 Task: Font style For heading Use Carlito with light red berry 1 colour & Underline. font size for heading '18 Pt. 'Change the font style of data to Liberation Sansand font size to  9 Pt. Change the alignment of both headline & data to  Align left. In the sheet  auditingSalesByMonth
Action: Mouse moved to (61, 110)
Screenshot: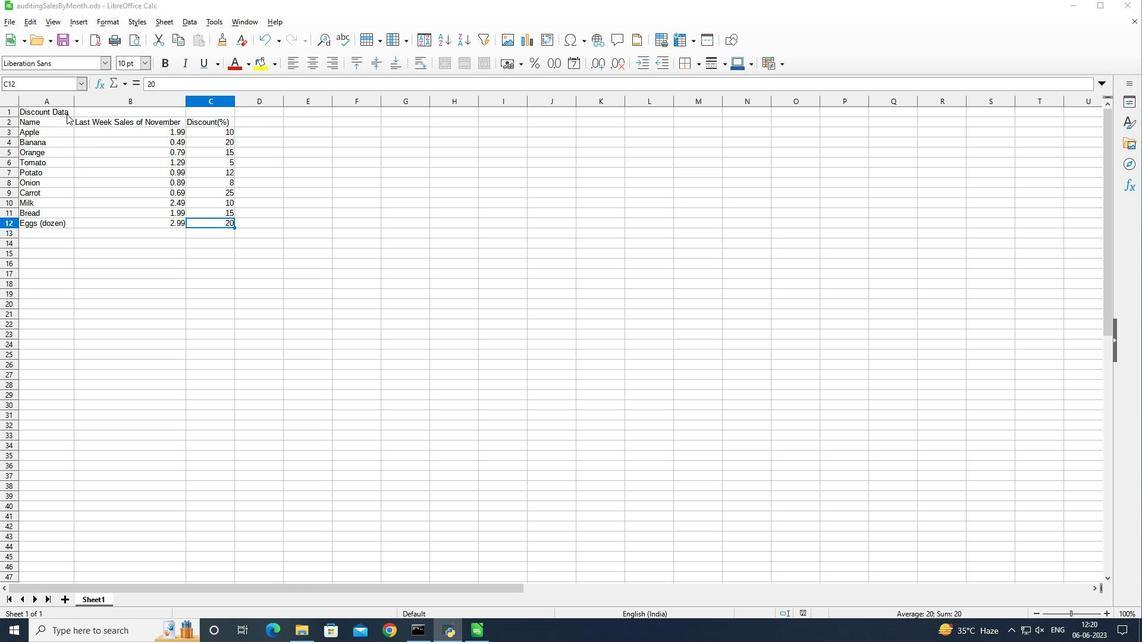 
Action: Mouse pressed left at (61, 110)
Screenshot: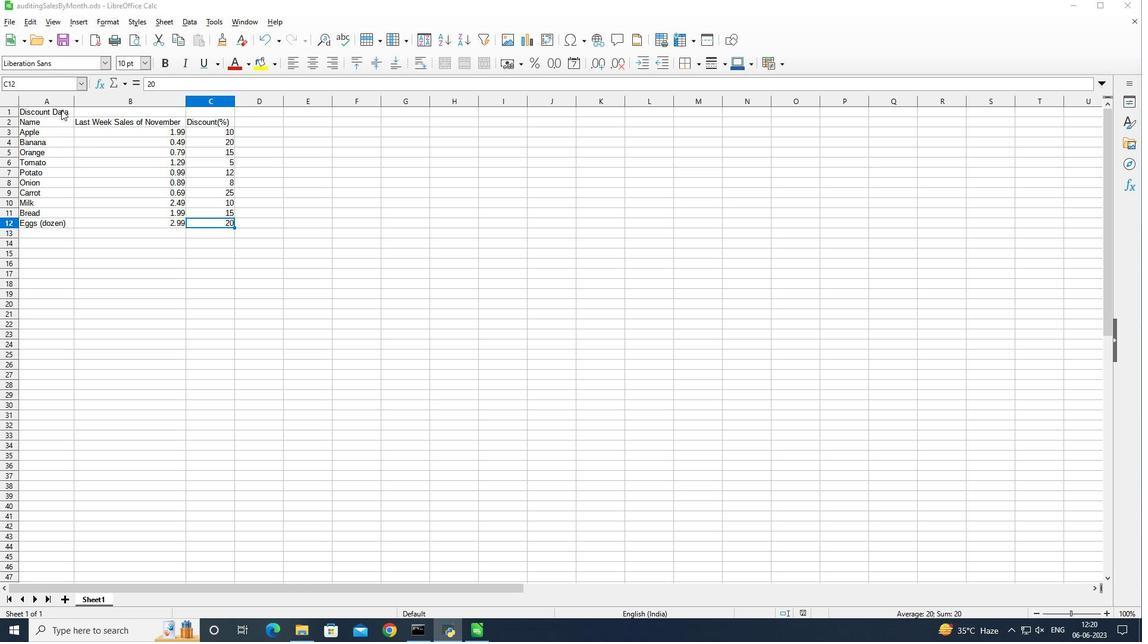 
Action: Mouse moved to (108, 64)
Screenshot: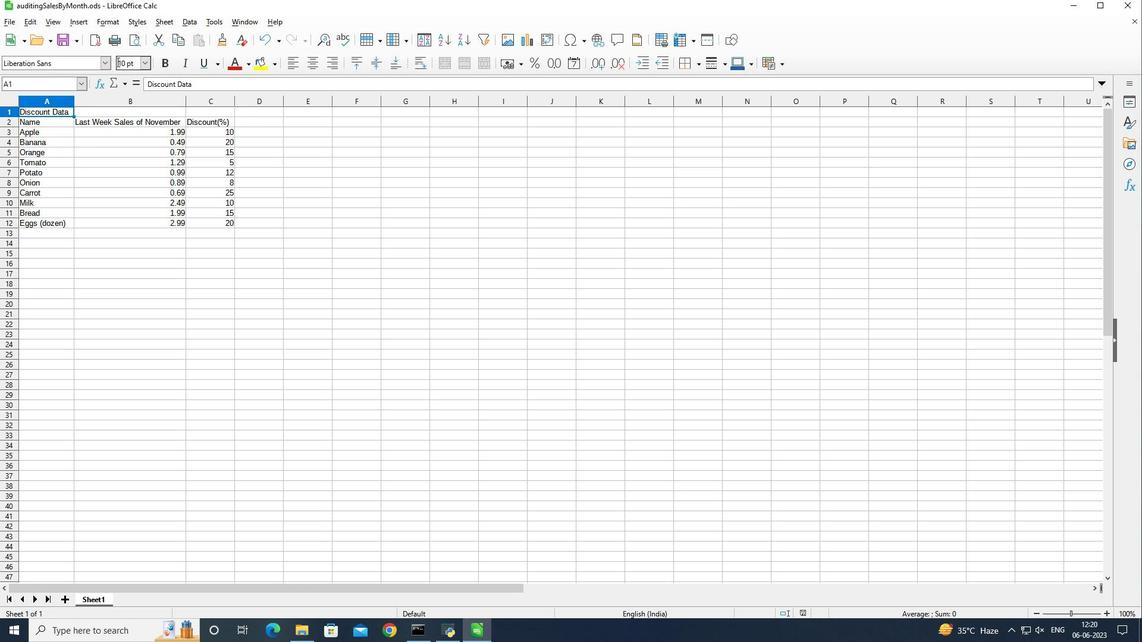 
Action: Mouse pressed left at (108, 64)
Screenshot: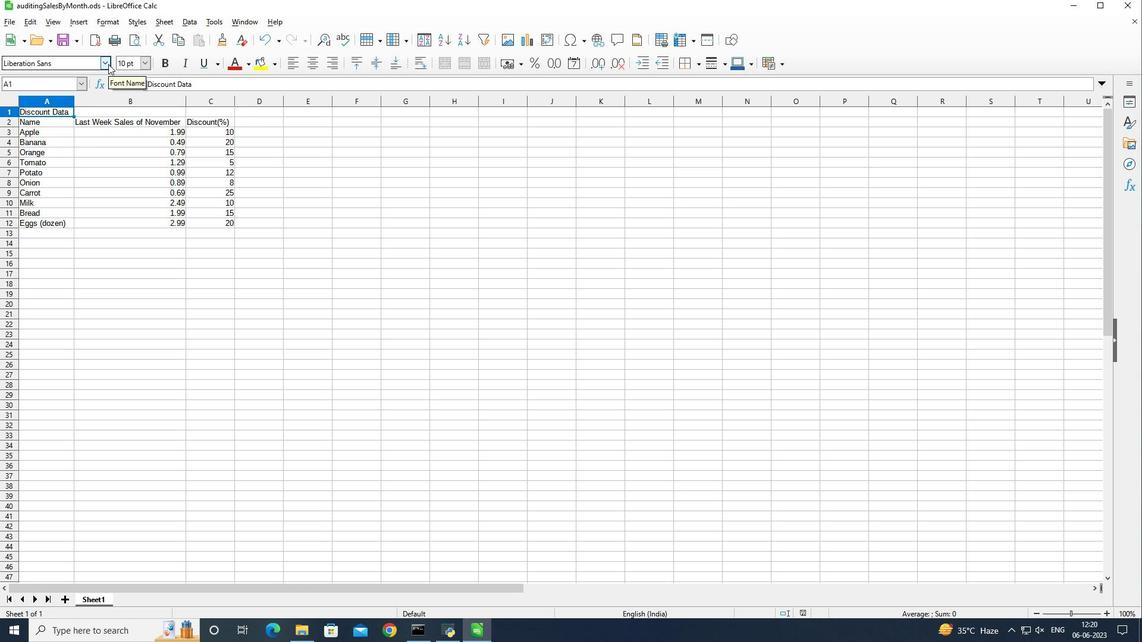 
Action: Mouse moved to (165, 235)
Screenshot: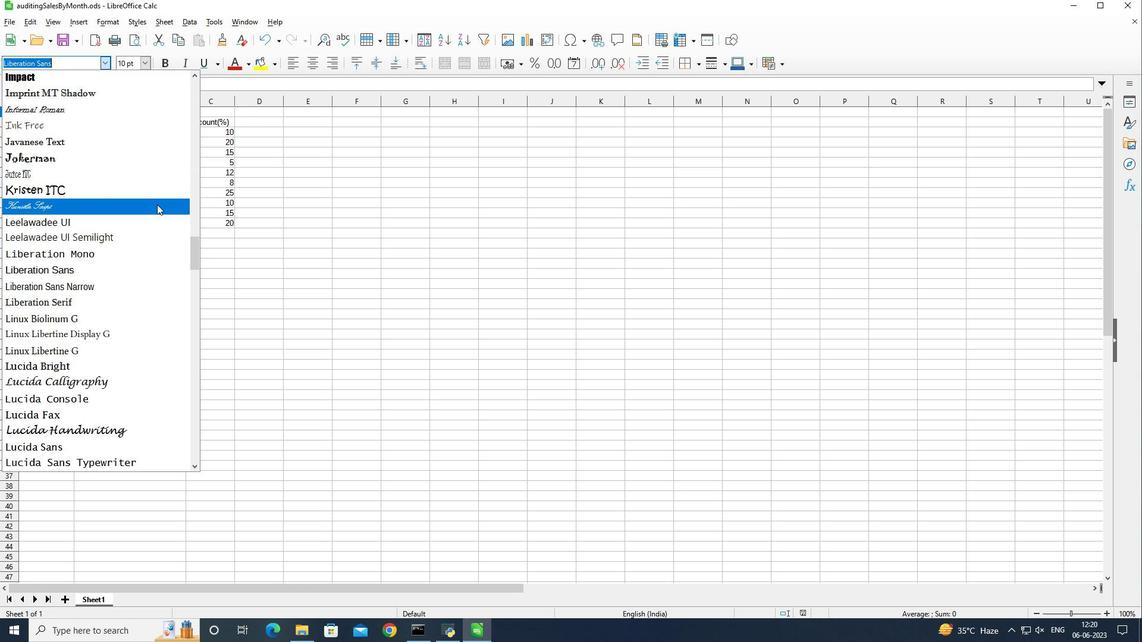 
Action: Mouse scrolled (165, 235) with delta (0, 0)
Screenshot: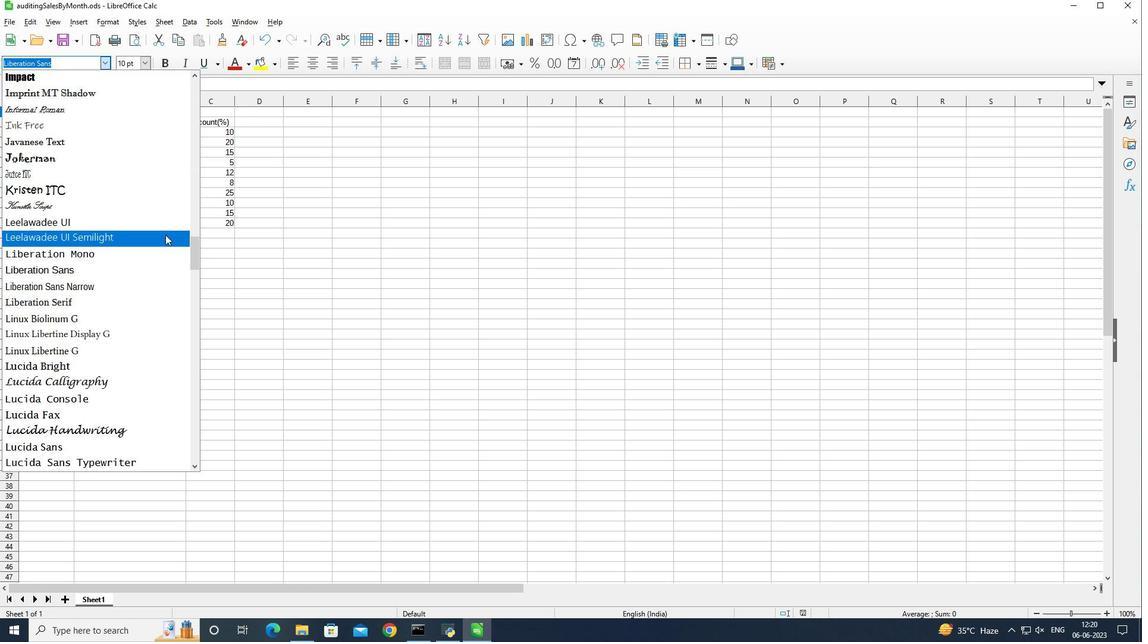
Action: Mouse scrolled (165, 235) with delta (0, 0)
Screenshot: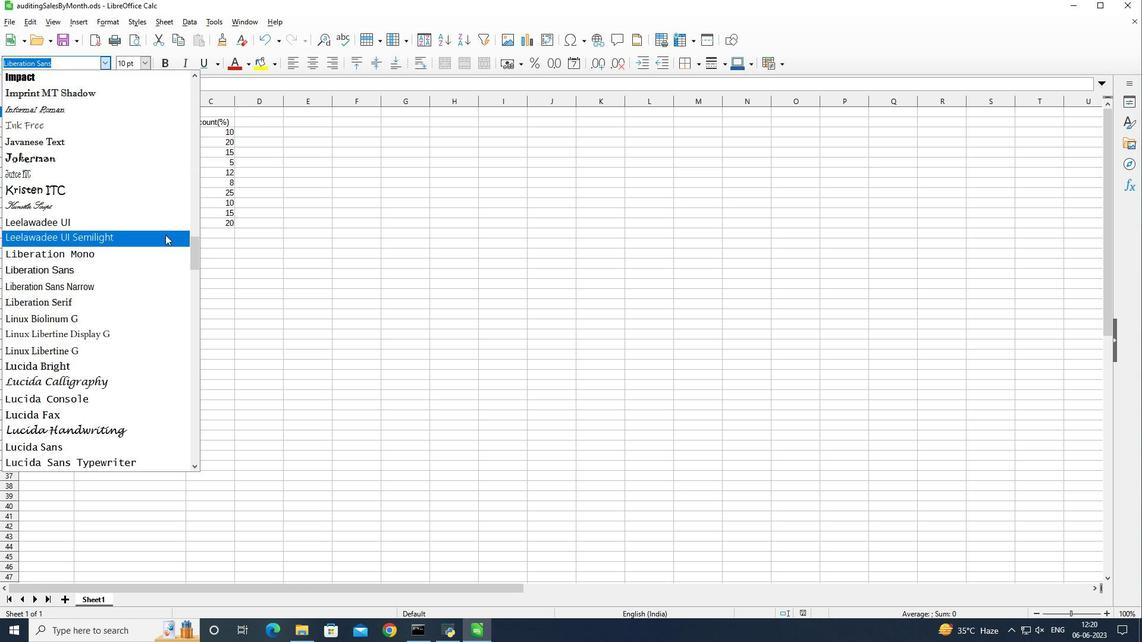 
Action: Mouse scrolled (165, 235) with delta (0, 0)
Screenshot: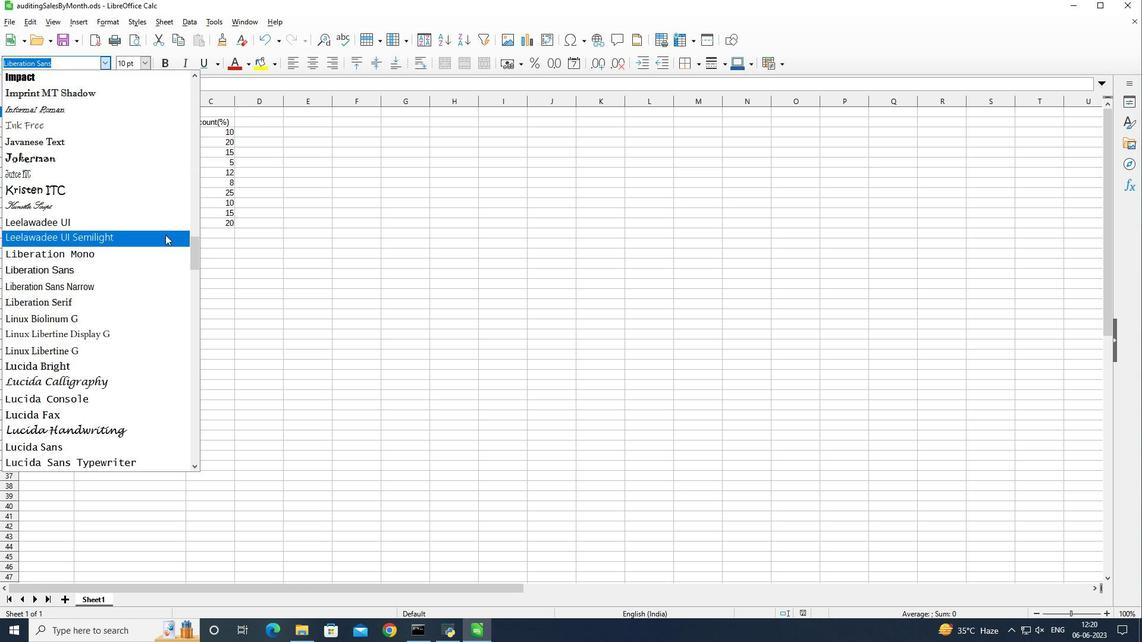 
Action: Mouse scrolled (165, 235) with delta (0, 0)
Screenshot: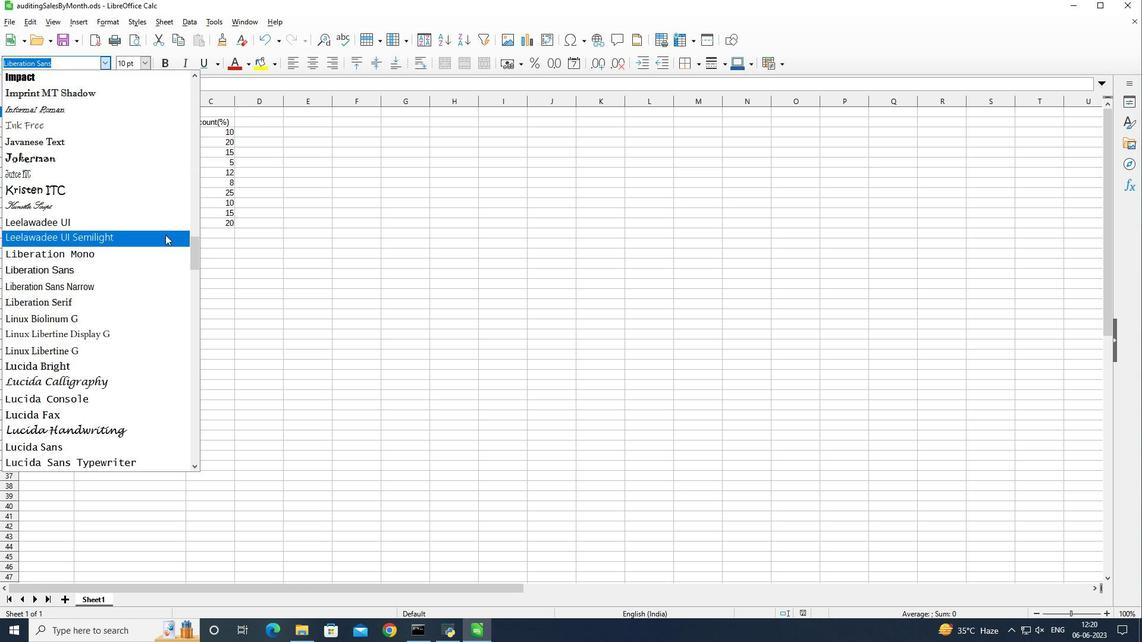 
Action: Mouse scrolled (165, 235) with delta (0, 0)
Screenshot: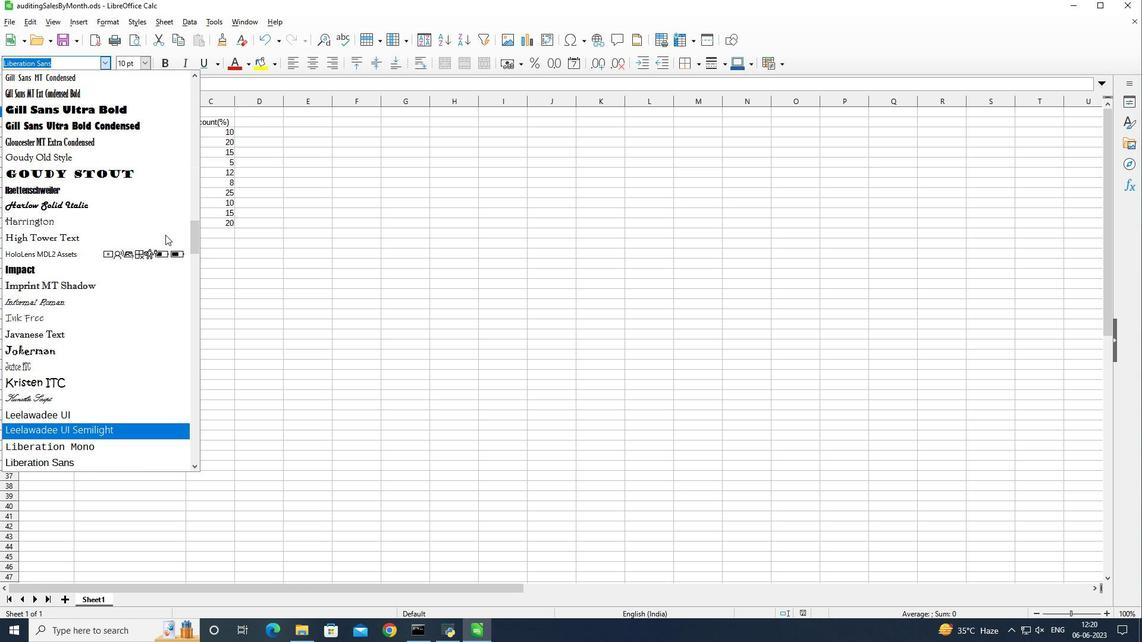 
Action: Mouse scrolled (165, 235) with delta (0, 0)
Screenshot: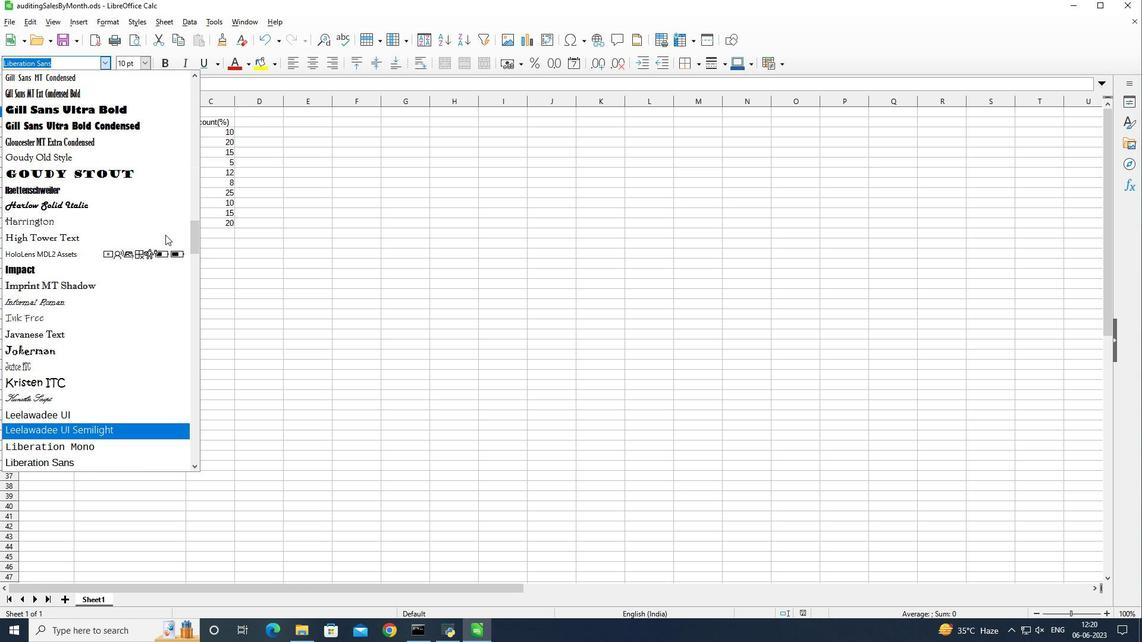 
Action: Mouse scrolled (165, 235) with delta (0, 0)
Screenshot: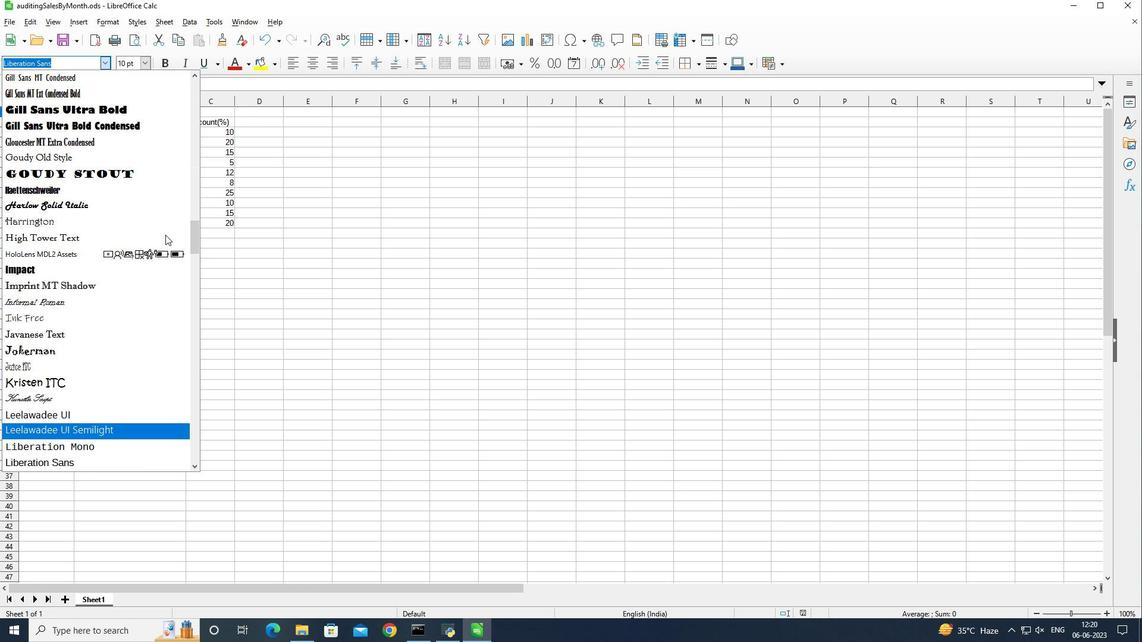 
Action: Mouse scrolled (165, 235) with delta (0, 0)
Screenshot: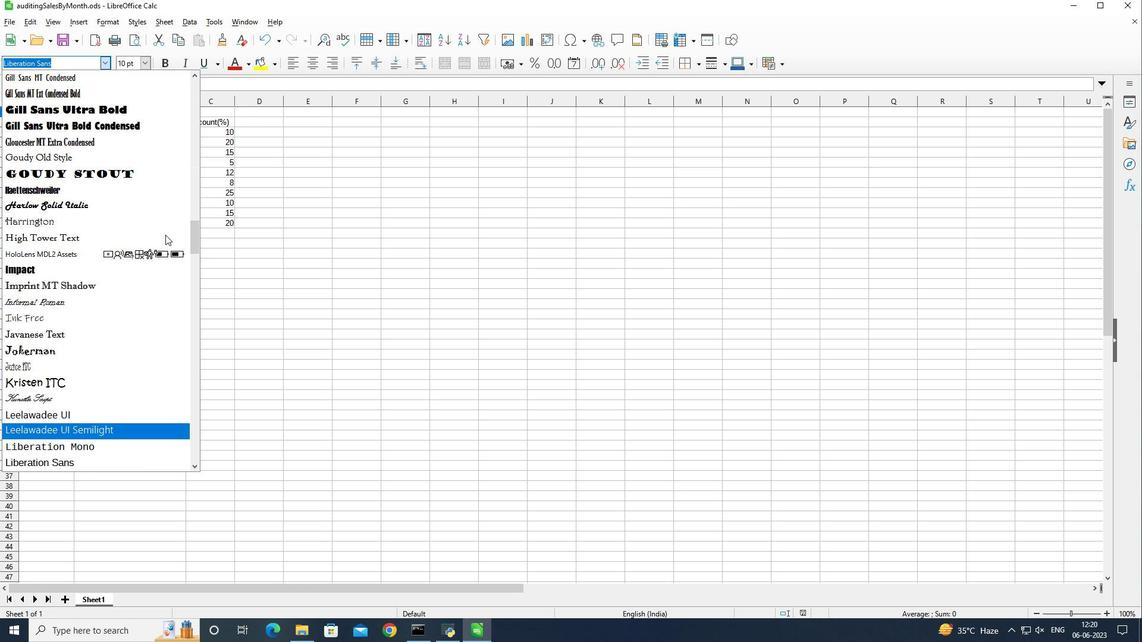 
Action: Mouse scrolled (165, 235) with delta (0, 0)
Screenshot: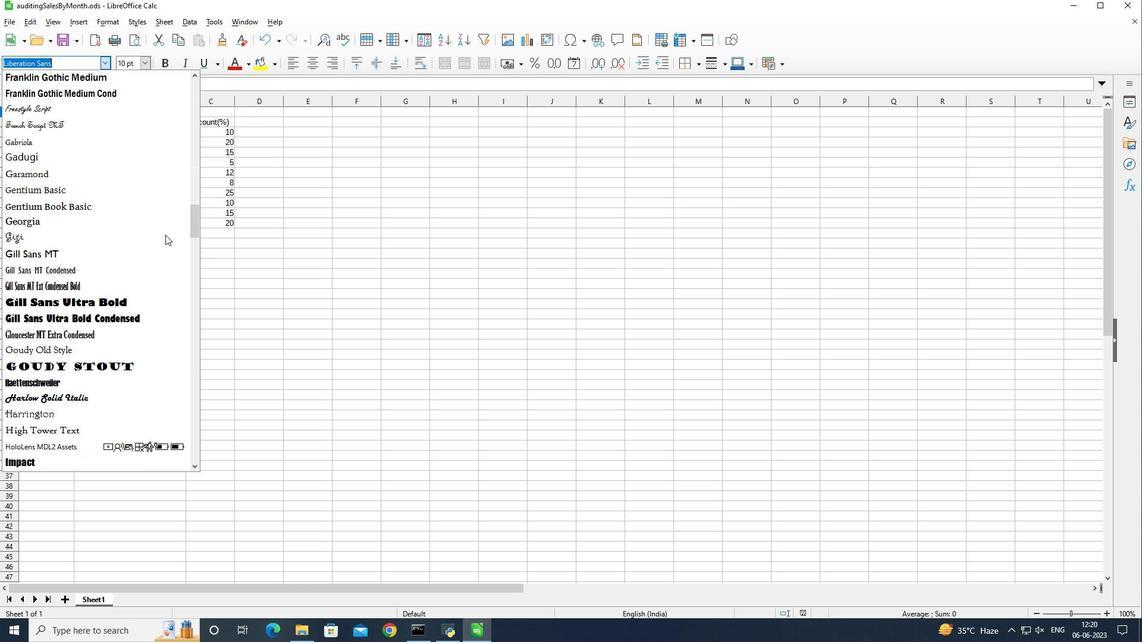 
Action: Mouse scrolled (165, 235) with delta (0, 0)
Screenshot: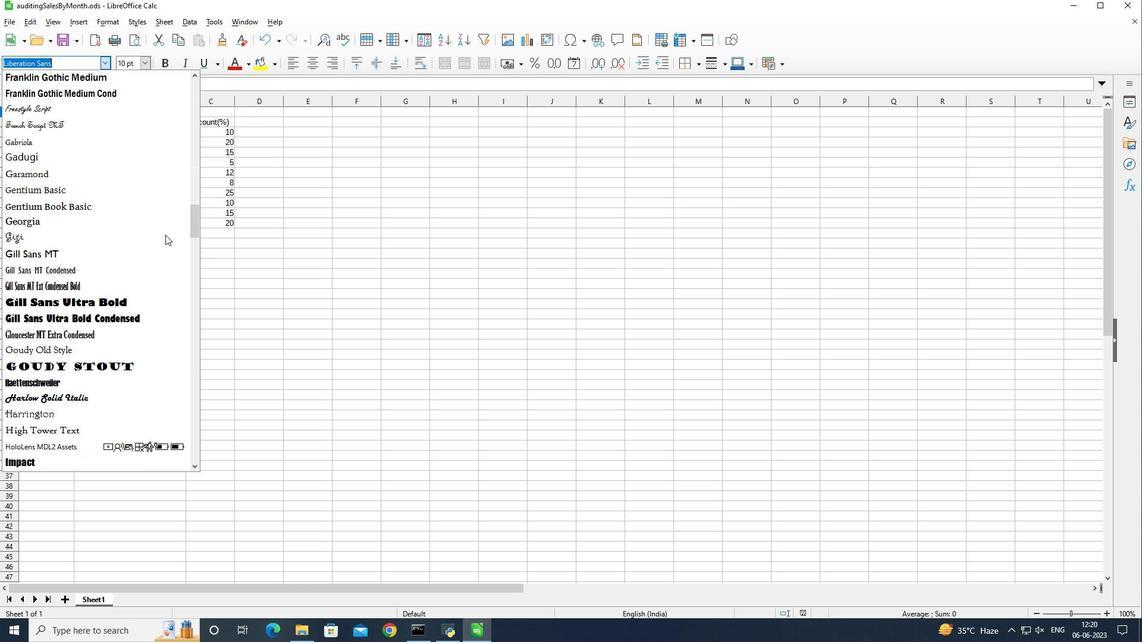 
Action: Mouse scrolled (165, 235) with delta (0, 0)
Screenshot: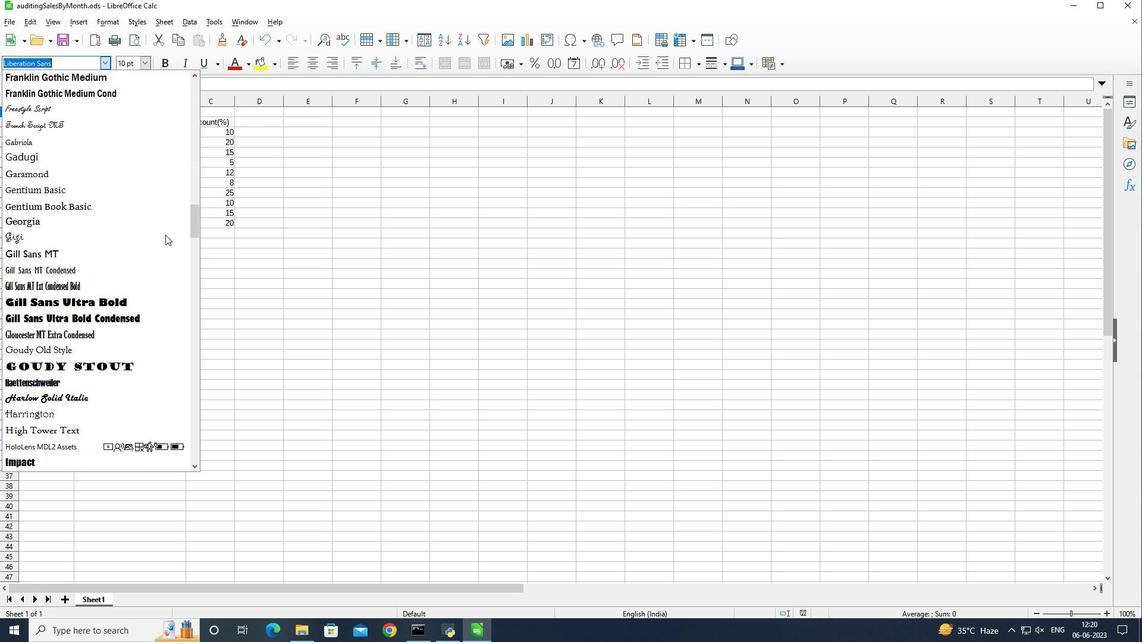 
Action: Mouse scrolled (165, 235) with delta (0, 0)
Screenshot: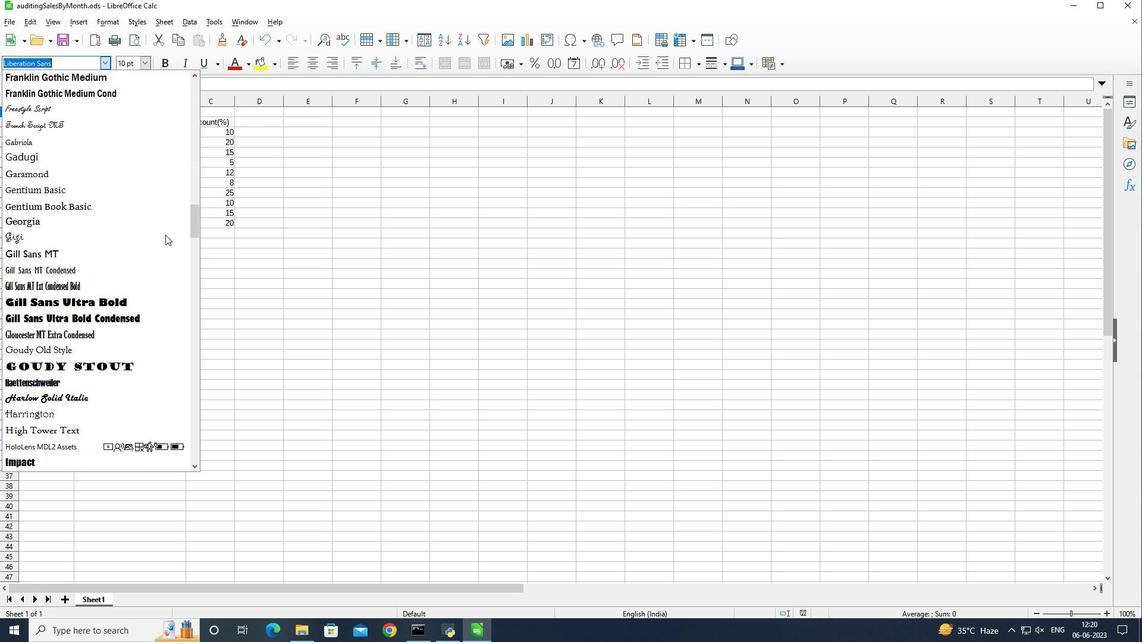 
Action: Mouse scrolled (165, 235) with delta (0, 0)
Screenshot: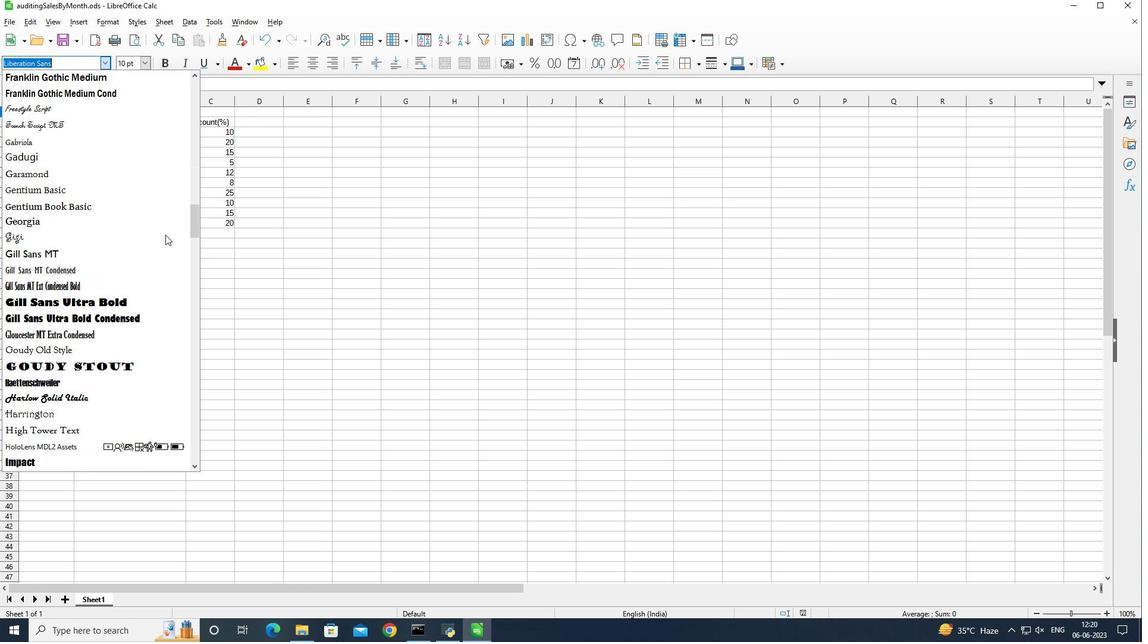 
Action: Mouse scrolled (165, 235) with delta (0, 0)
Screenshot: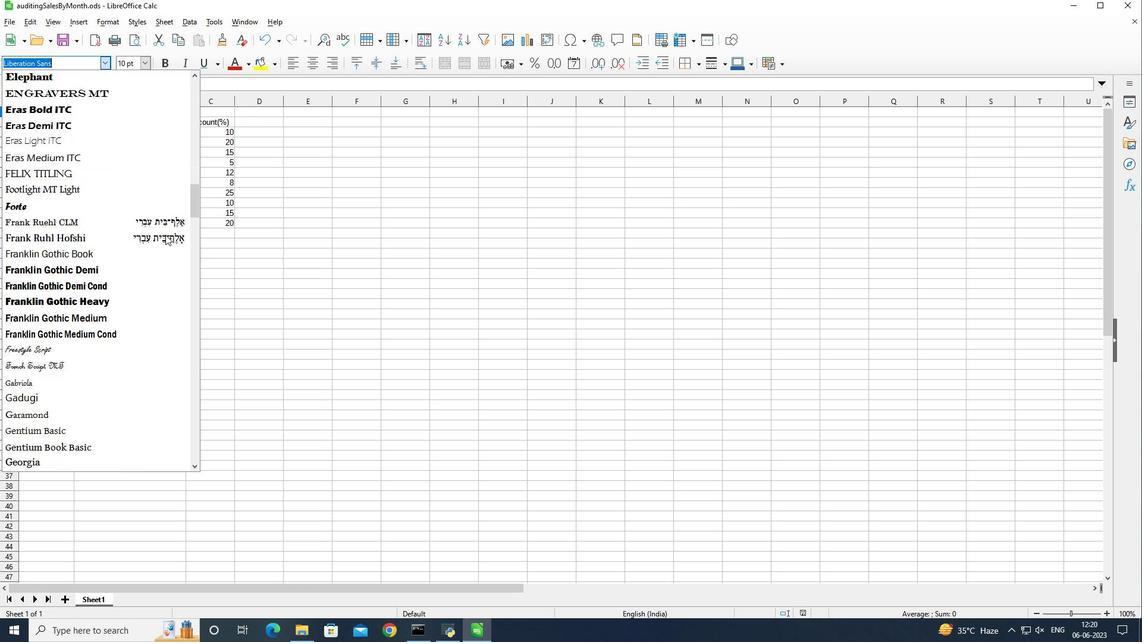 
Action: Mouse scrolled (165, 235) with delta (0, 0)
Screenshot: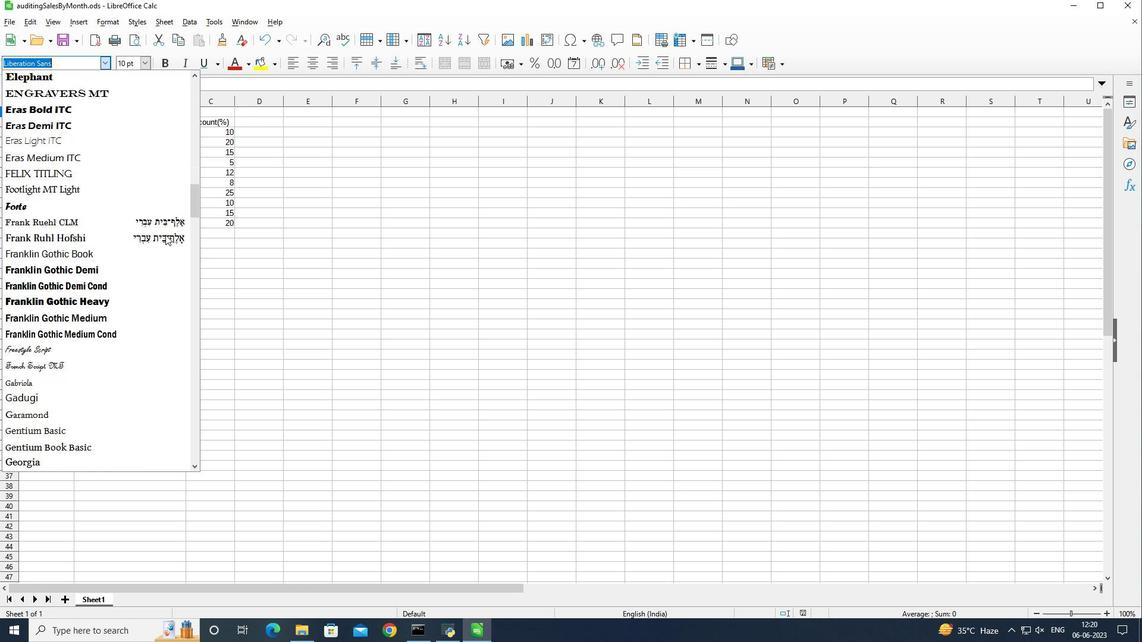 
Action: Mouse scrolled (165, 235) with delta (0, 0)
Screenshot: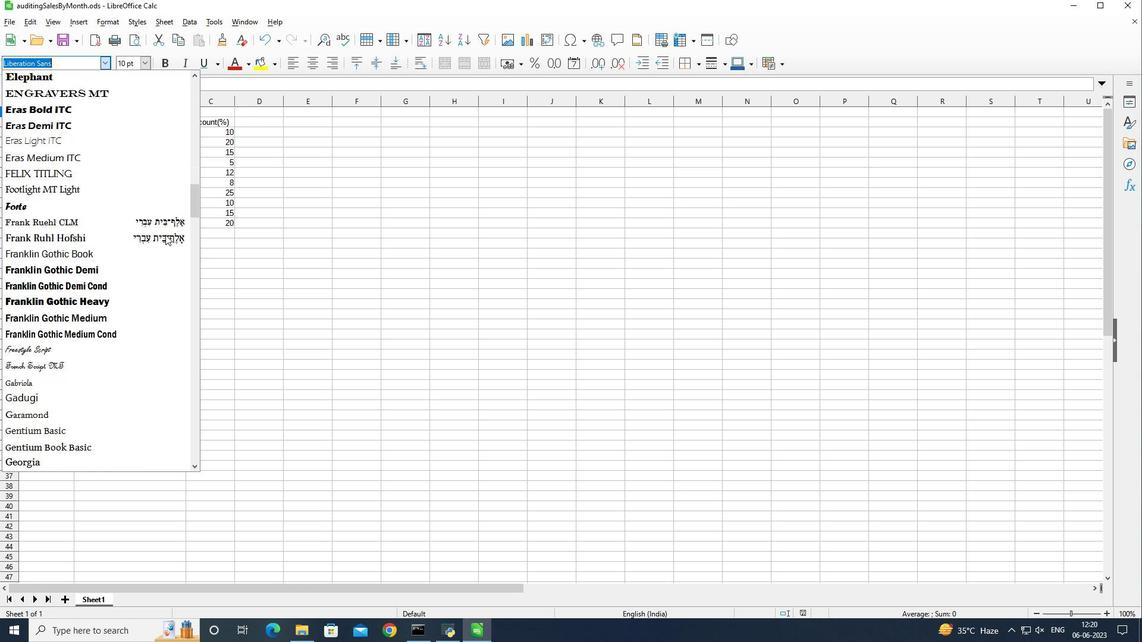 
Action: Mouse scrolled (165, 235) with delta (0, 0)
Screenshot: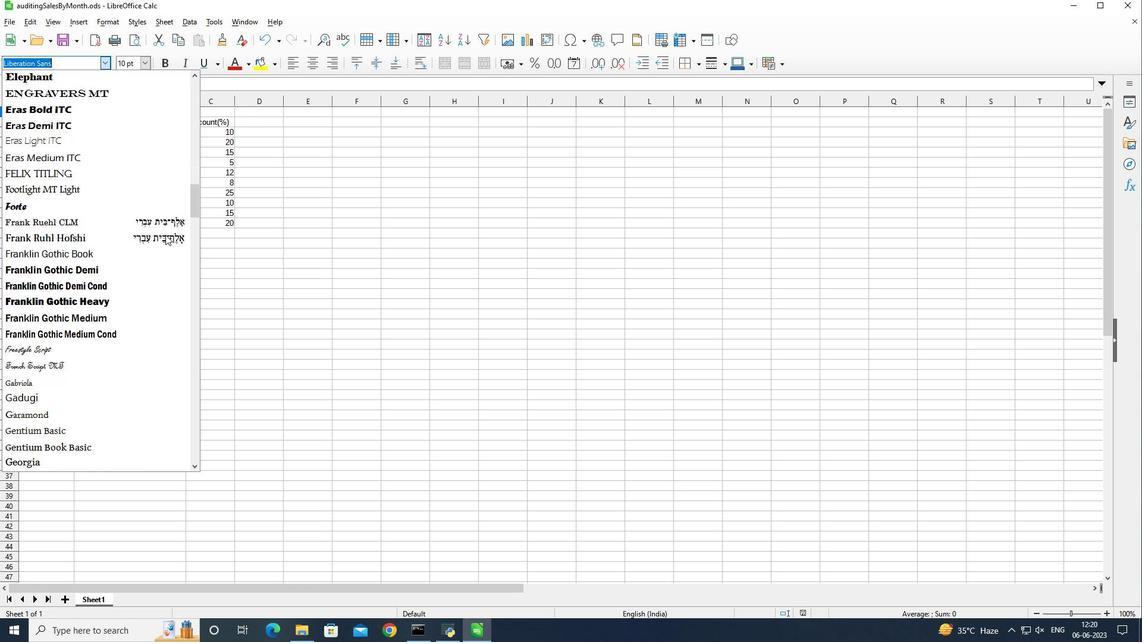 
Action: Mouse scrolled (165, 235) with delta (0, 0)
Screenshot: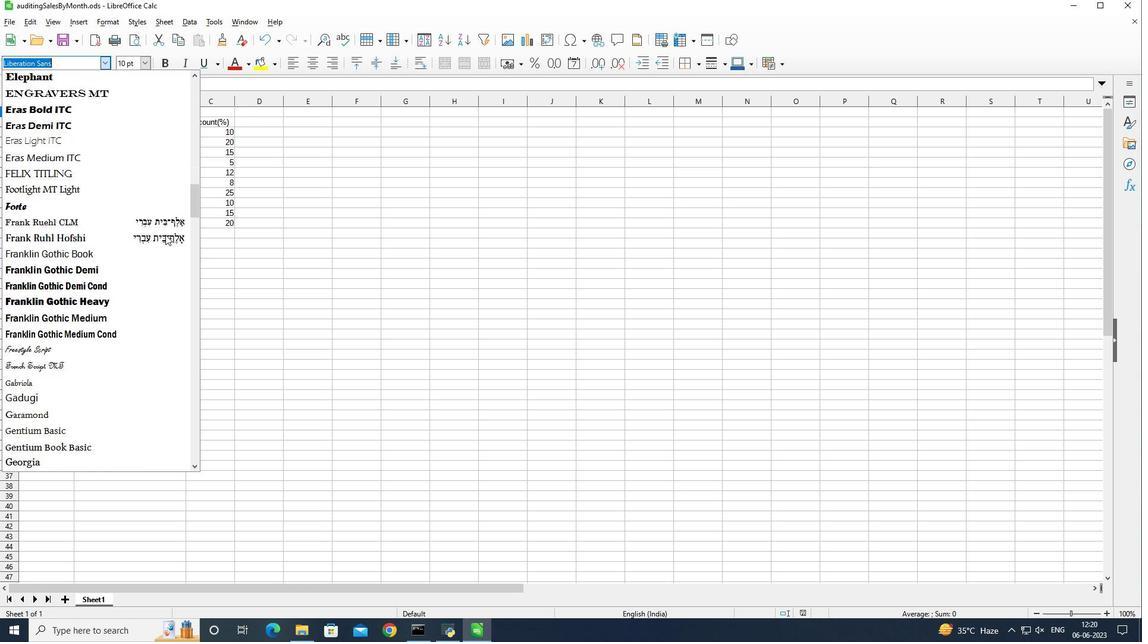 
Action: Mouse scrolled (165, 235) with delta (0, 0)
Screenshot: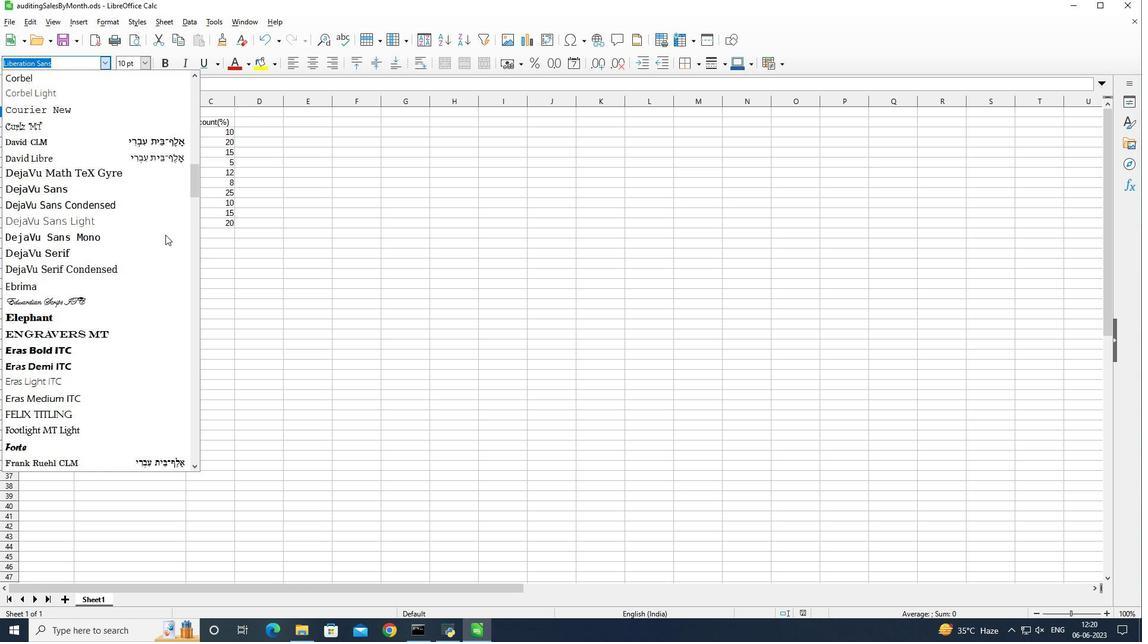 
Action: Mouse scrolled (165, 235) with delta (0, 0)
Screenshot: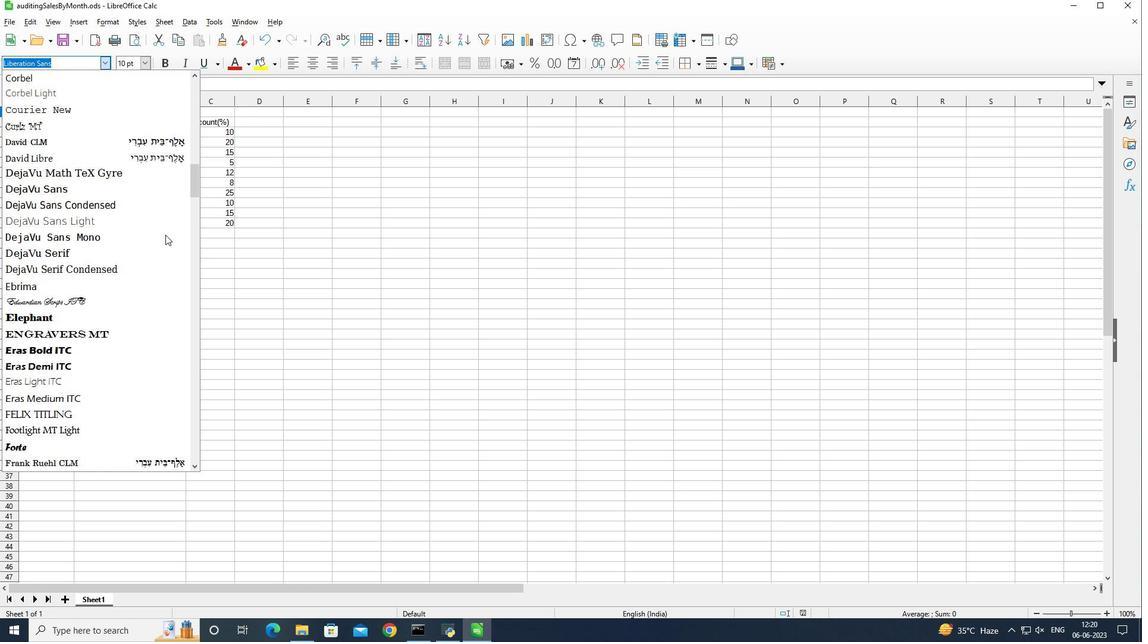 
Action: Mouse scrolled (165, 235) with delta (0, 0)
Screenshot: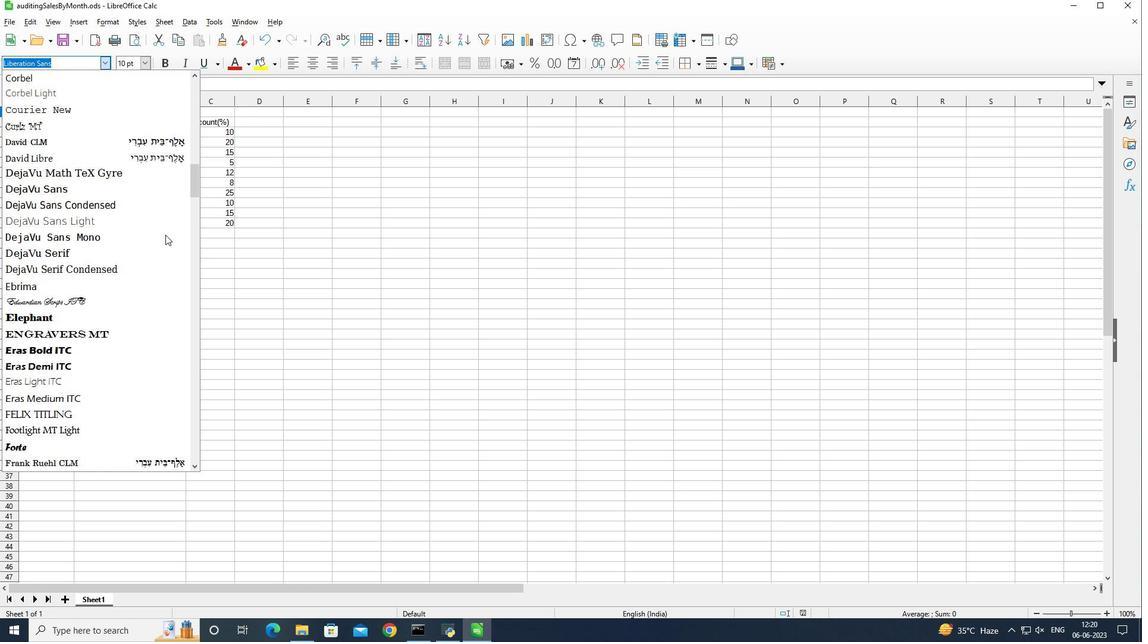 
Action: Mouse scrolled (165, 235) with delta (0, 0)
Screenshot: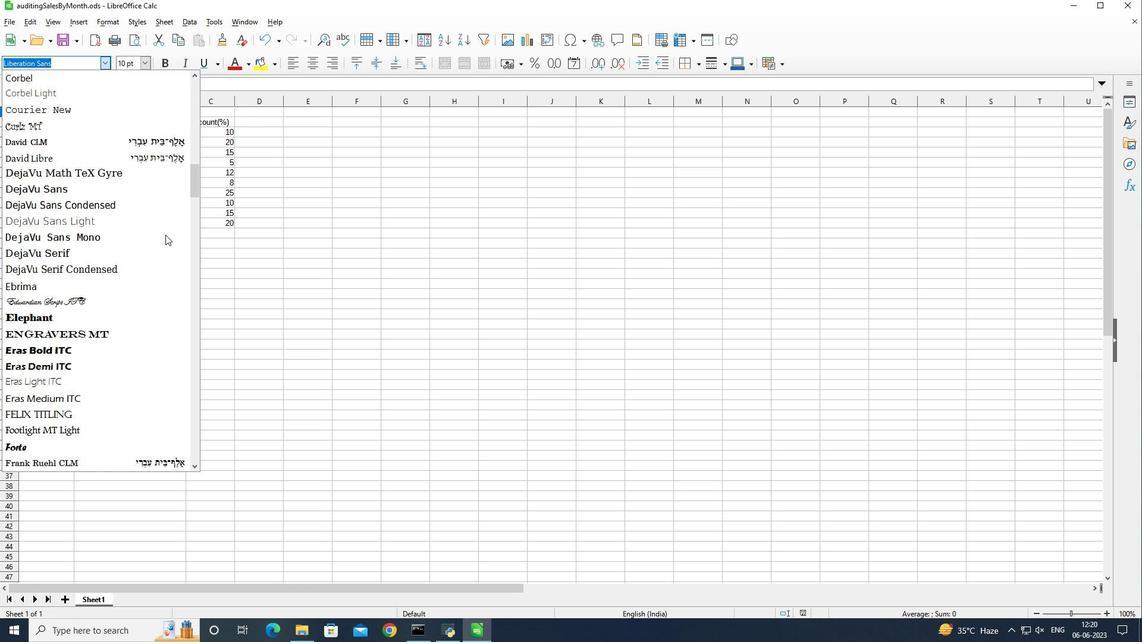 
Action: Mouse scrolled (165, 235) with delta (0, 0)
Screenshot: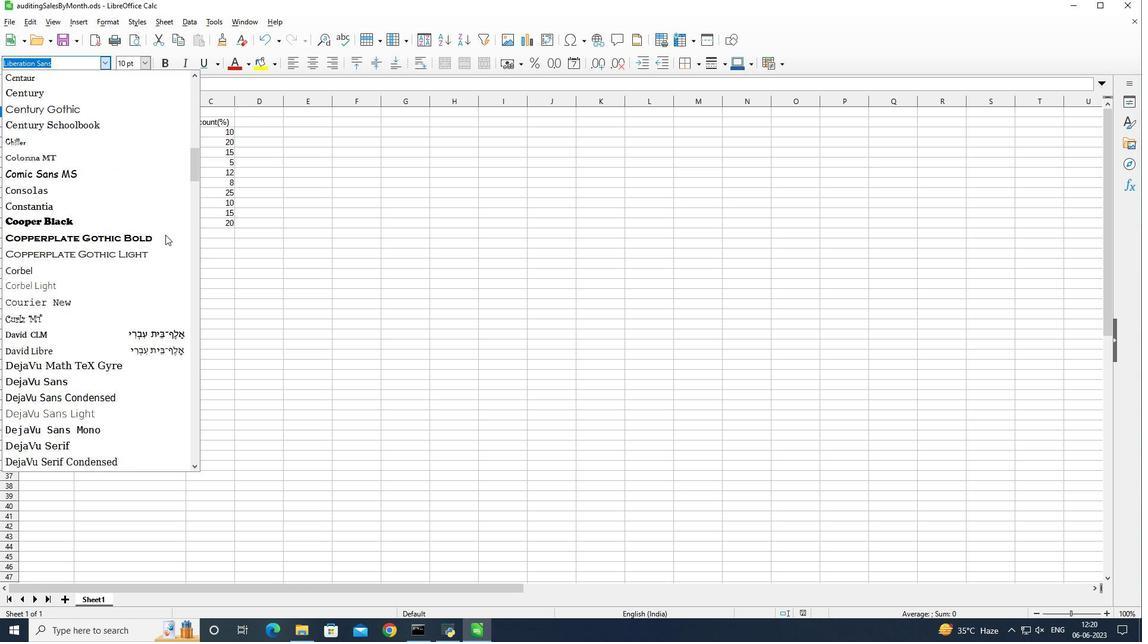 
Action: Mouse scrolled (165, 235) with delta (0, 0)
Screenshot: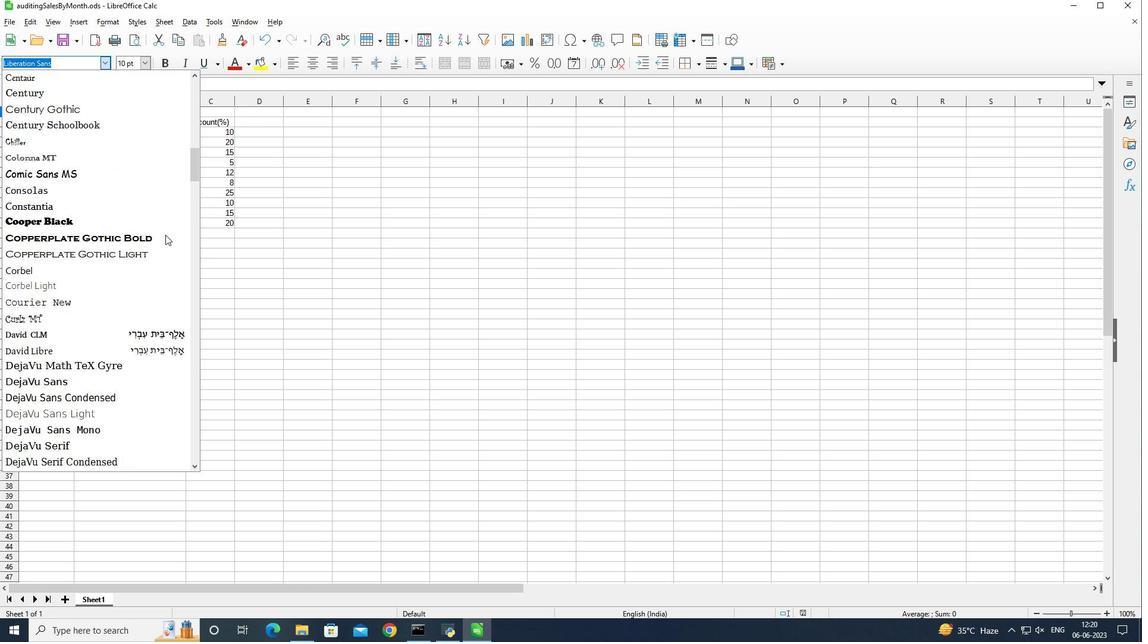 
Action: Mouse scrolled (165, 235) with delta (0, 0)
Screenshot: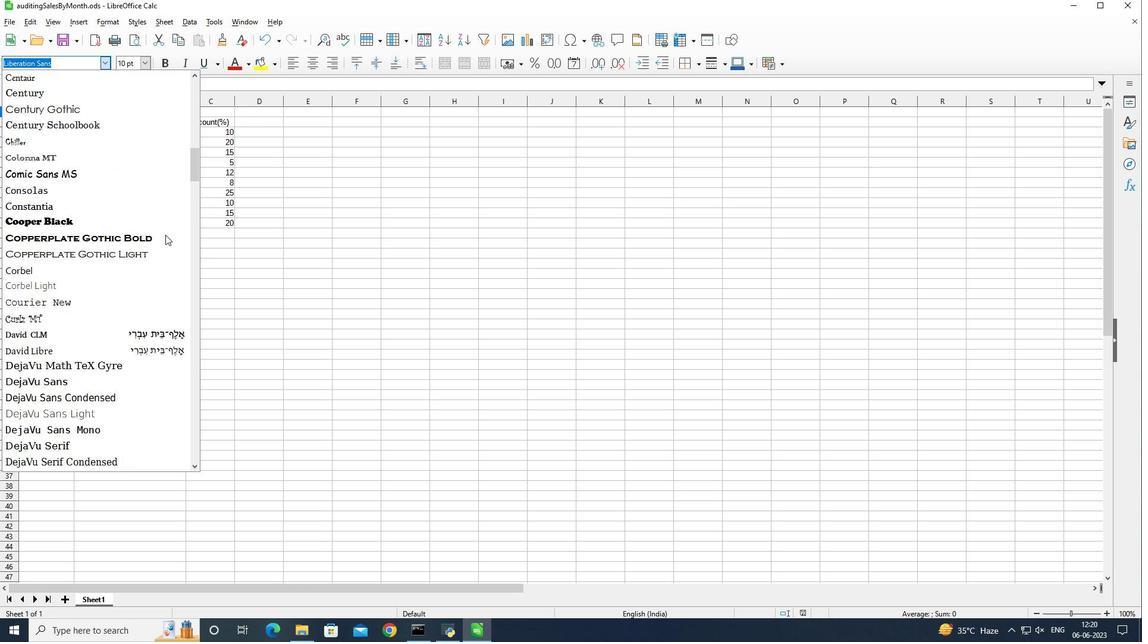 
Action: Mouse scrolled (165, 235) with delta (0, 0)
Screenshot: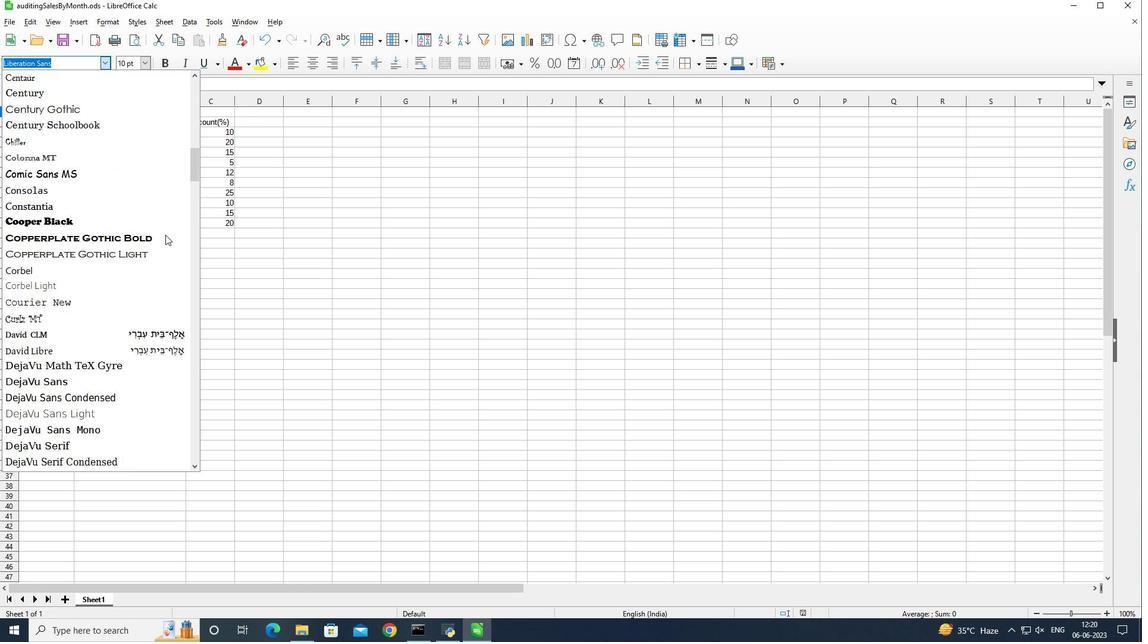 
Action: Mouse moved to (98, 242)
Screenshot: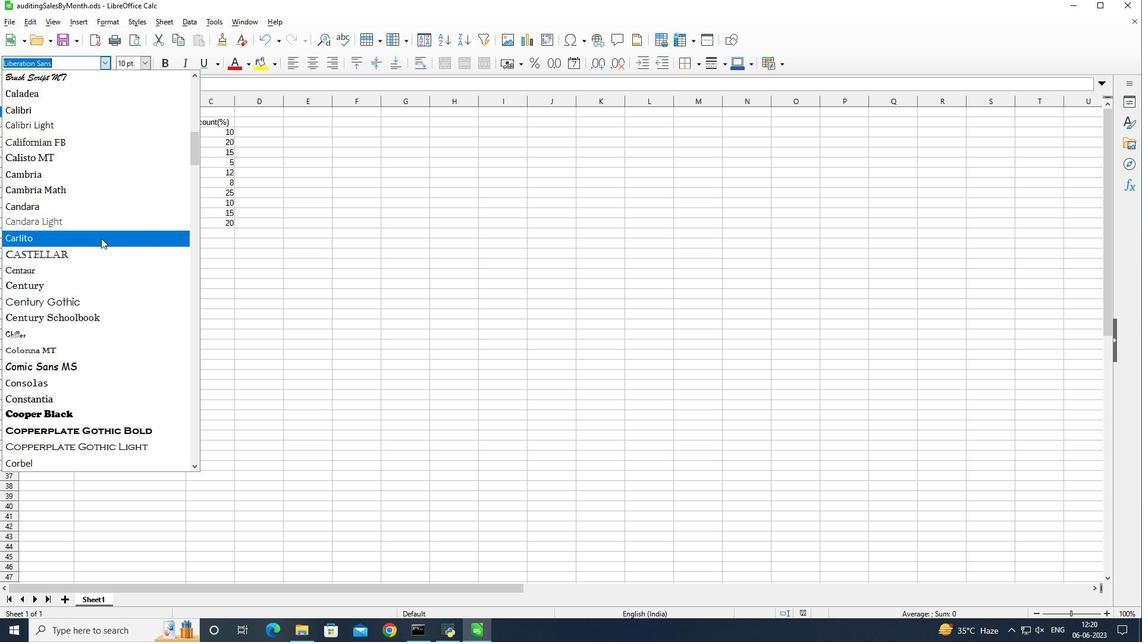 
Action: Mouse pressed left at (98, 242)
Screenshot: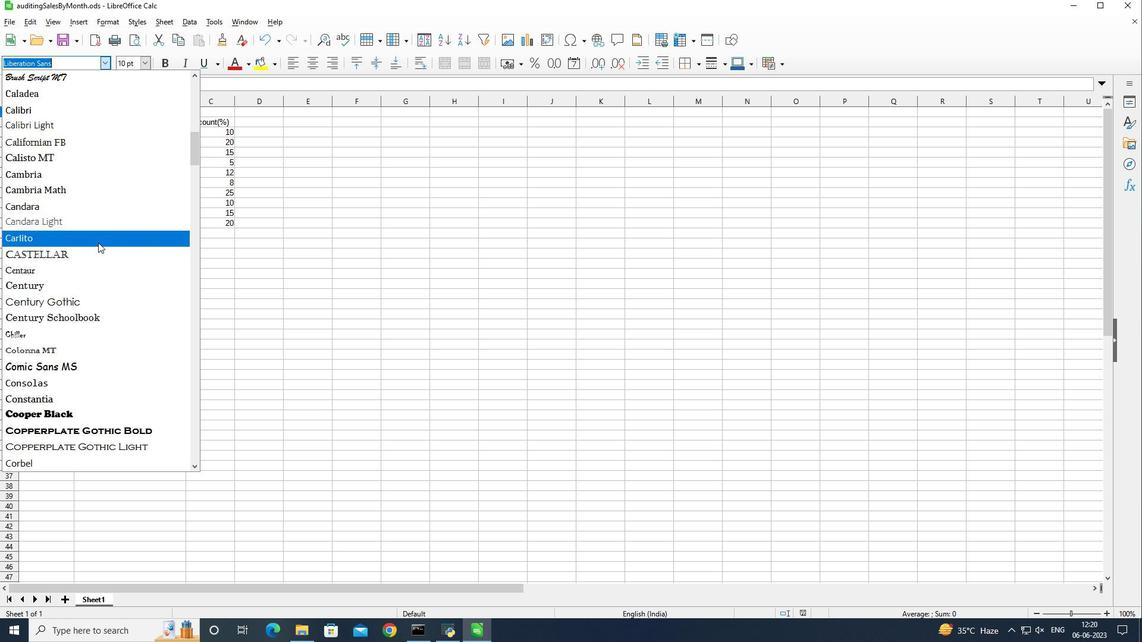 
Action: Mouse moved to (249, 67)
Screenshot: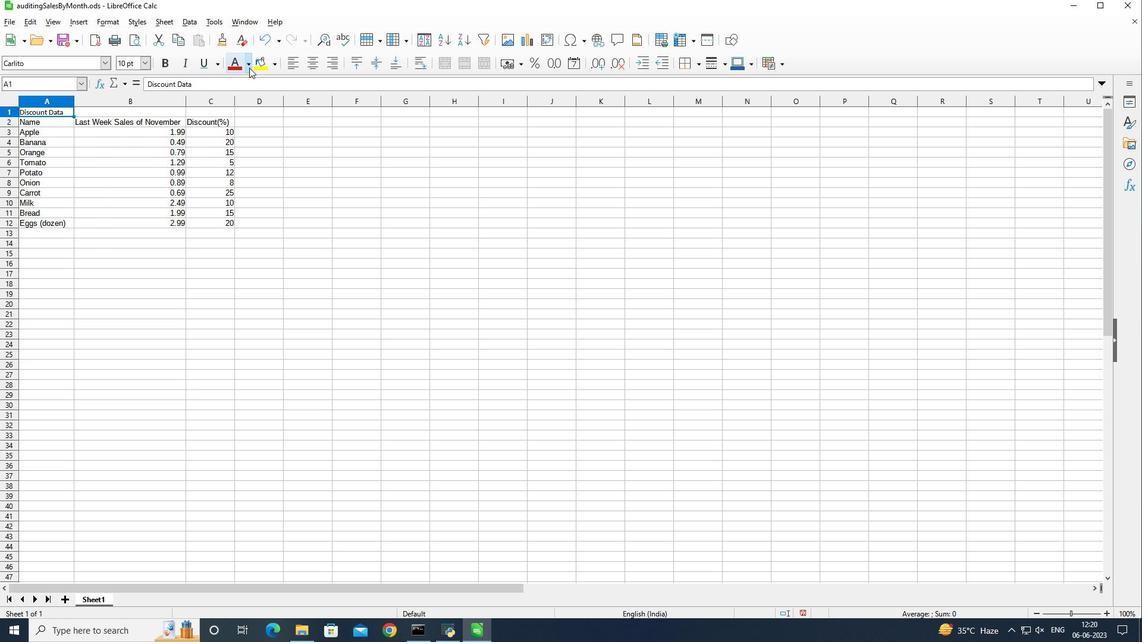 
Action: Mouse pressed left at (249, 67)
Screenshot: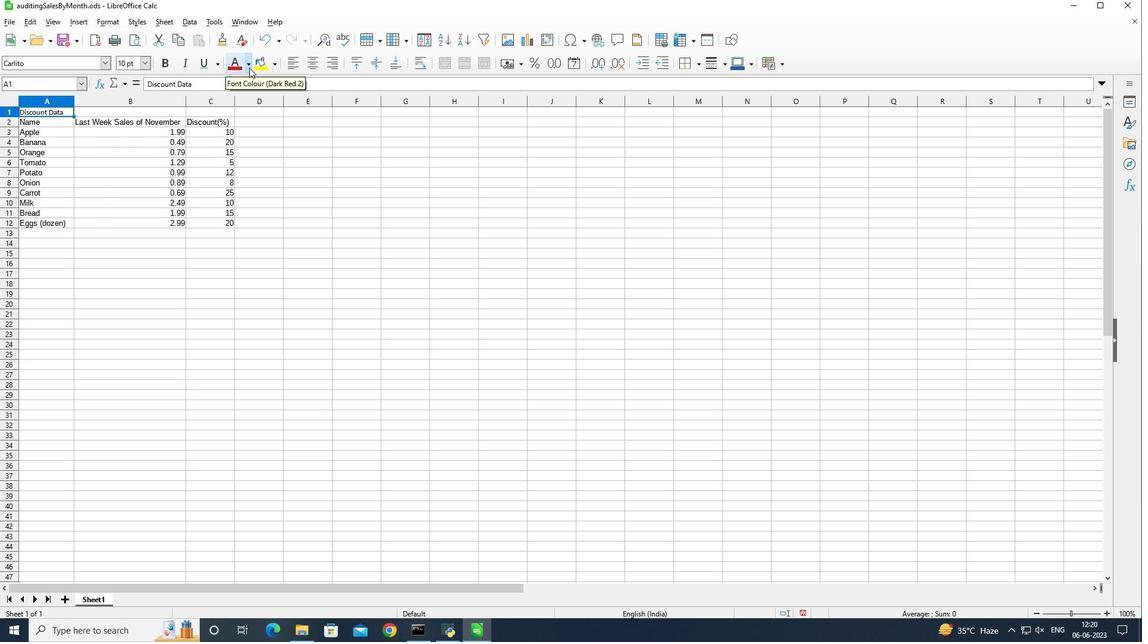 
Action: Mouse moved to (279, 150)
Screenshot: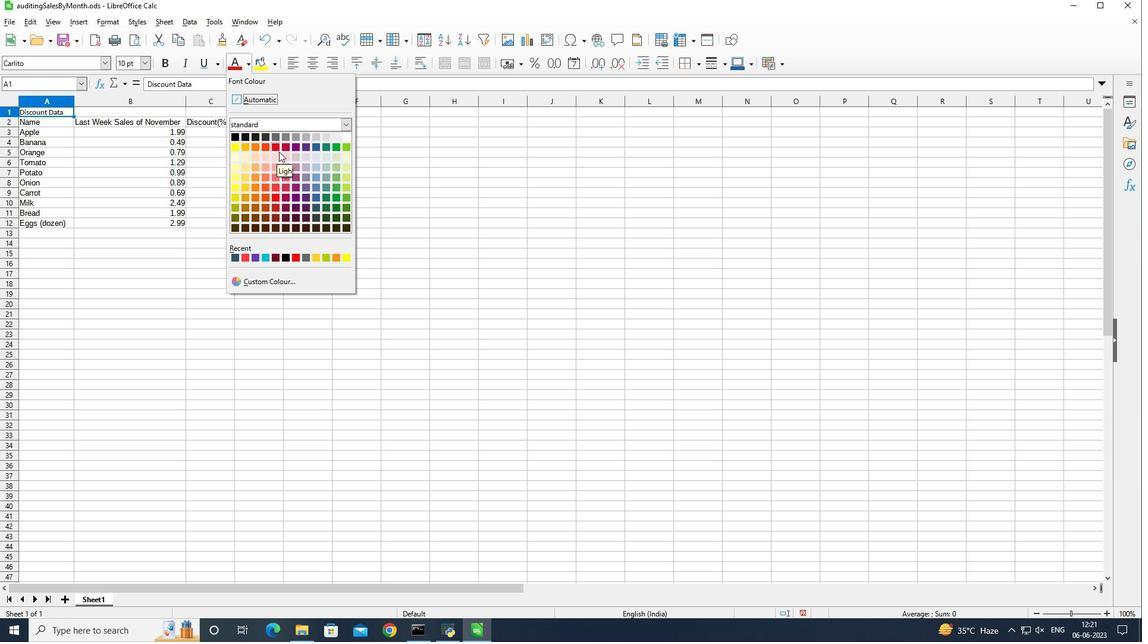 
Action: Mouse pressed left at (279, 150)
Screenshot: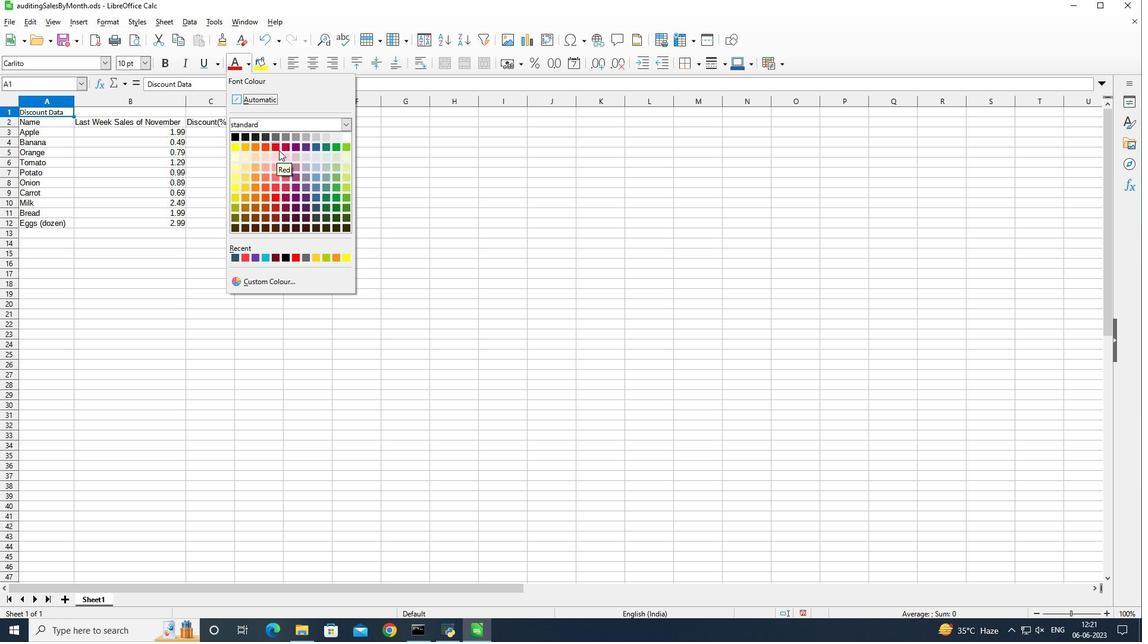 
Action: Mouse moved to (209, 69)
Screenshot: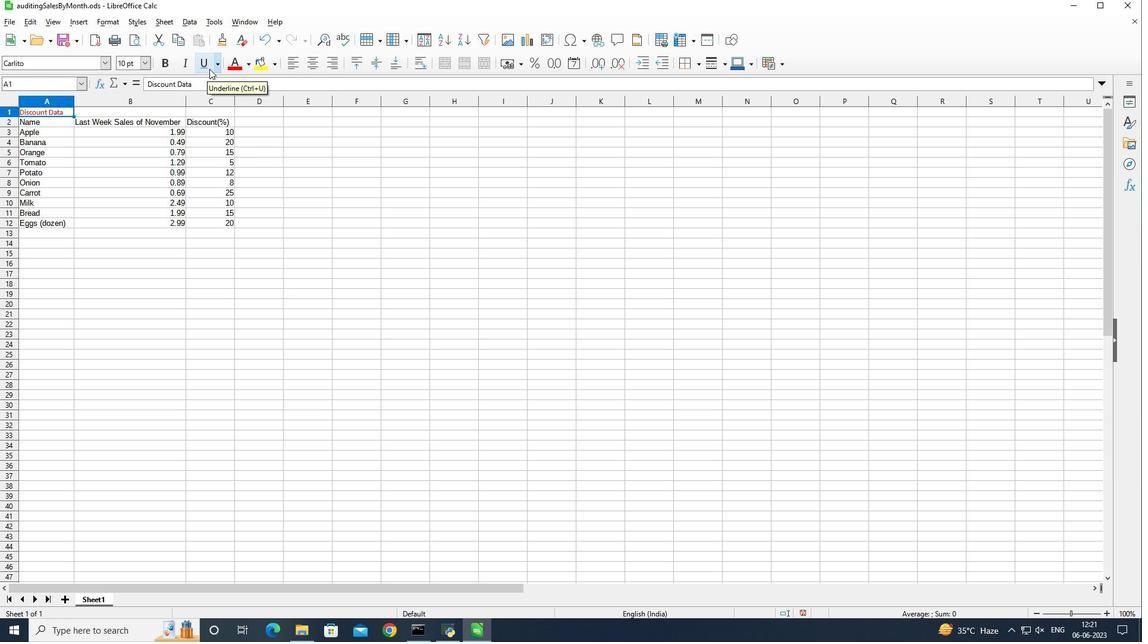 
Action: Mouse pressed left at (209, 69)
Screenshot: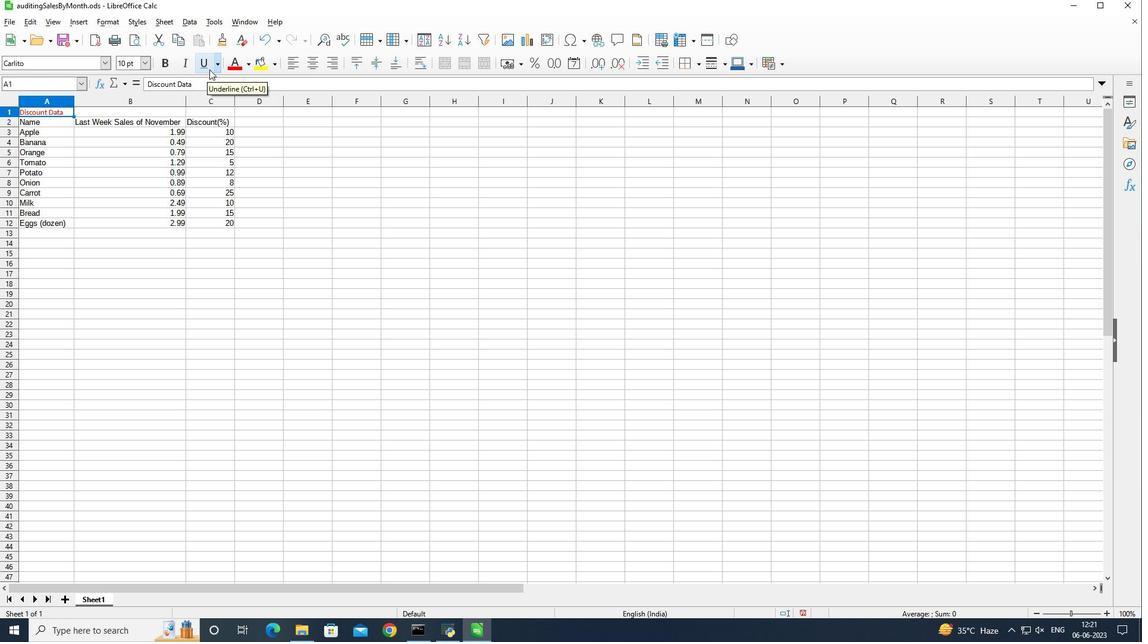
Action: Mouse moved to (146, 64)
Screenshot: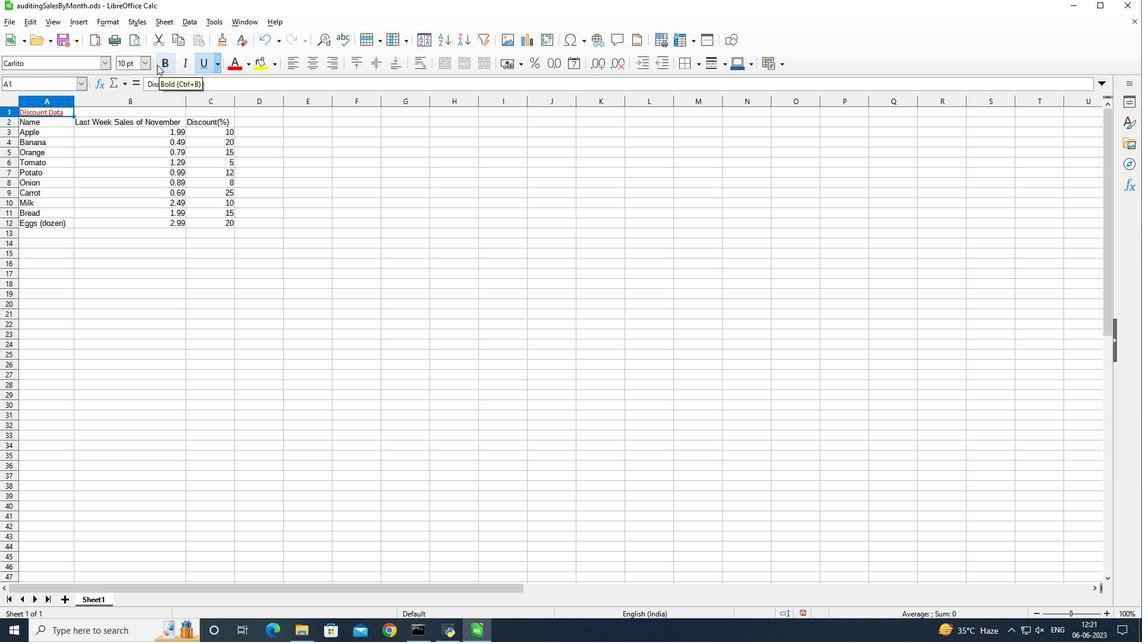 
Action: Mouse pressed left at (146, 64)
Screenshot: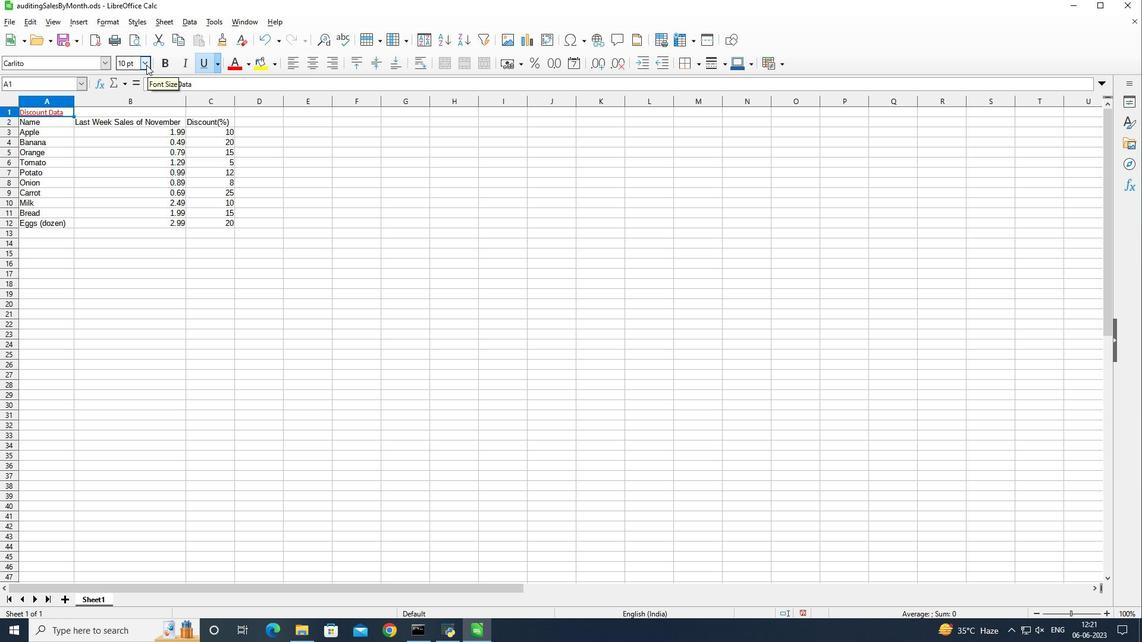 
Action: Mouse moved to (136, 192)
Screenshot: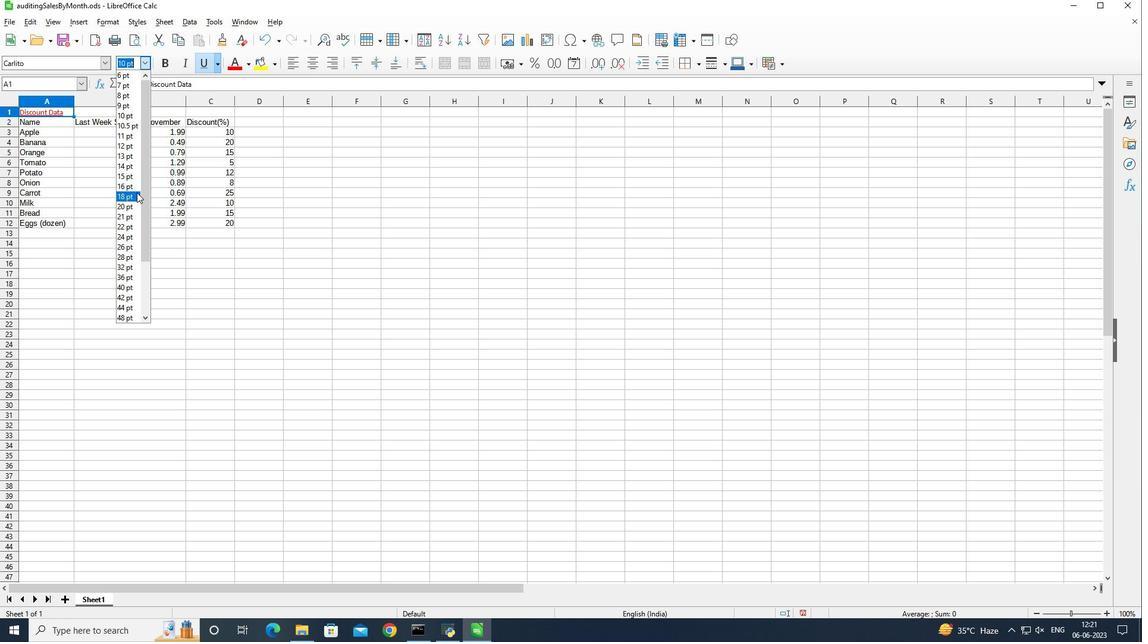 
Action: Mouse pressed left at (136, 192)
Screenshot: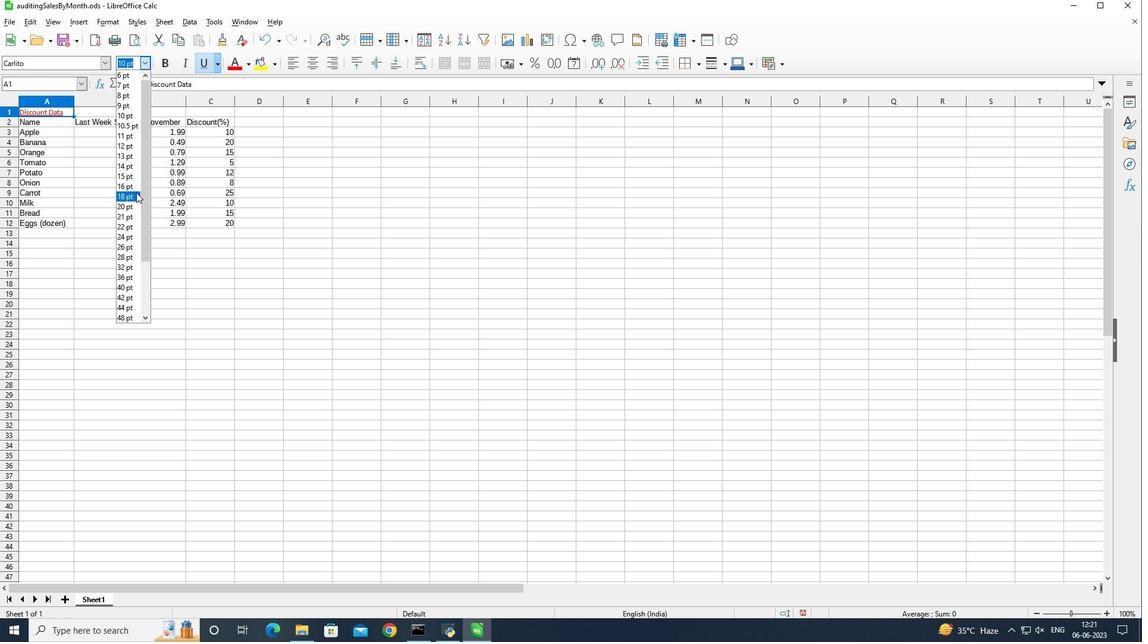 
Action: Mouse moved to (43, 113)
Screenshot: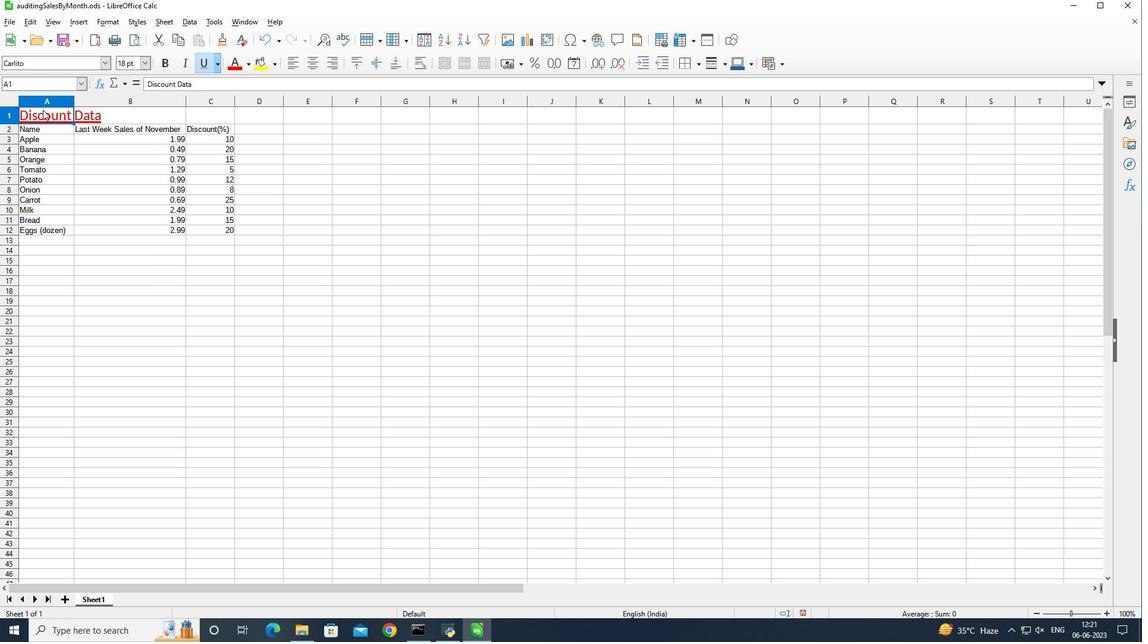 
Action: Mouse pressed left at (43, 113)
Screenshot: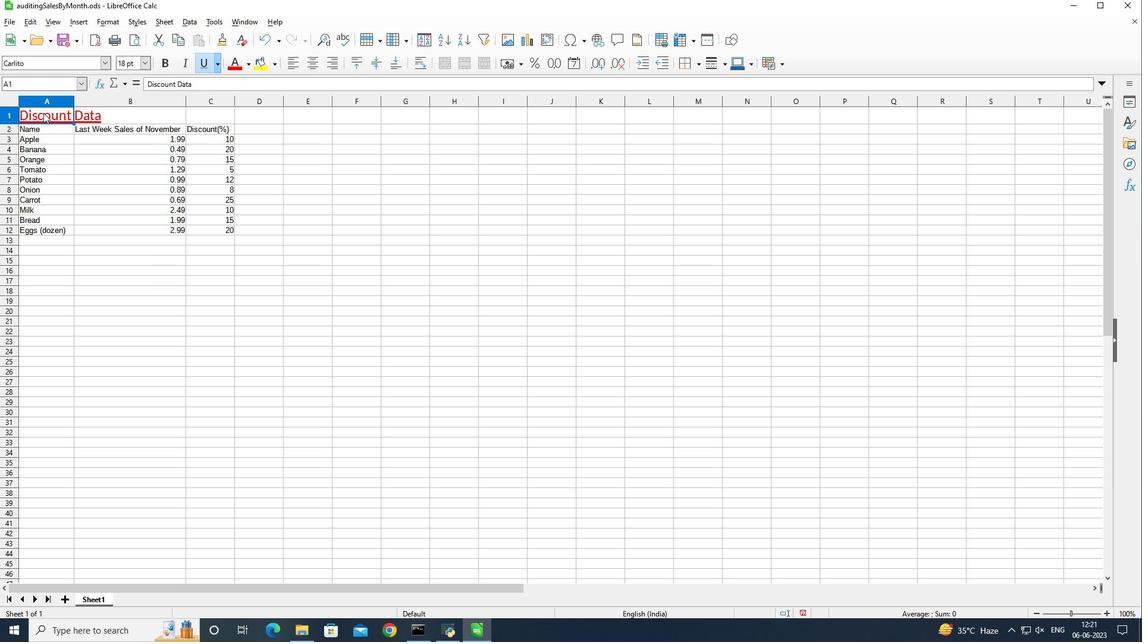 
Action: Mouse moved to (468, 64)
Screenshot: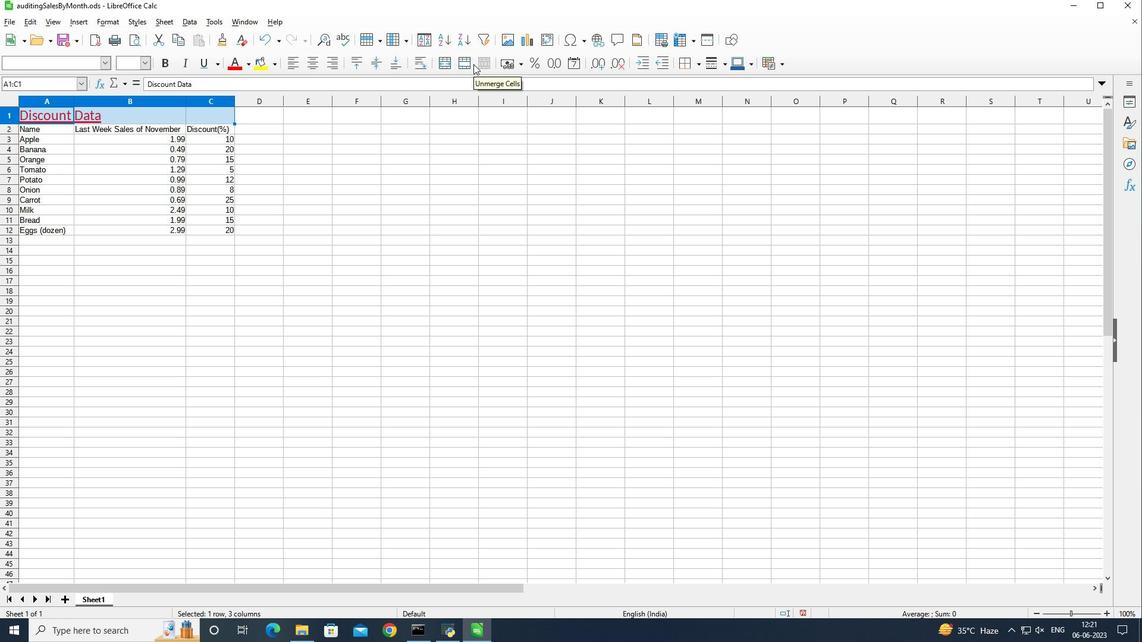 
Action: Mouse pressed left at (468, 64)
Screenshot: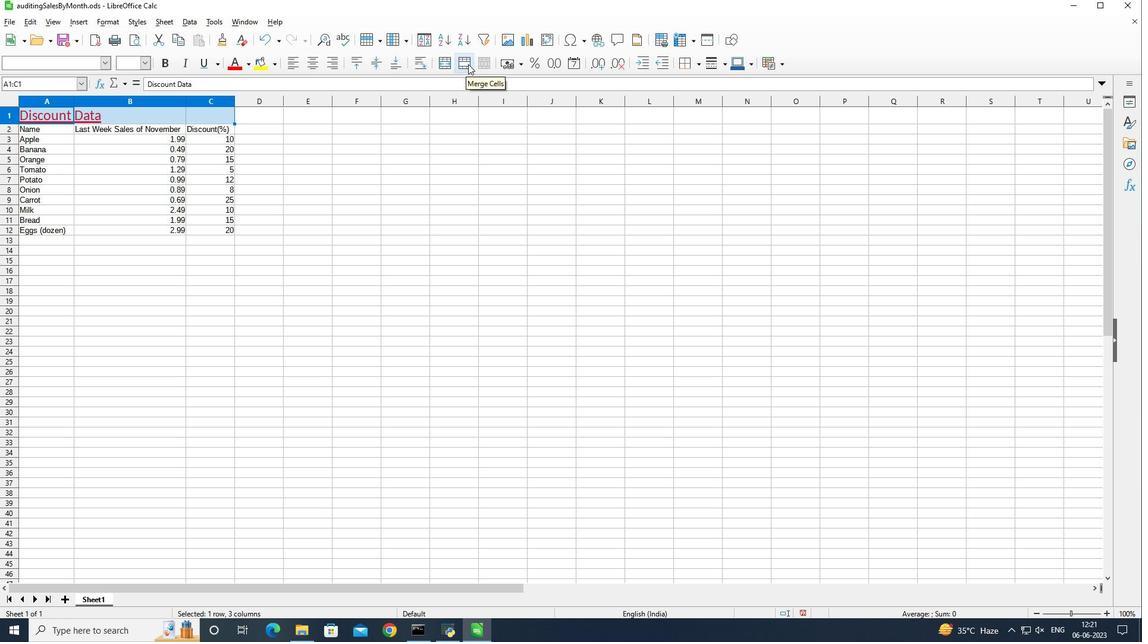 
Action: Mouse moved to (44, 125)
Screenshot: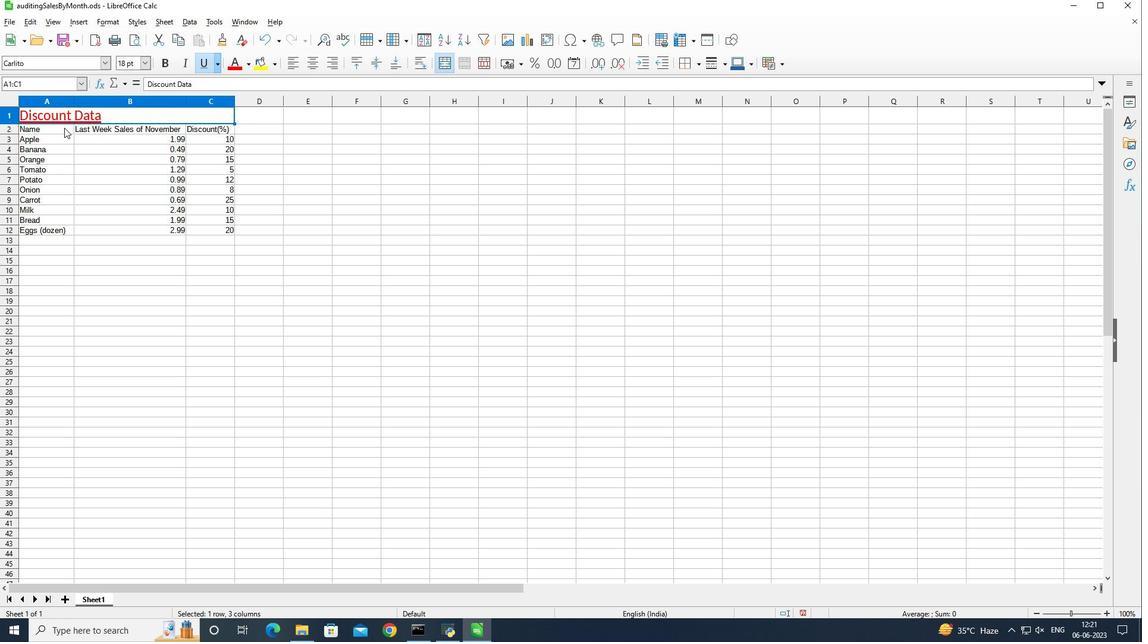 
Action: Mouse pressed left at (44, 125)
Screenshot: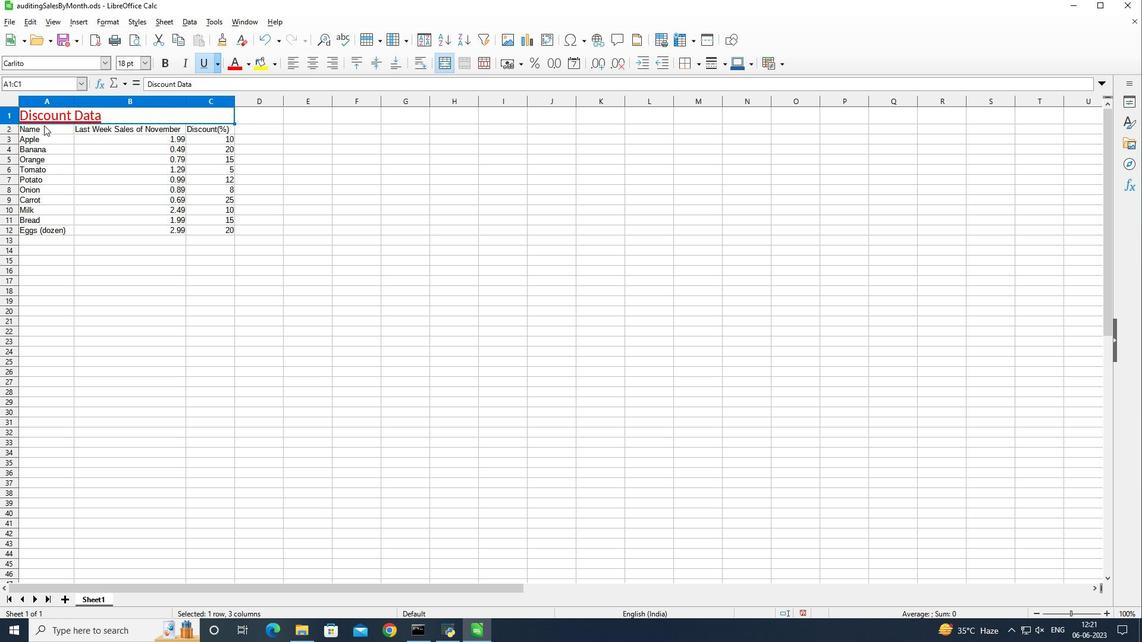 
Action: Mouse moved to (42, 130)
Screenshot: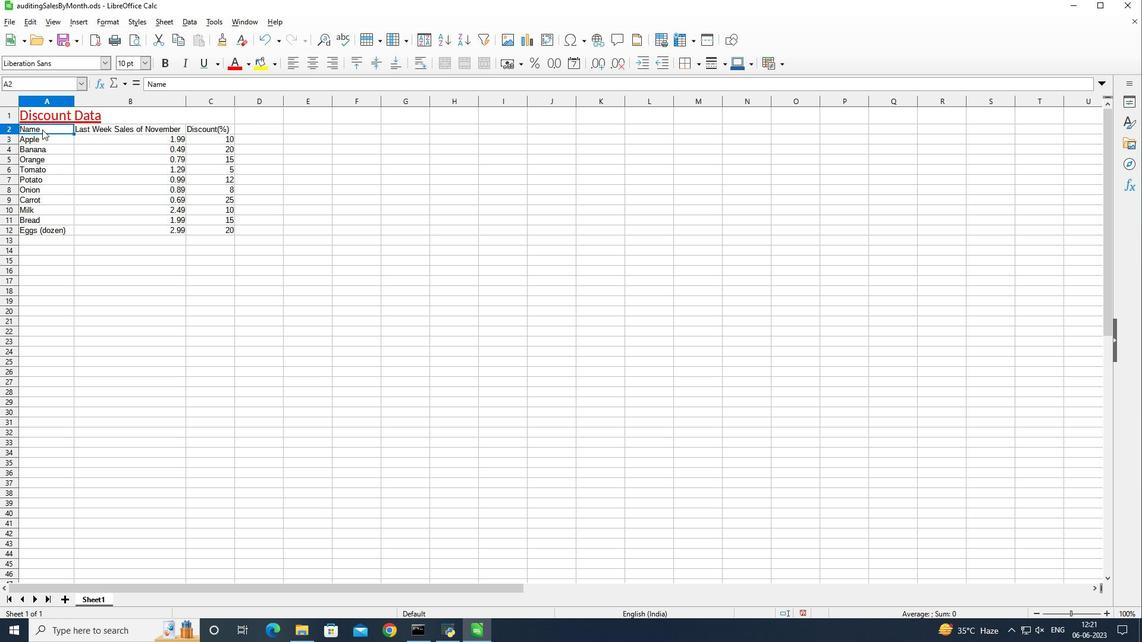 
Action: Mouse pressed left at (42, 130)
Screenshot: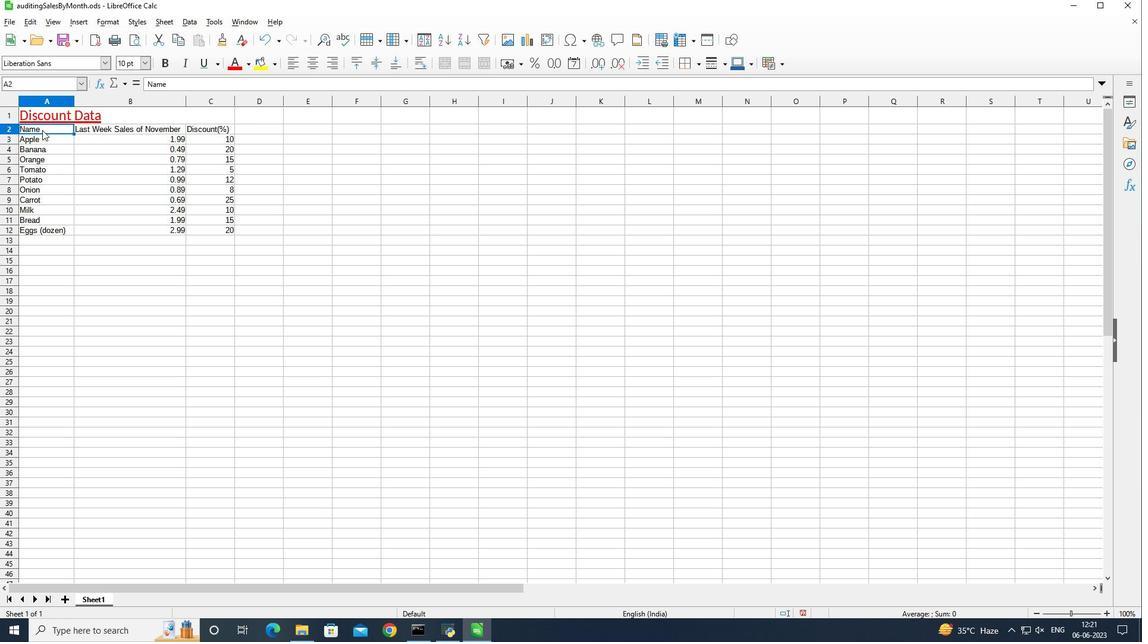 
Action: Mouse moved to (105, 61)
Screenshot: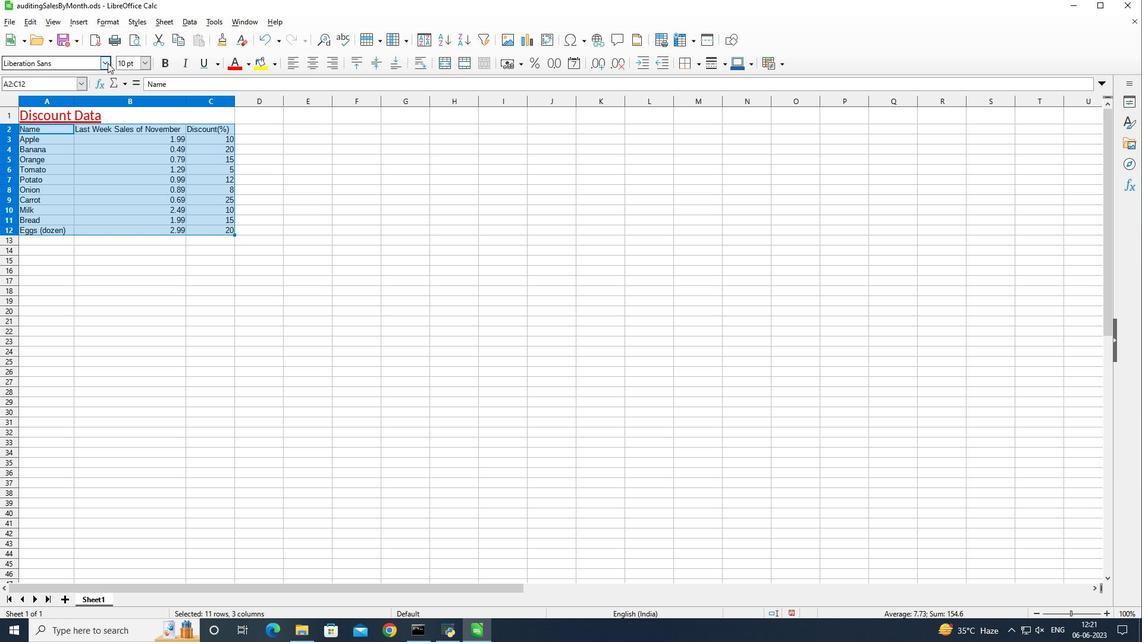 
Action: Mouse pressed left at (105, 61)
Screenshot: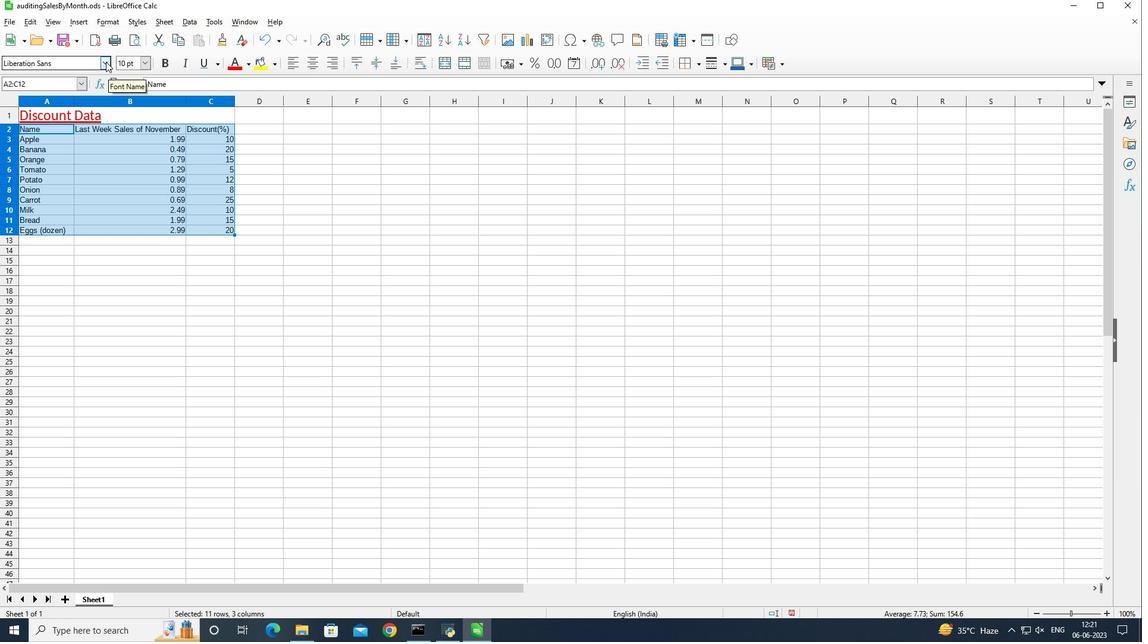 
Action: Mouse moved to (174, 200)
Screenshot: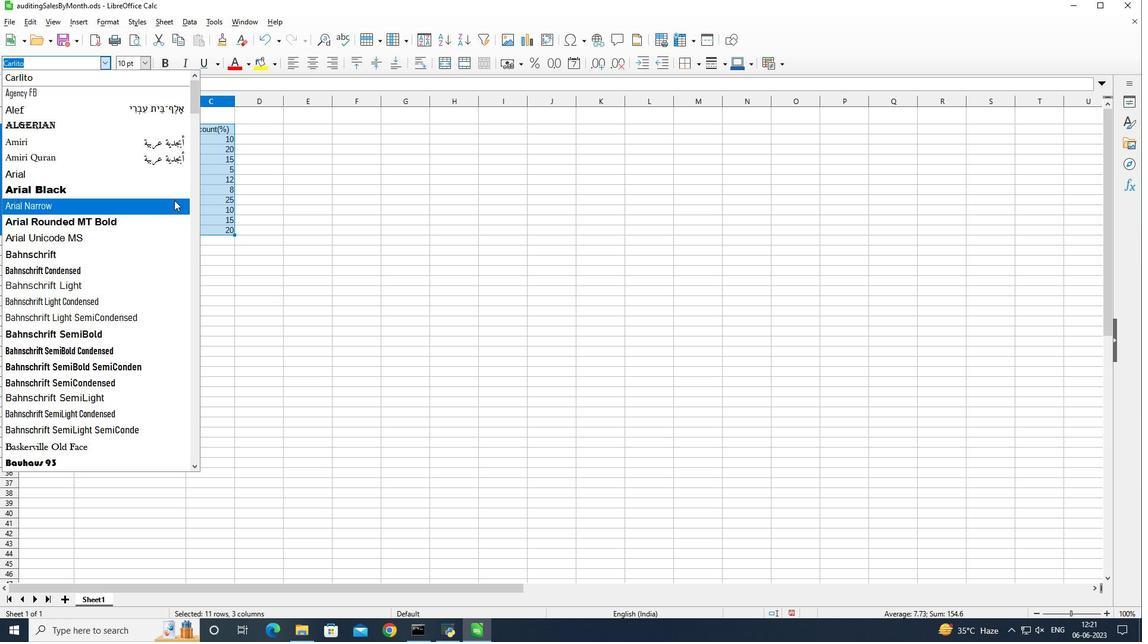 
Action: Mouse scrolled (174, 199) with delta (0, 0)
Screenshot: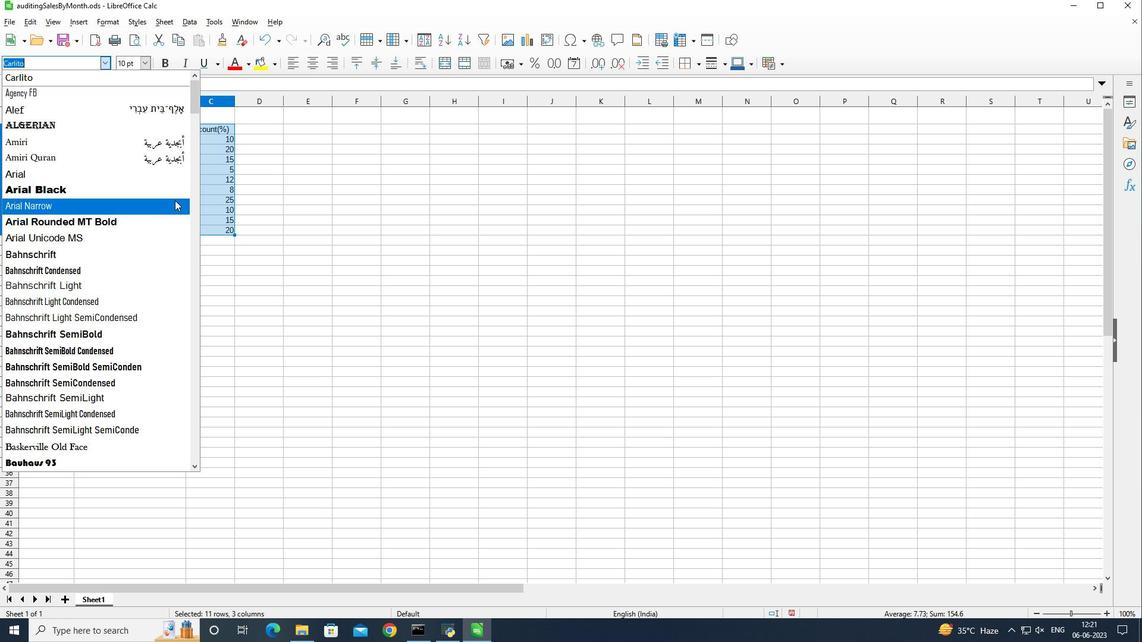 
Action: Mouse scrolled (174, 199) with delta (0, 0)
Screenshot: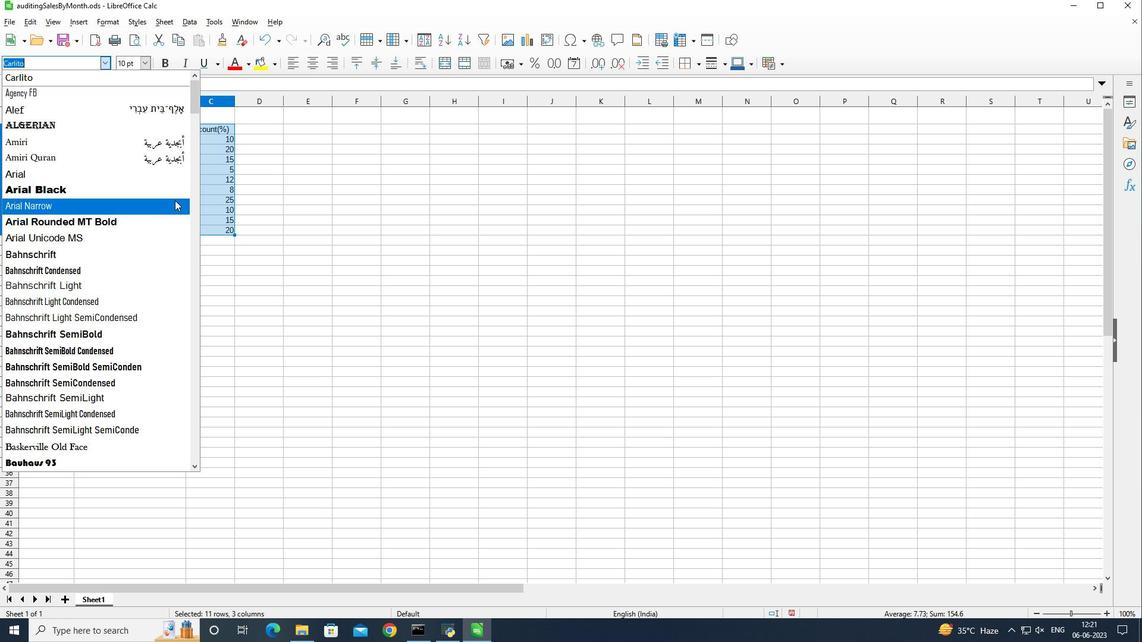 
Action: Mouse scrolled (174, 199) with delta (0, 0)
Screenshot: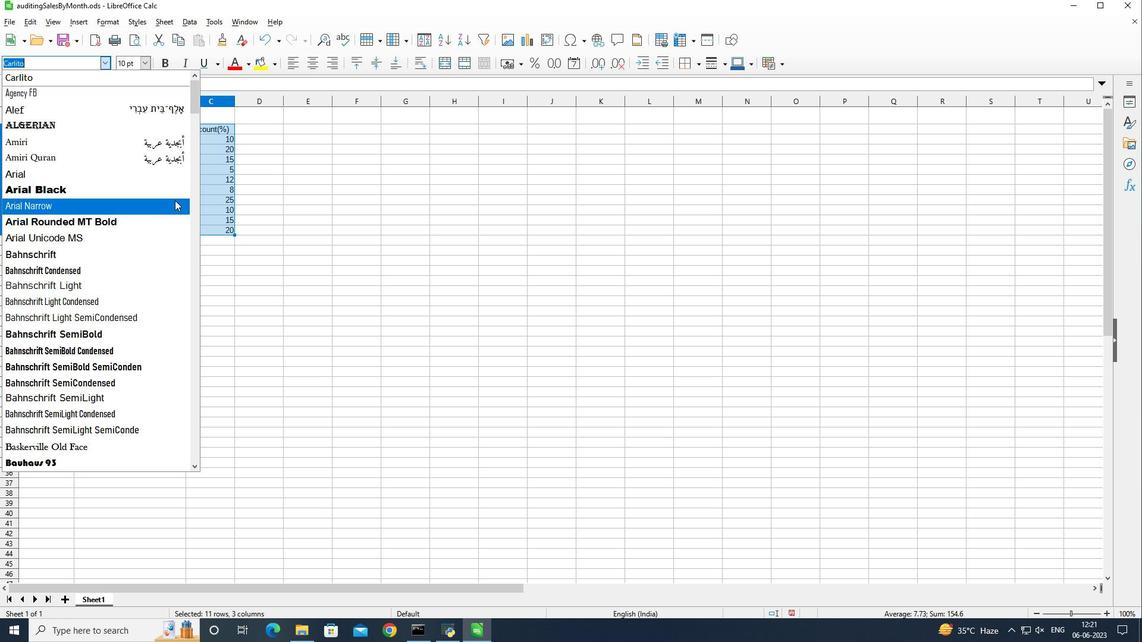 
Action: Mouse scrolled (174, 199) with delta (0, 0)
Screenshot: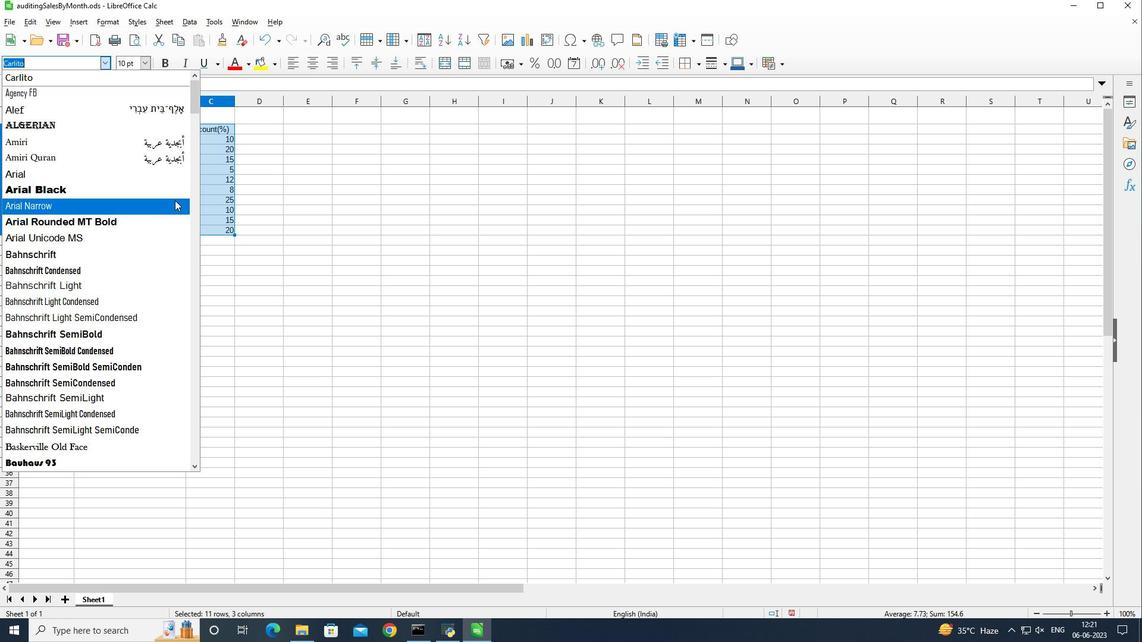 
Action: Mouse scrolled (174, 199) with delta (0, 0)
Screenshot: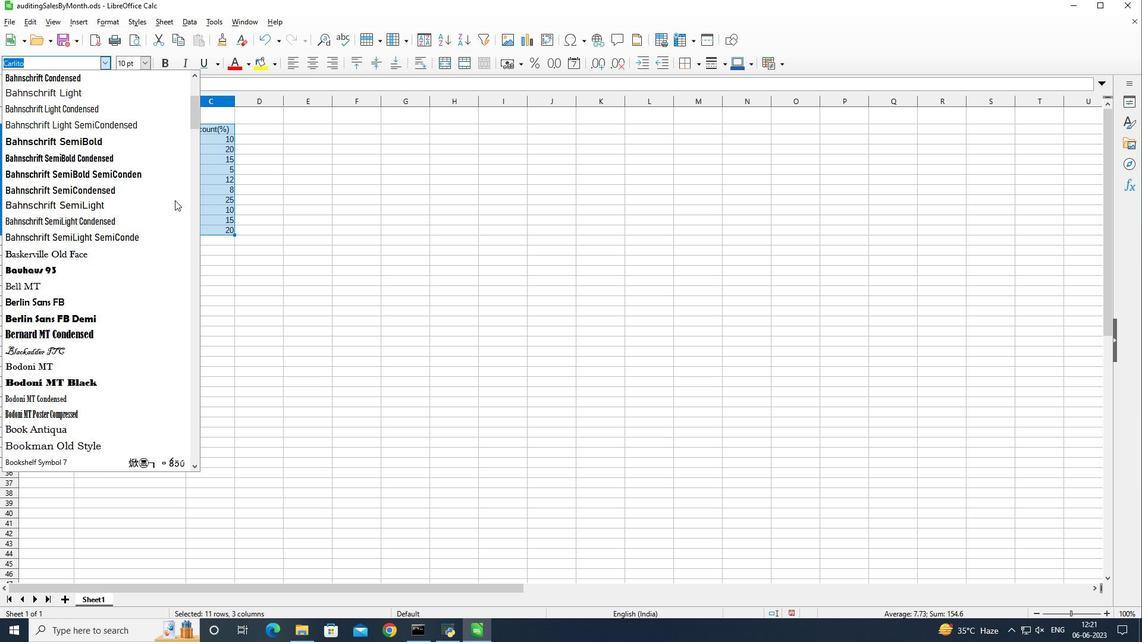 
Action: Mouse scrolled (174, 199) with delta (0, 0)
Screenshot: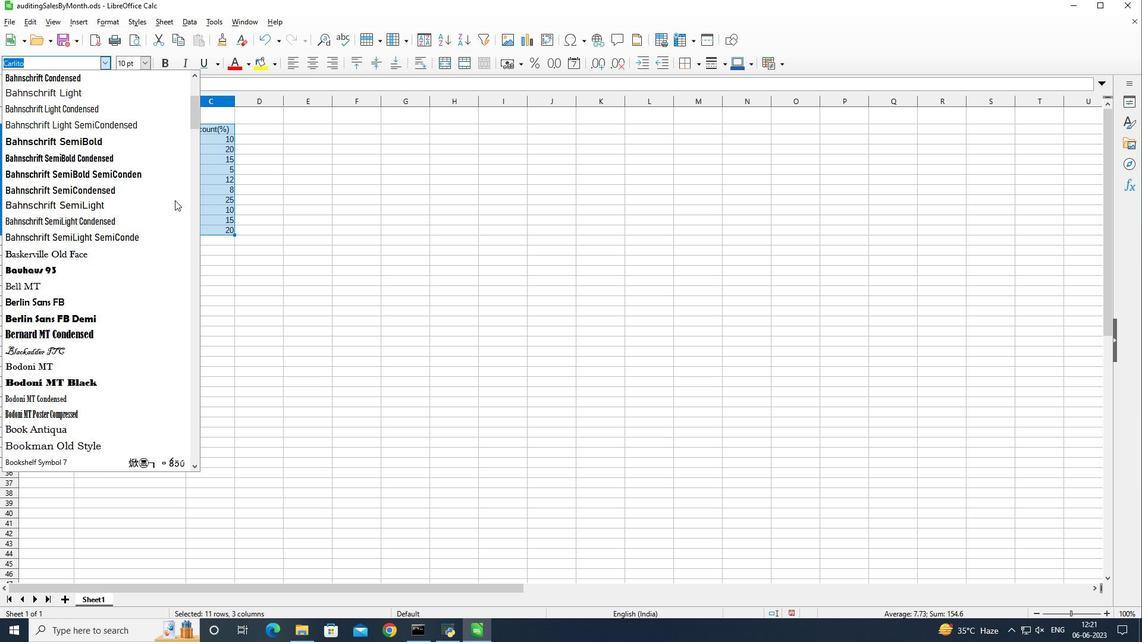 
Action: Mouse scrolled (174, 199) with delta (0, 0)
Screenshot: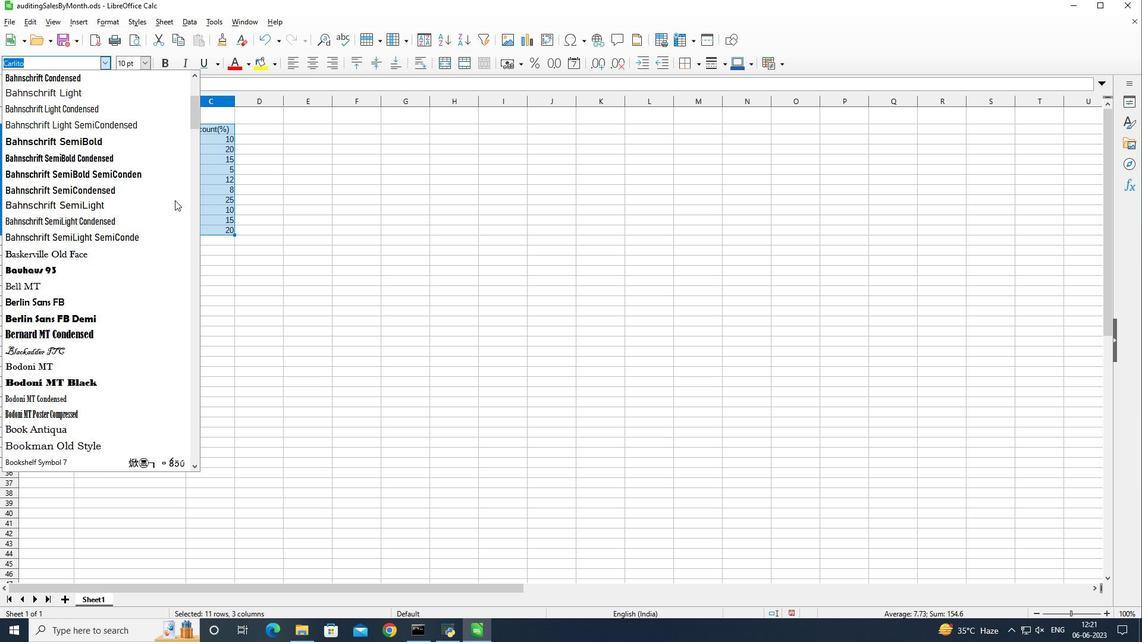 
Action: Mouse scrolled (174, 199) with delta (0, 0)
Screenshot: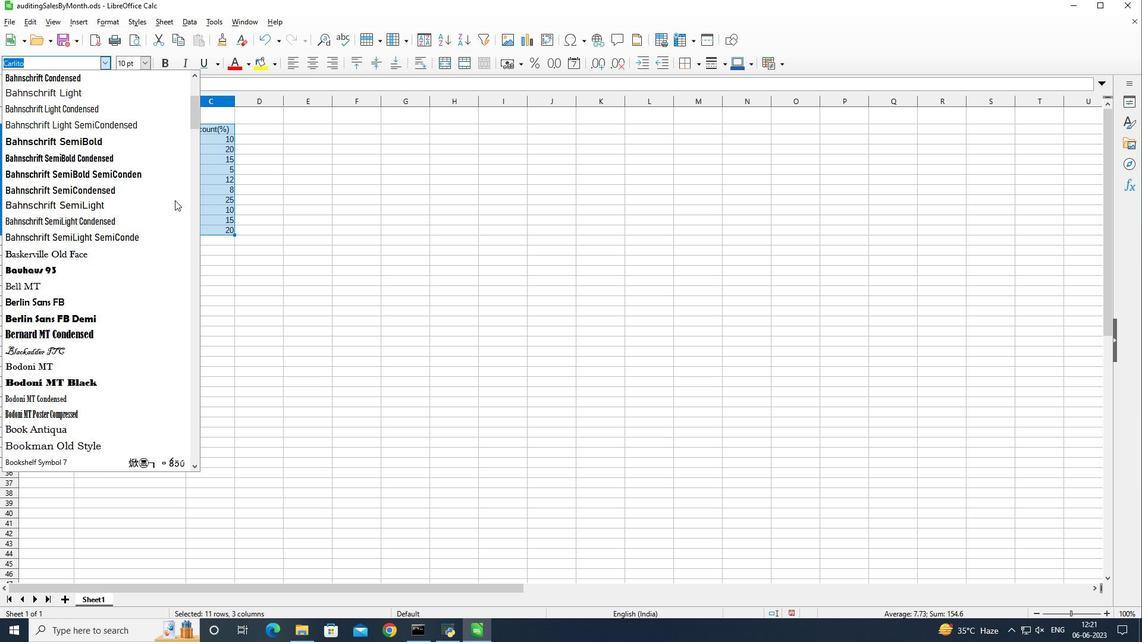 
Action: Mouse scrolled (174, 199) with delta (0, 0)
Screenshot: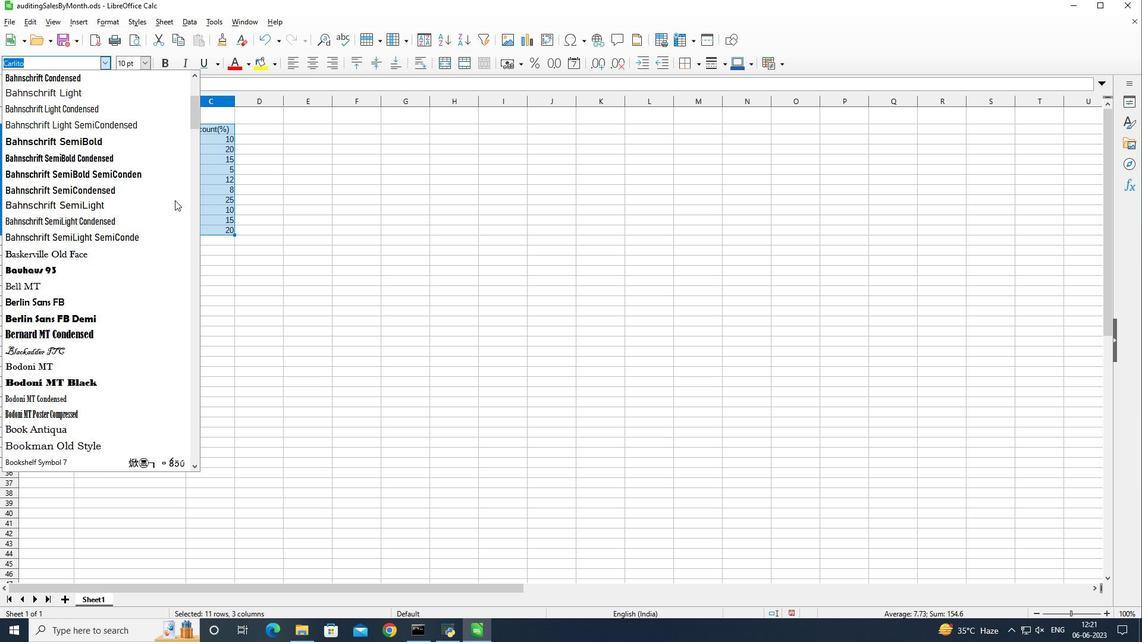 
Action: Mouse scrolled (174, 199) with delta (0, 0)
Screenshot: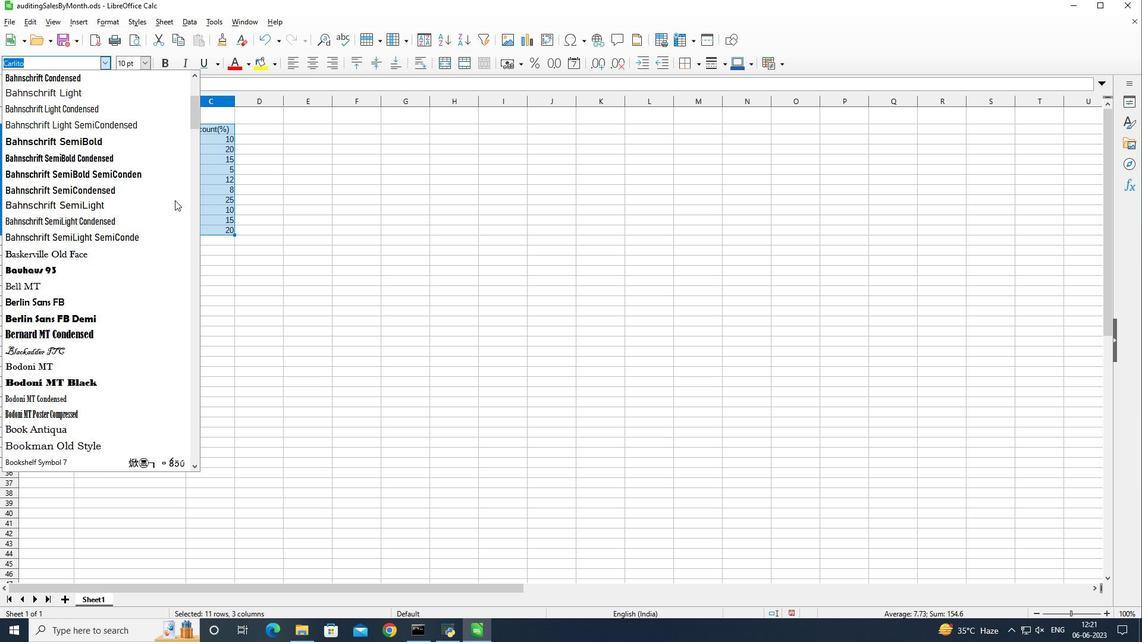 
Action: Mouse scrolled (174, 199) with delta (0, 0)
Screenshot: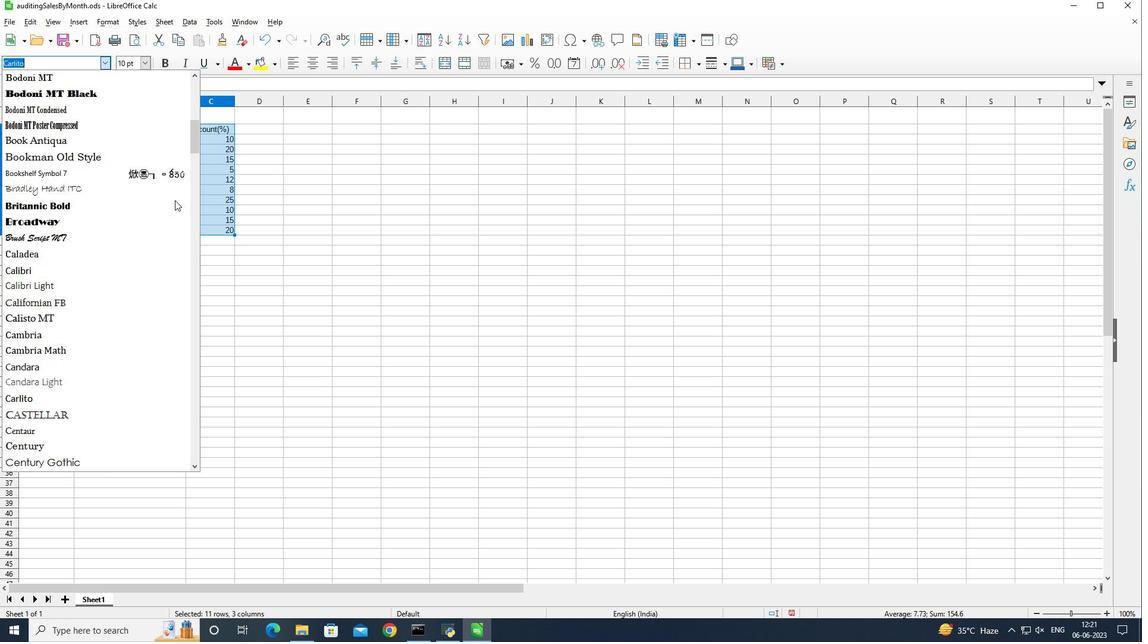 
Action: Mouse scrolled (174, 199) with delta (0, 0)
Screenshot: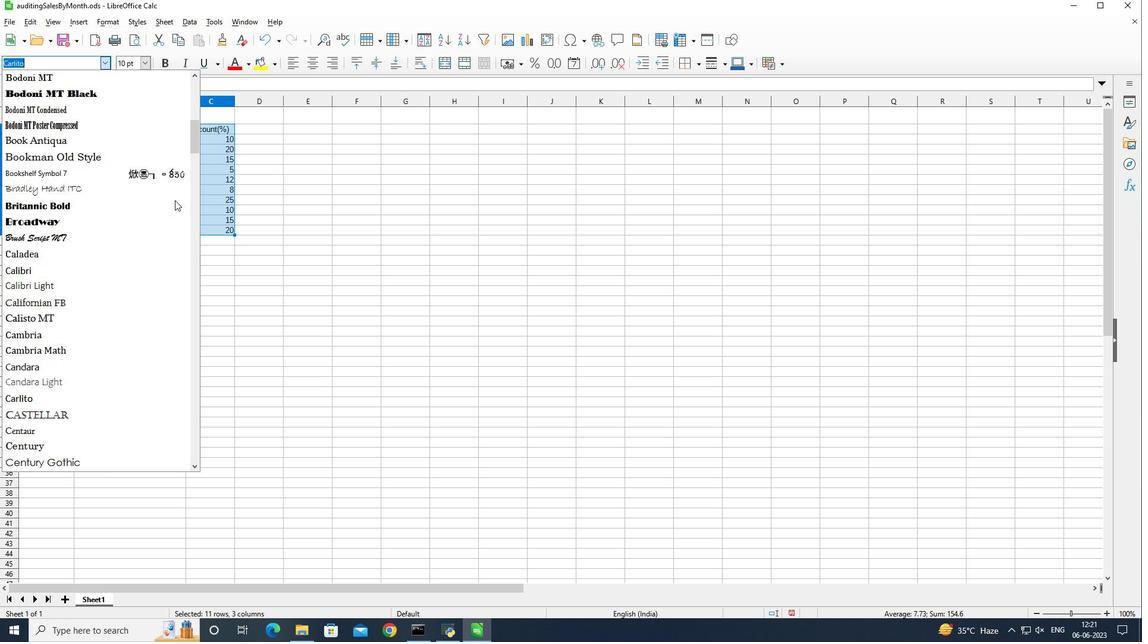 
Action: Mouse scrolled (174, 199) with delta (0, 0)
Screenshot: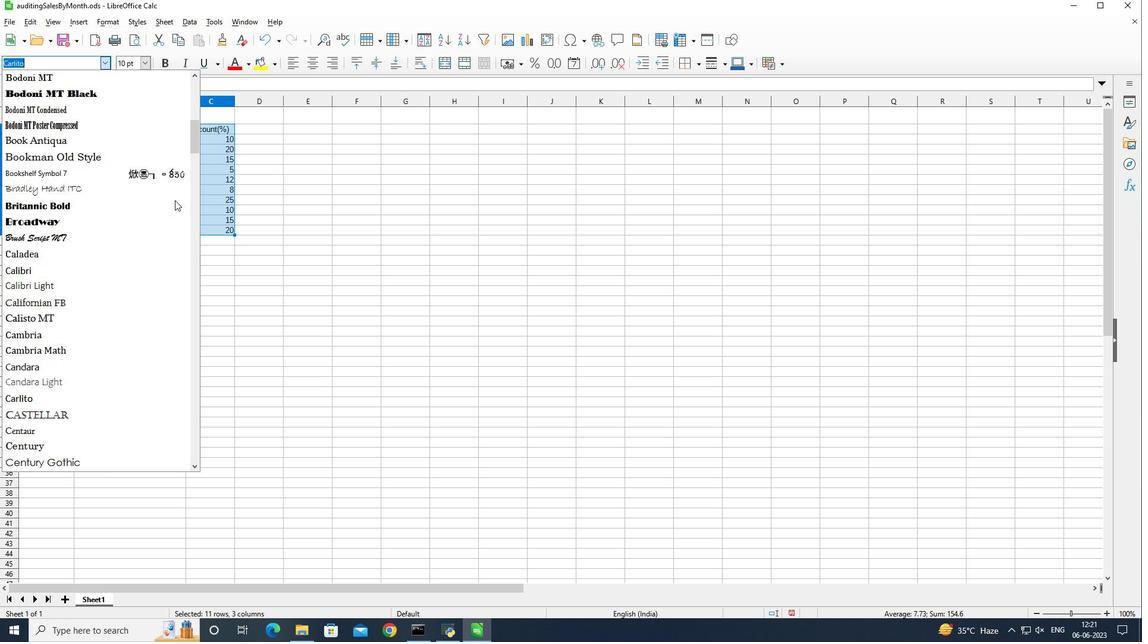 
Action: Mouse scrolled (174, 199) with delta (0, 0)
Screenshot: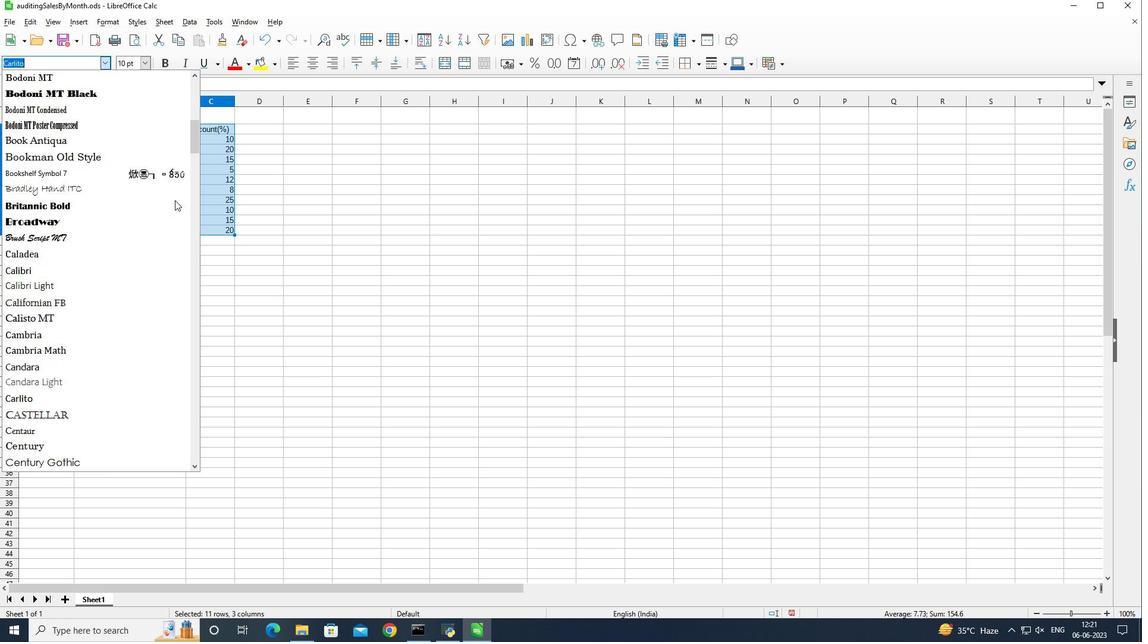 
Action: Mouse scrolled (174, 199) with delta (0, 0)
Screenshot: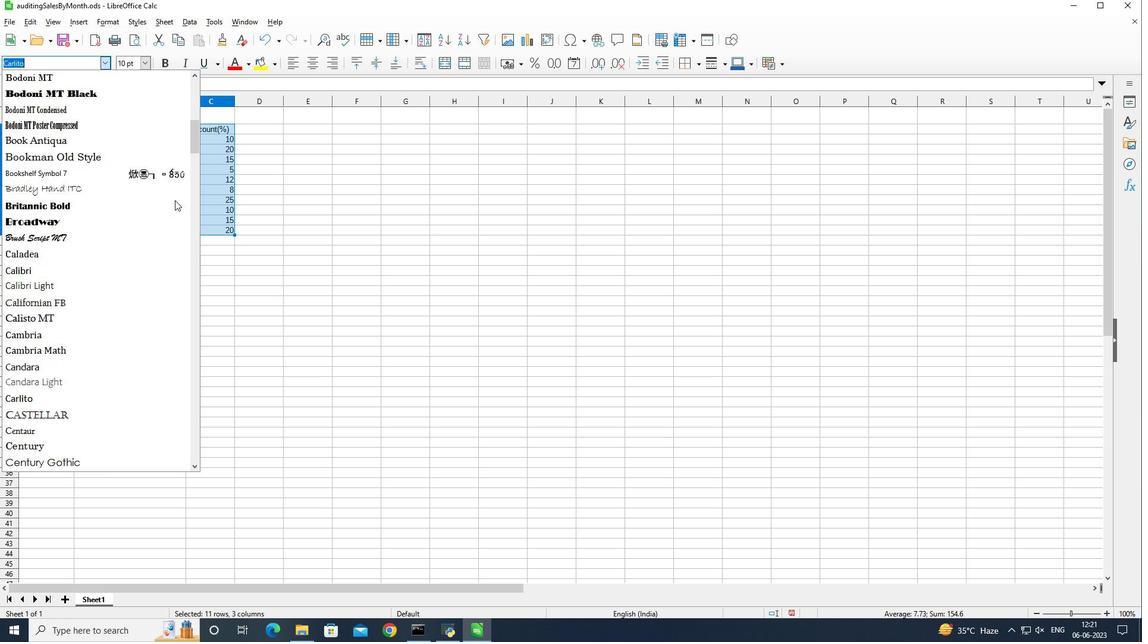 
Action: Mouse scrolled (174, 199) with delta (0, 0)
Screenshot: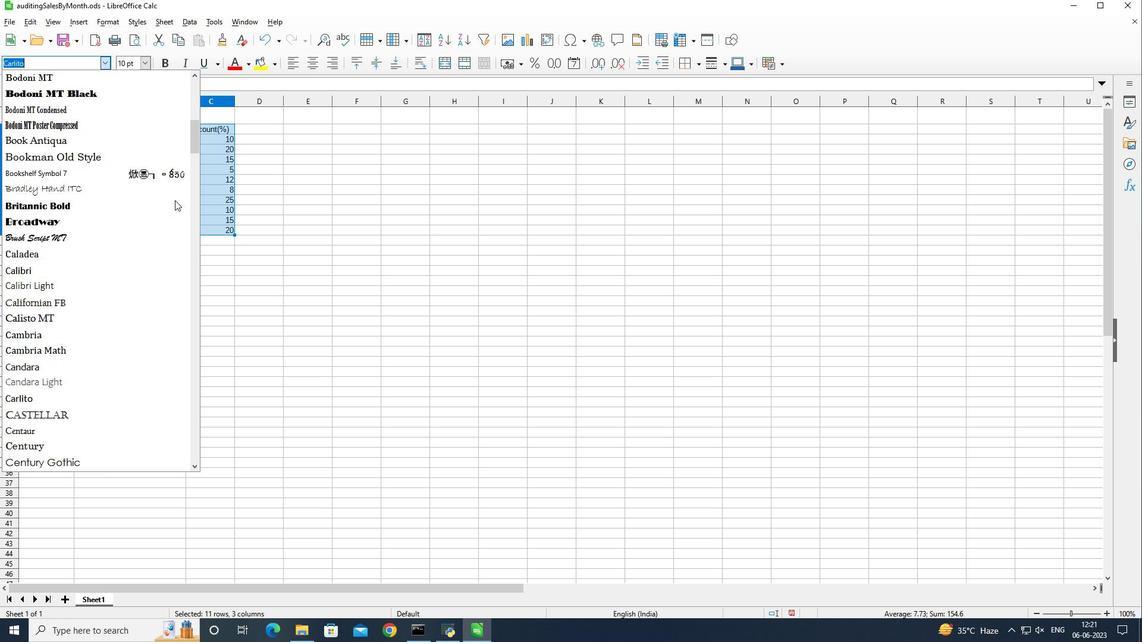 
Action: Mouse scrolled (174, 199) with delta (0, 0)
Screenshot: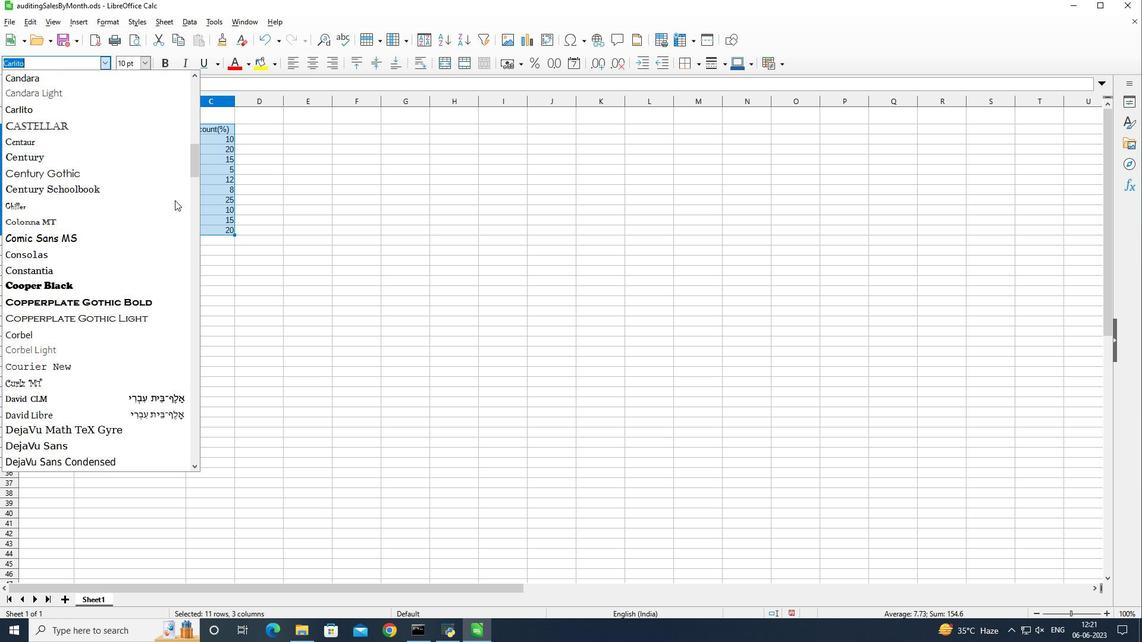 
Action: Mouse scrolled (174, 199) with delta (0, 0)
Screenshot: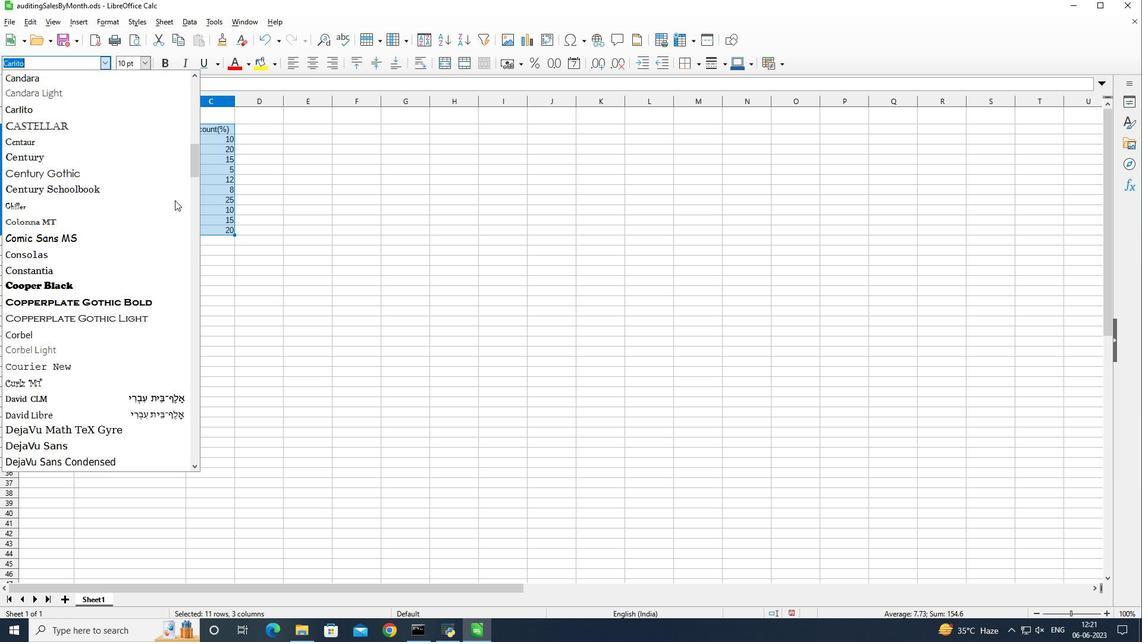 
Action: Mouse scrolled (174, 199) with delta (0, 0)
Screenshot: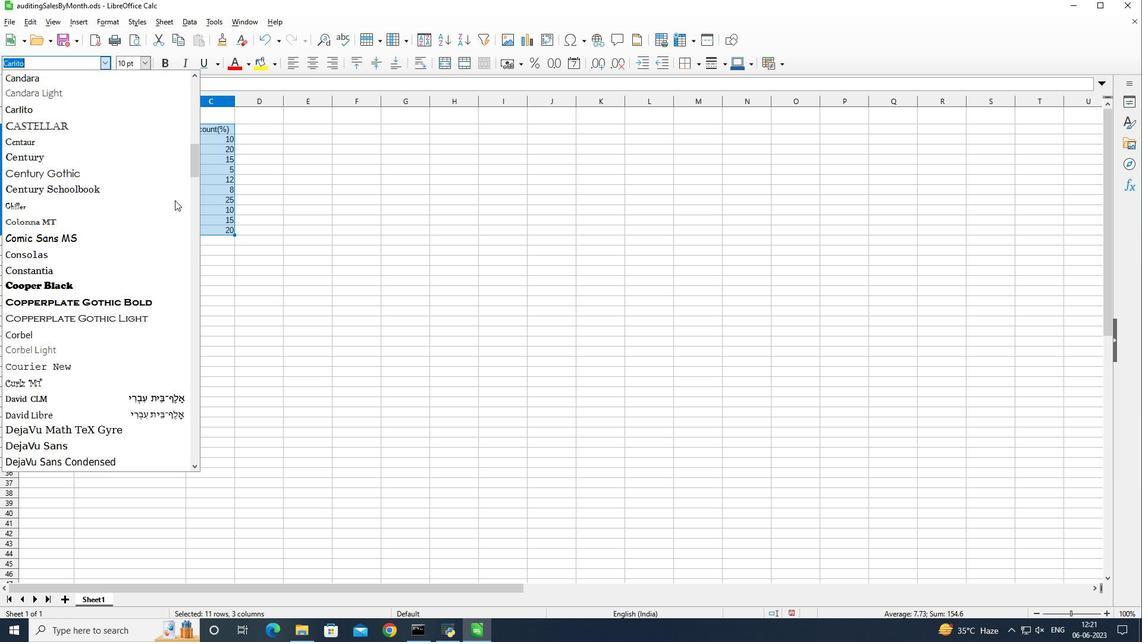 
Action: Mouse scrolled (174, 199) with delta (0, 0)
Screenshot: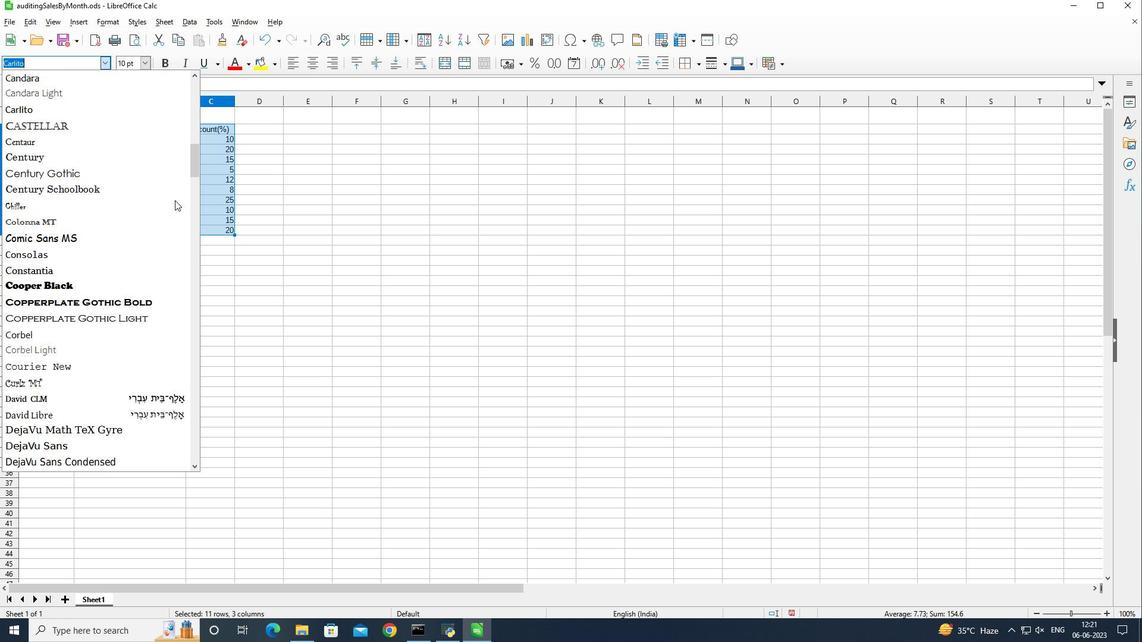 
Action: Mouse scrolled (174, 199) with delta (0, 0)
Screenshot: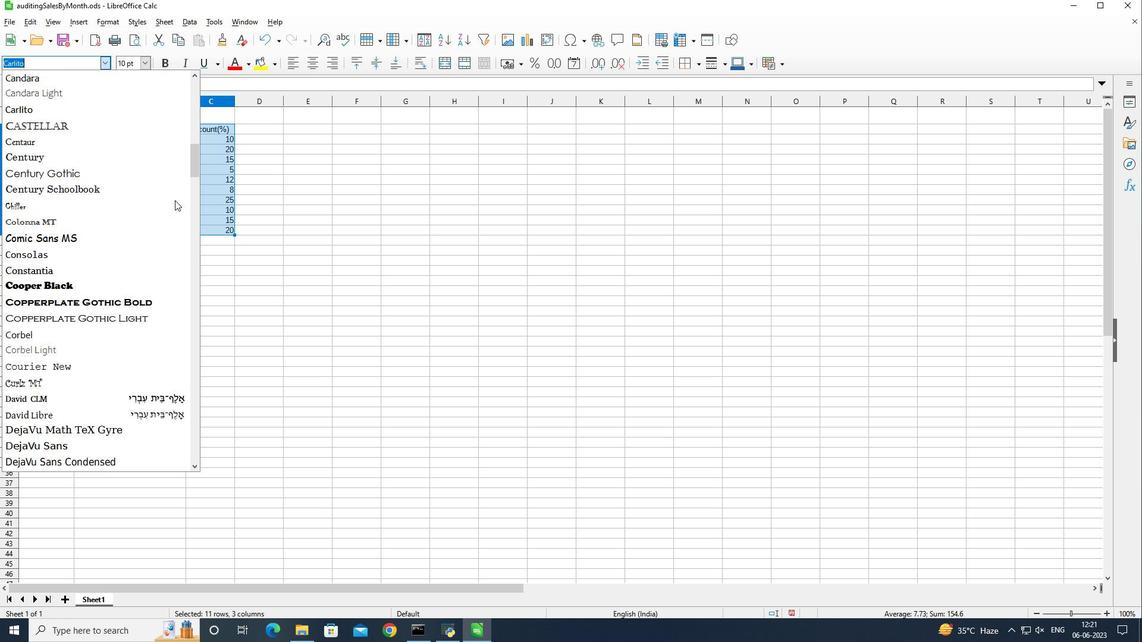 
Action: Mouse scrolled (174, 199) with delta (0, 0)
Screenshot: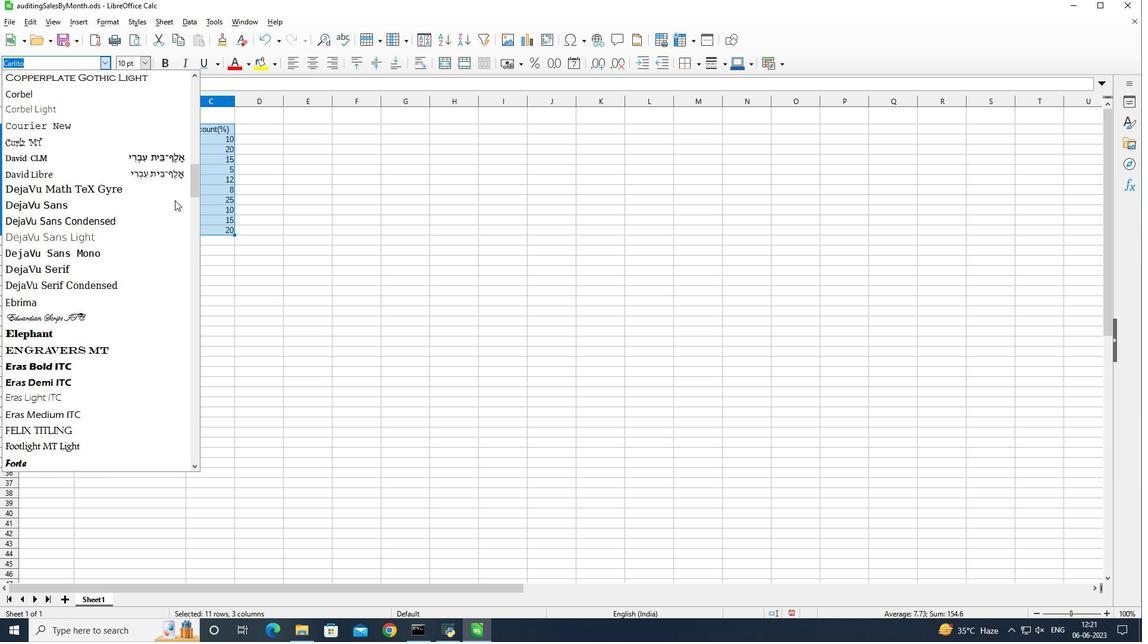 
Action: Mouse scrolled (174, 199) with delta (0, 0)
Screenshot: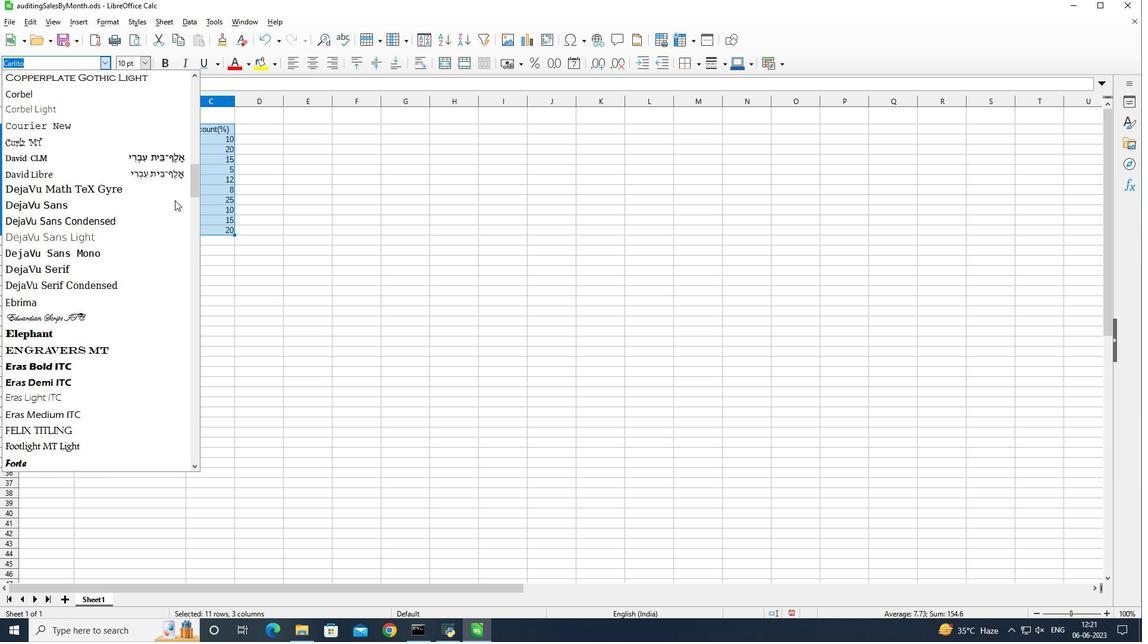 
Action: Mouse scrolled (174, 199) with delta (0, 0)
Screenshot: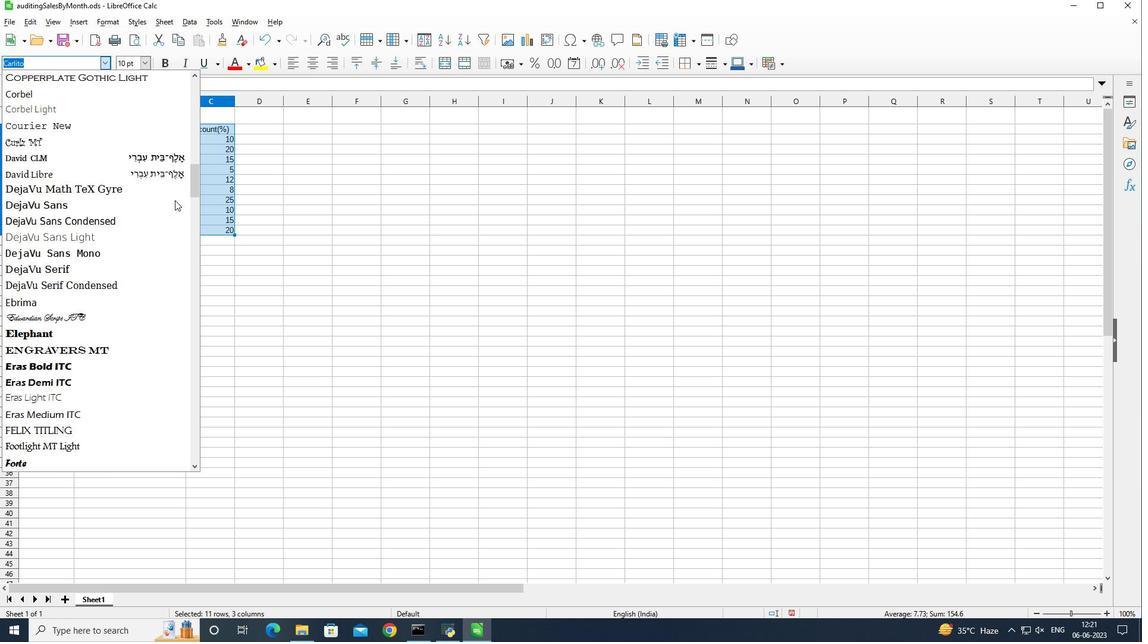
Action: Mouse scrolled (174, 199) with delta (0, 0)
Screenshot: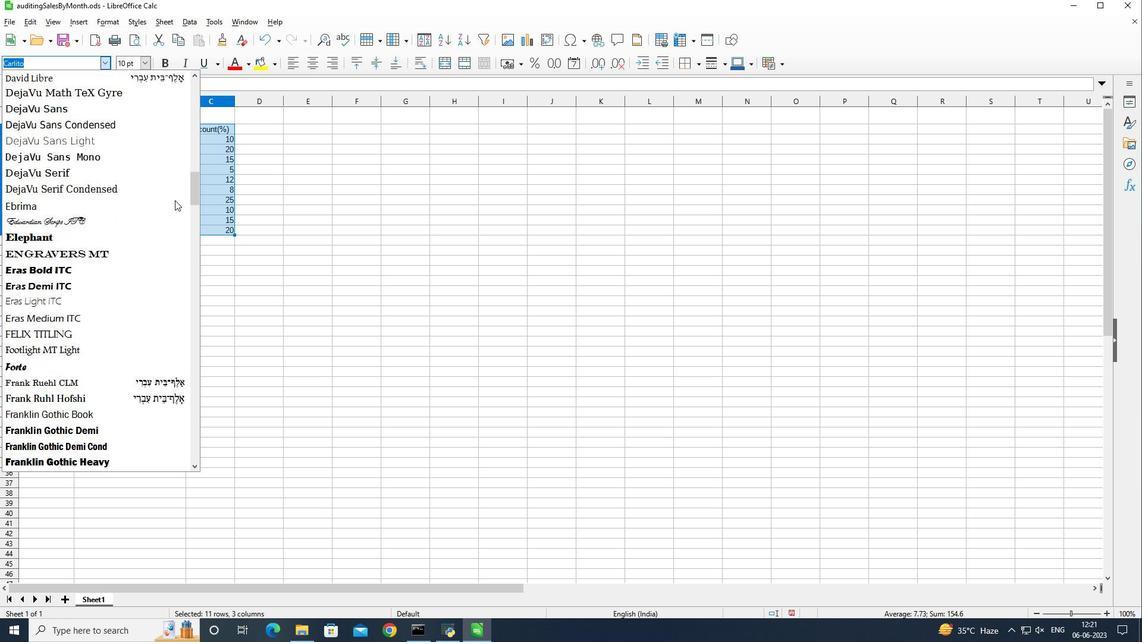 
Action: Mouse scrolled (174, 199) with delta (0, 0)
Screenshot: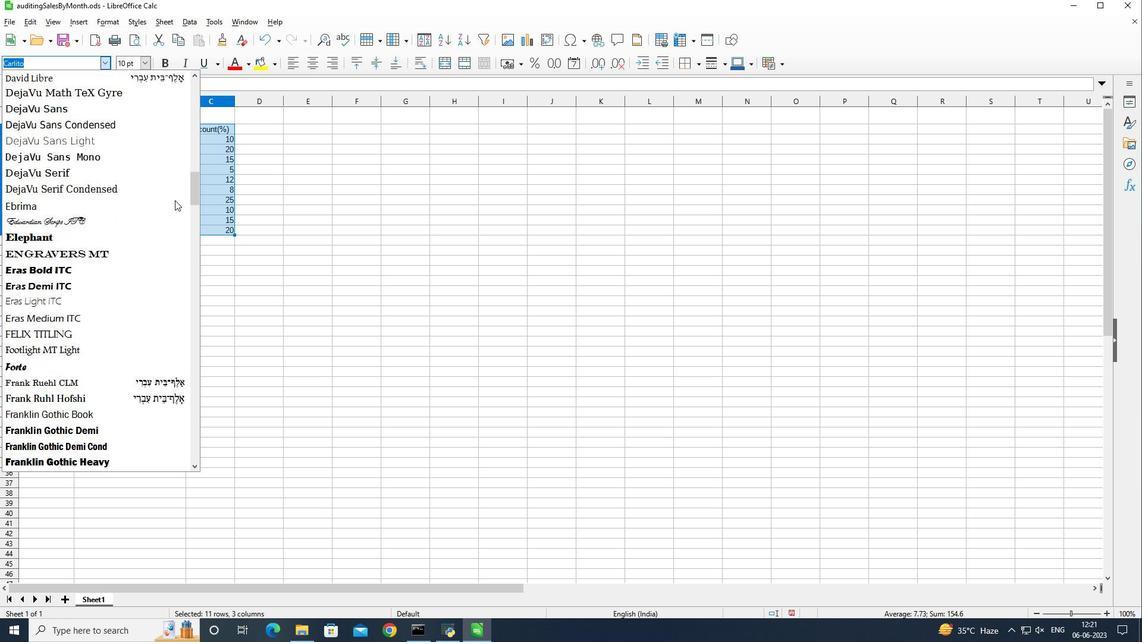 
Action: Mouse scrolled (174, 199) with delta (0, 0)
Screenshot: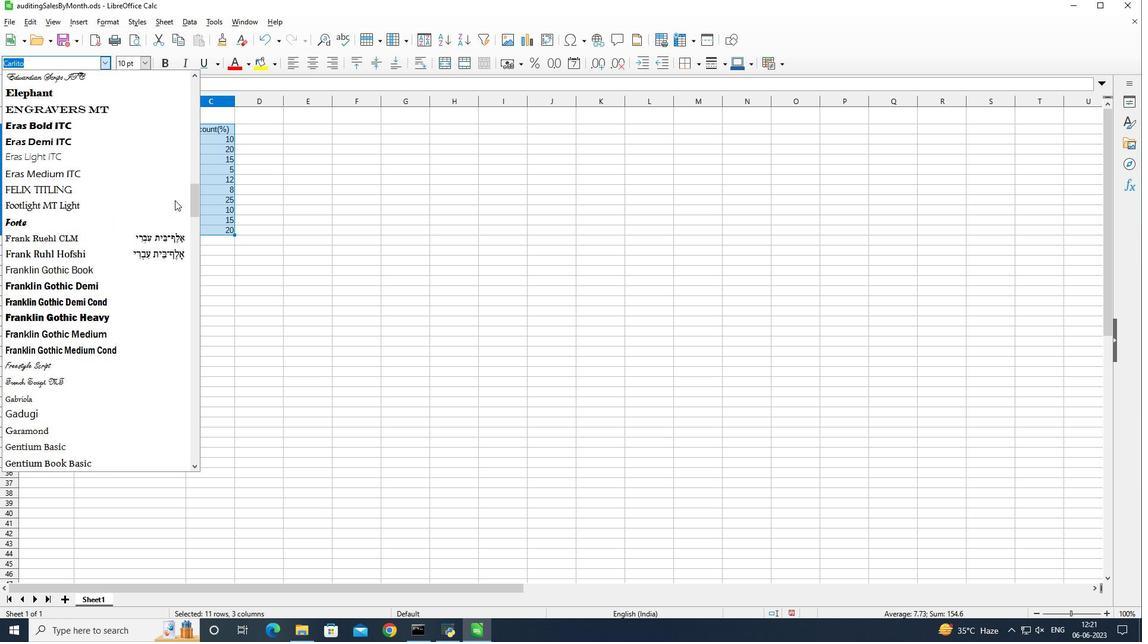 
Action: Mouse scrolled (174, 199) with delta (0, 0)
Screenshot: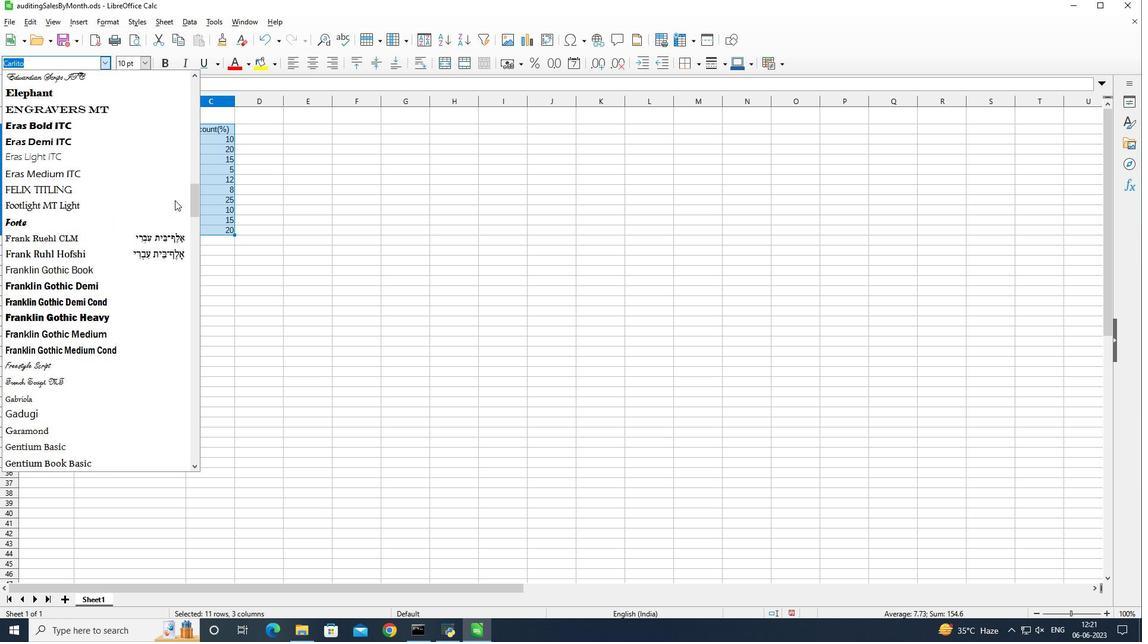 
Action: Mouse scrolled (174, 199) with delta (0, 0)
Screenshot: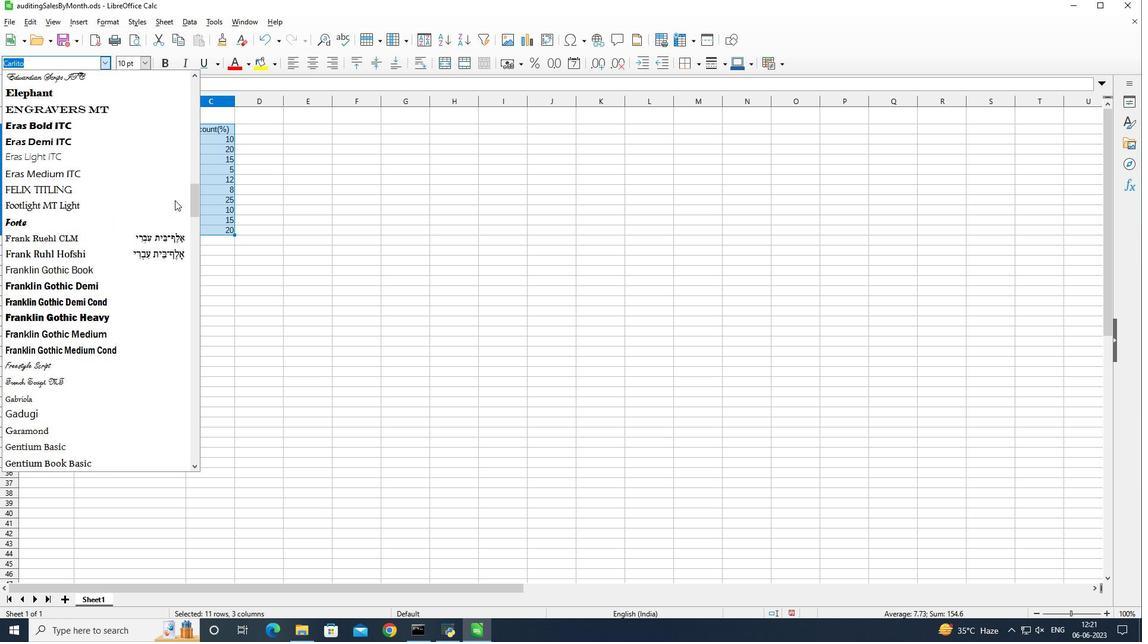 
Action: Mouse scrolled (174, 199) with delta (0, 0)
Screenshot: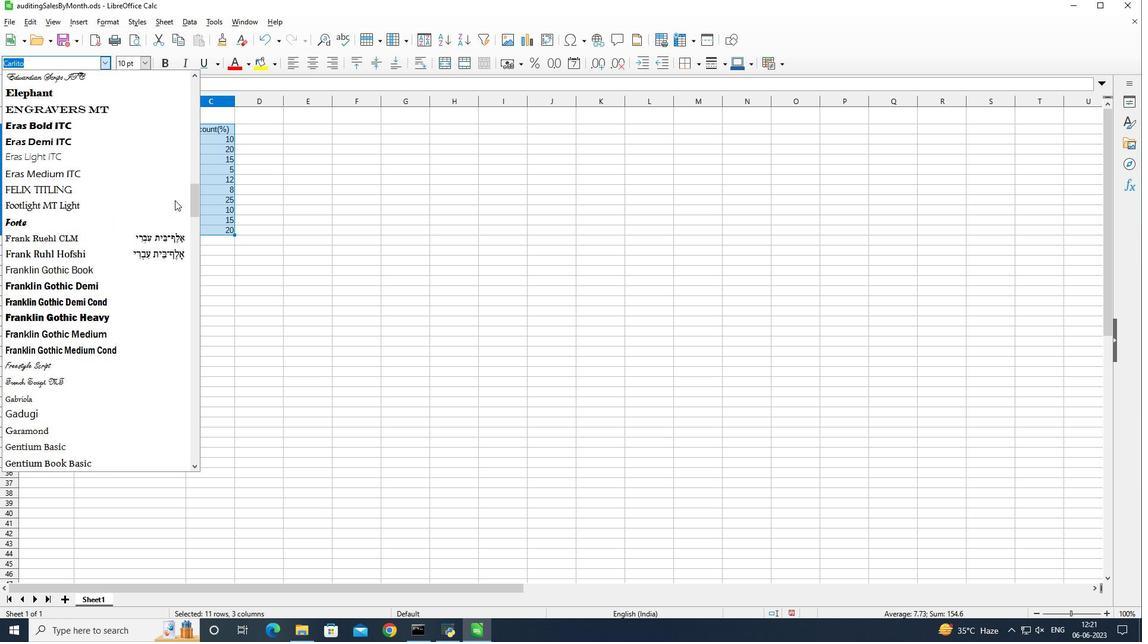 
Action: Mouse scrolled (174, 199) with delta (0, 0)
Screenshot: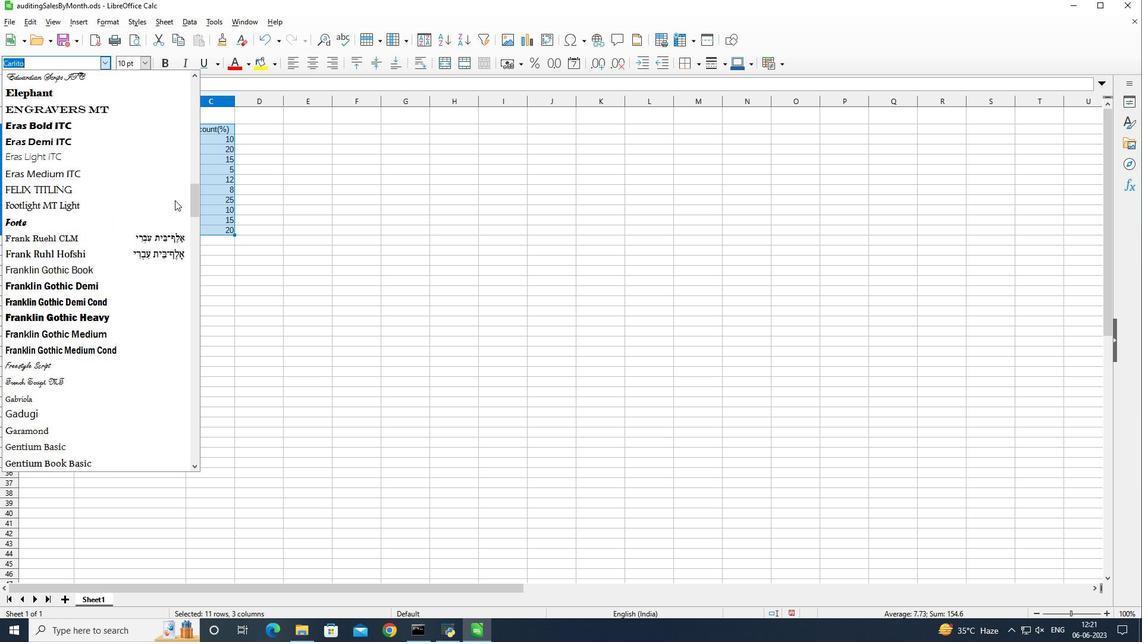 
Action: Mouse scrolled (174, 199) with delta (0, 0)
Screenshot: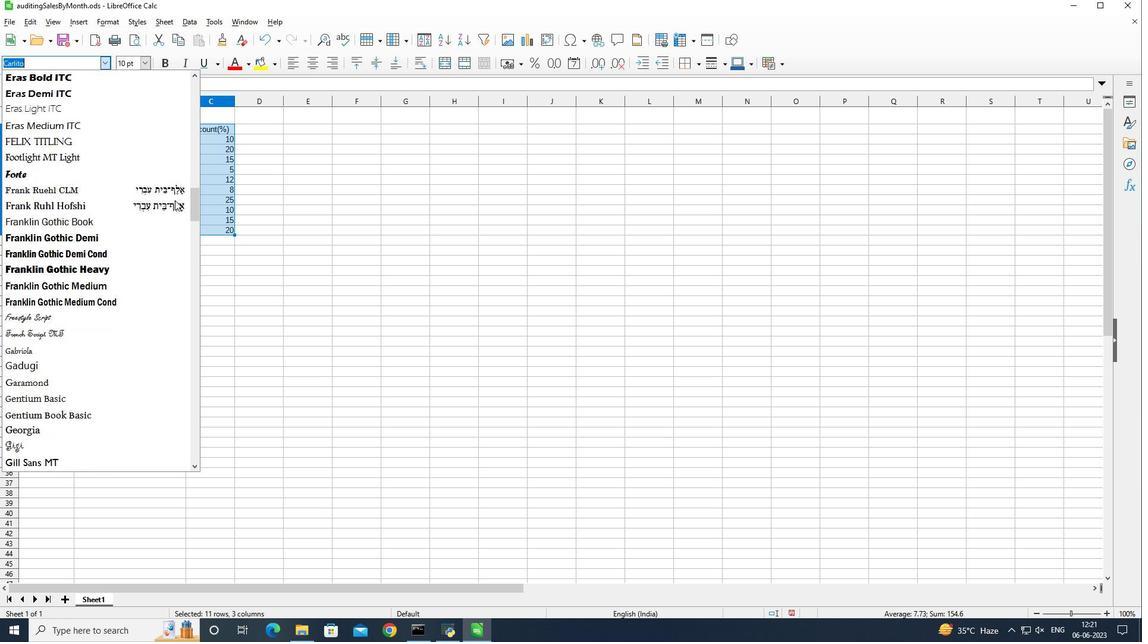 
Action: Mouse scrolled (174, 199) with delta (0, 0)
Screenshot: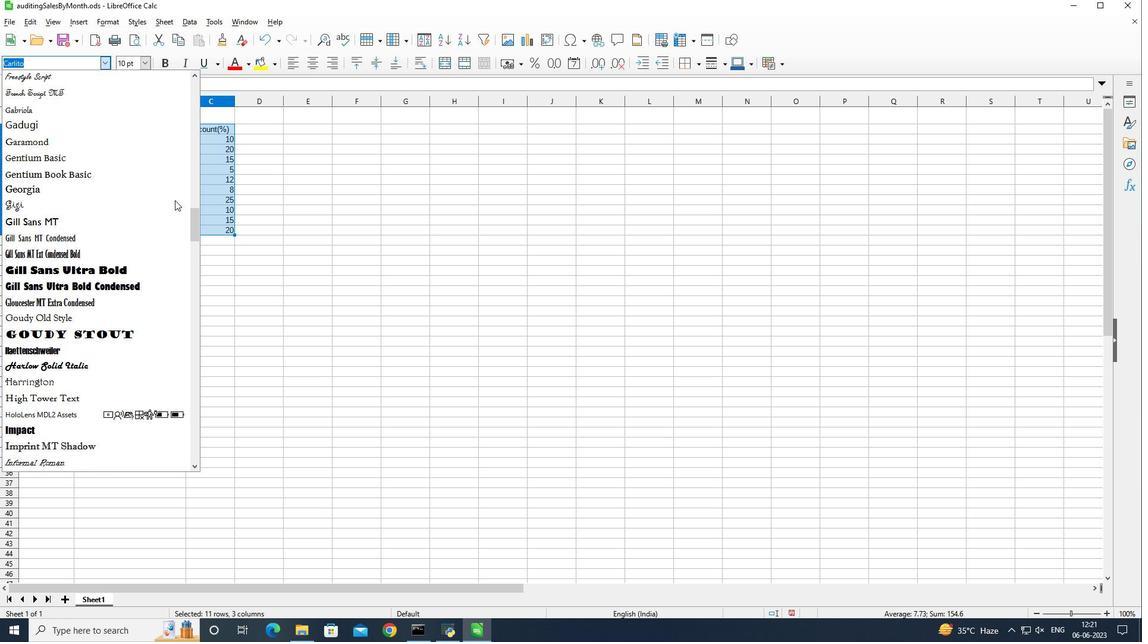 
Action: Mouse scrolled (174, 199) with delta (0, 0)
Screenshot: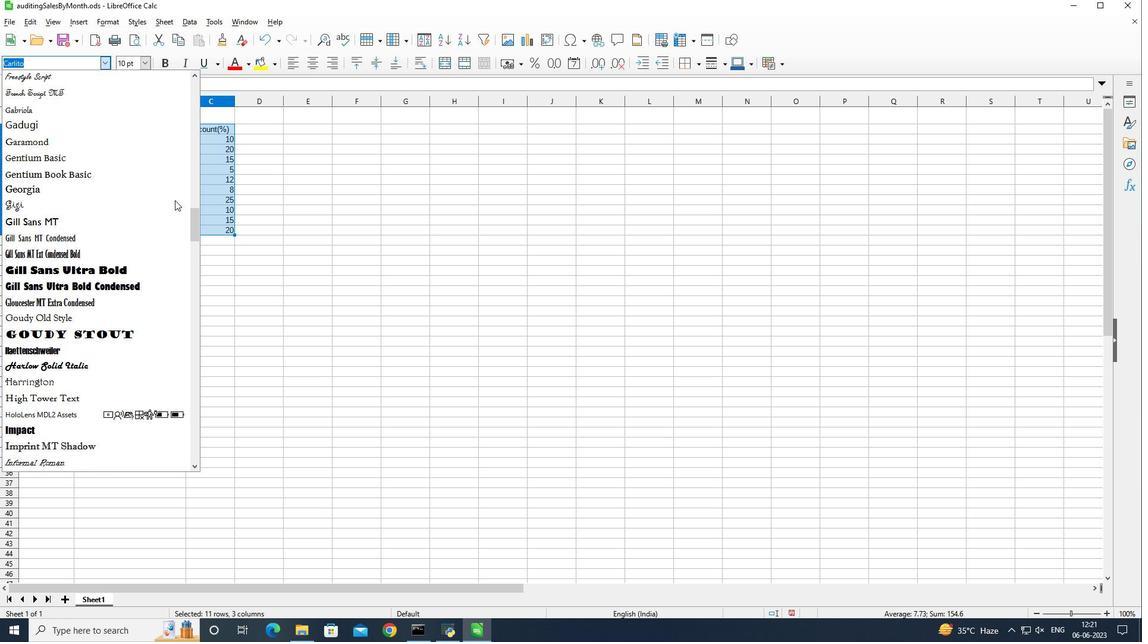 
Action: Mouse scrolled (174, 199) with delta (0, 0)
Screenshot: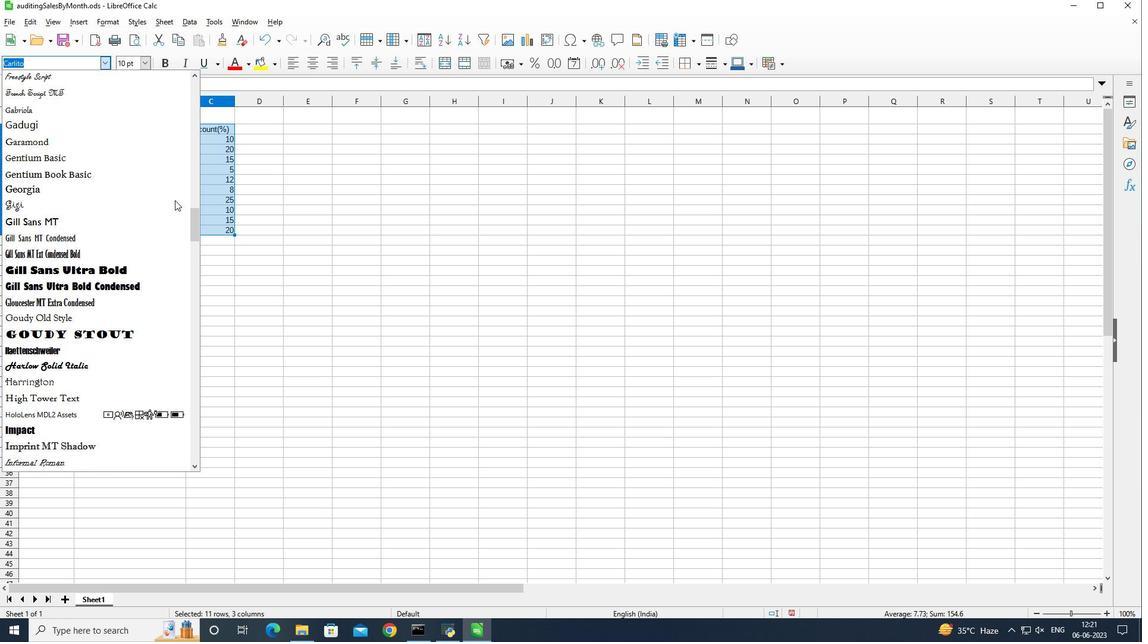 
Action: Mouse scrolled (174, 199) with delta (0, 0)
Screenshot: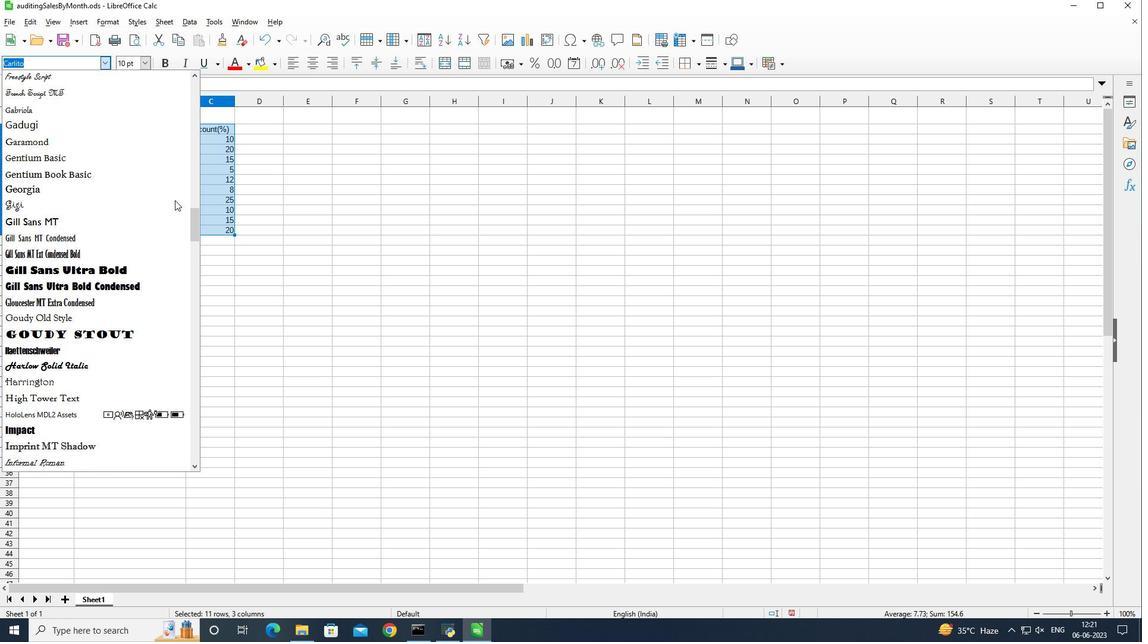 
Action: Mouse scrolled (174, 199) with delta (0, 0)
Screenshot: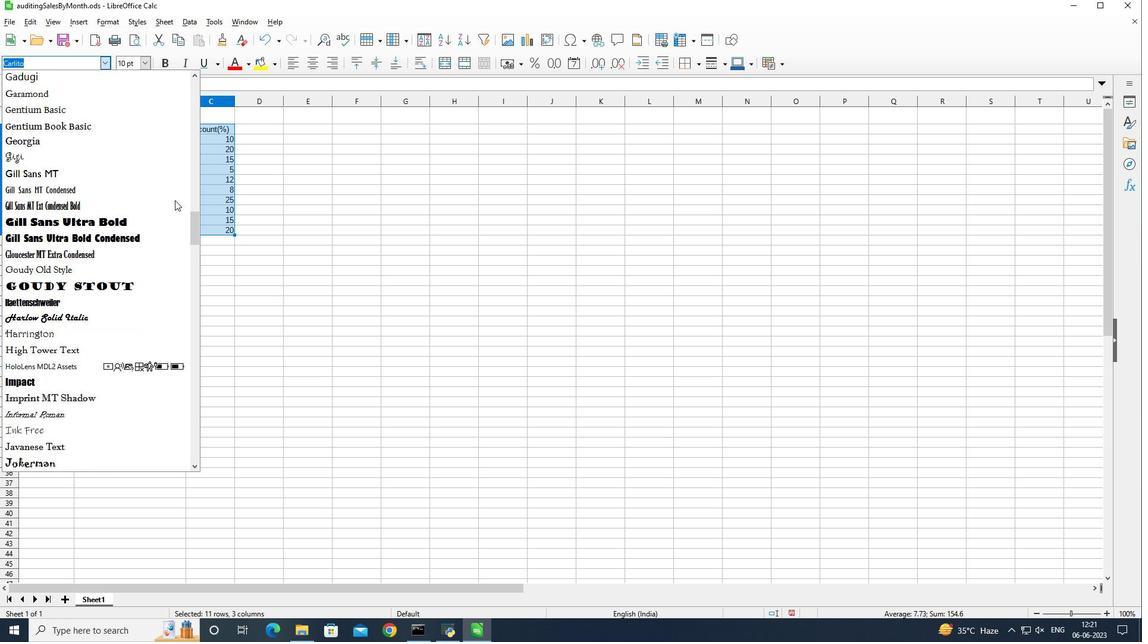 
Action: Mouse scrolled (174, 199) with delta (0, 0)
Screenshot: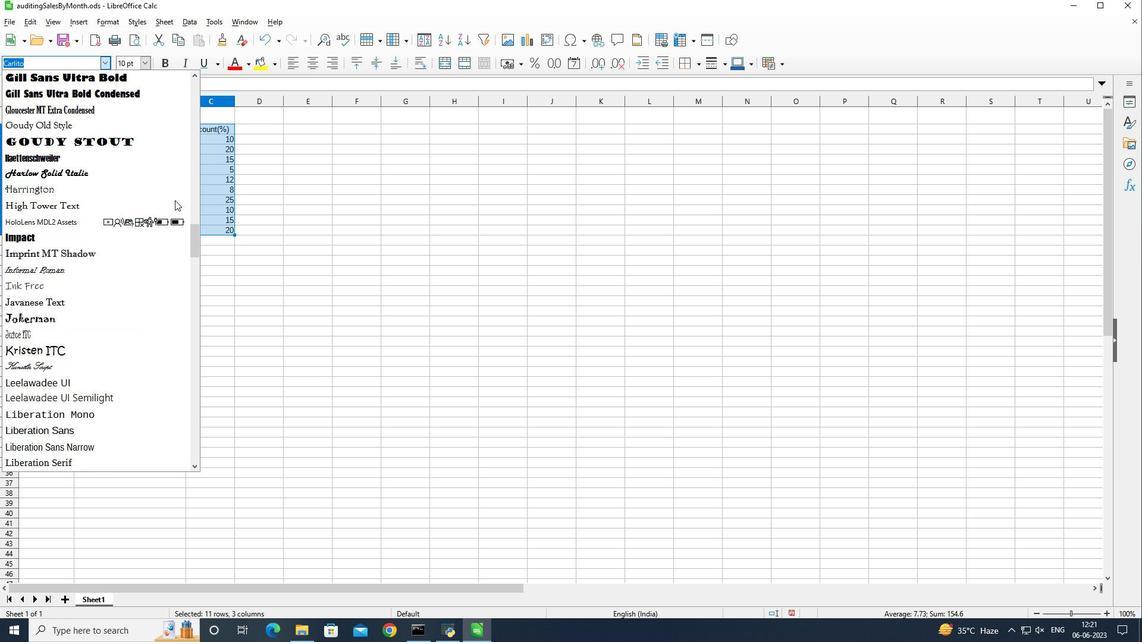 
Action: Mouse scrolled (174, 201) with delta (0, 0)
Screenshot: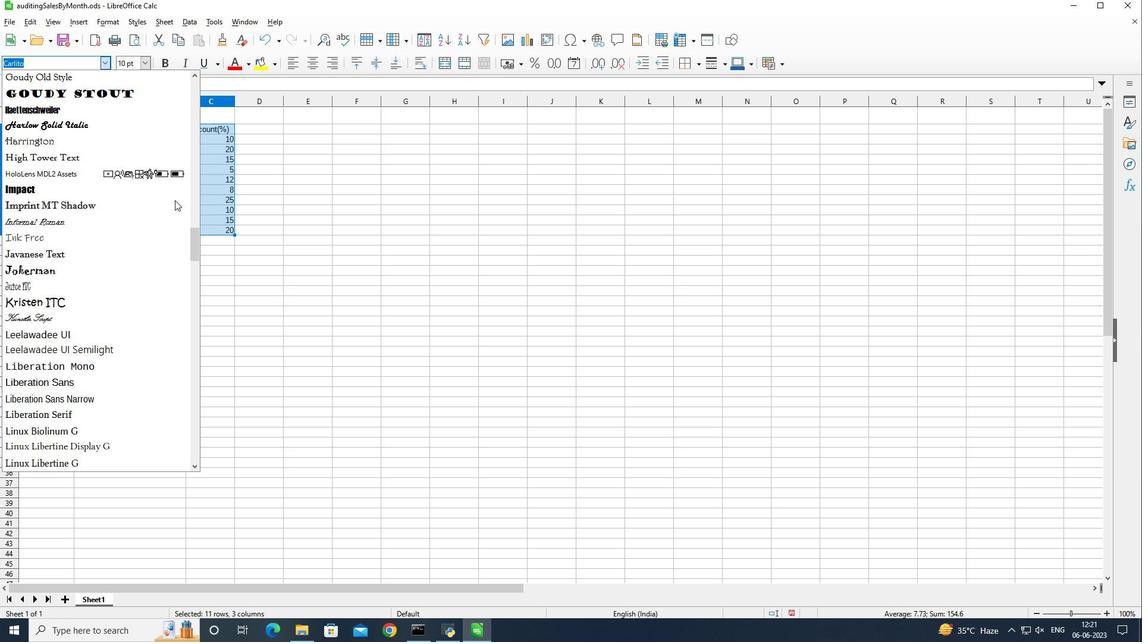 
Action: Mouse moved to (77, 381)
Screenshot: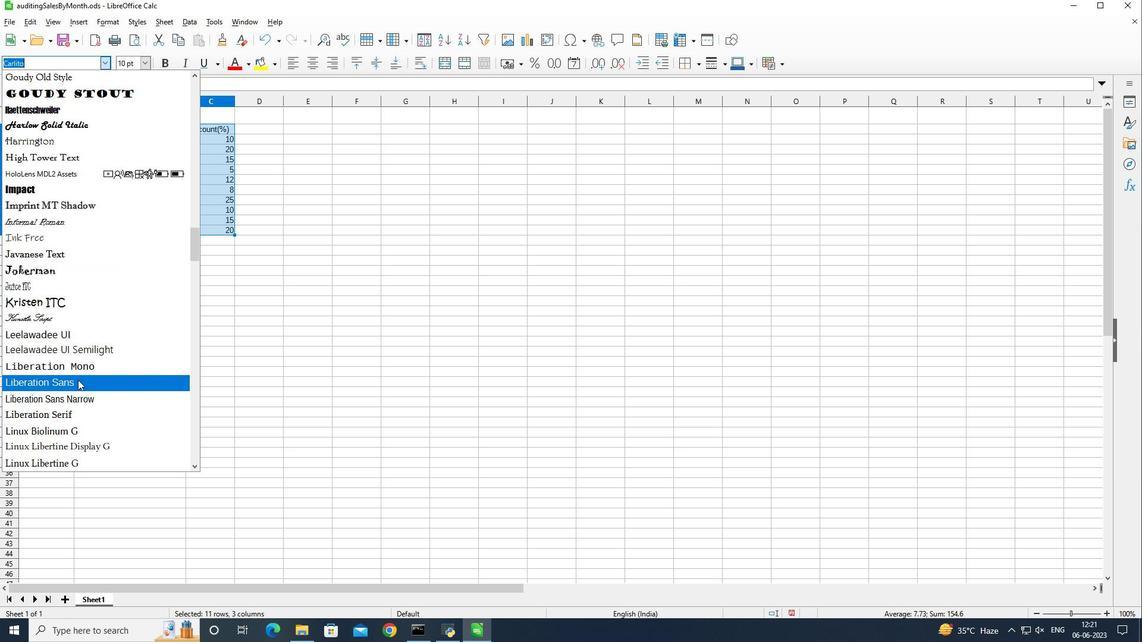 
Action: Mouse pressed left at (77, 381)
Screenshot: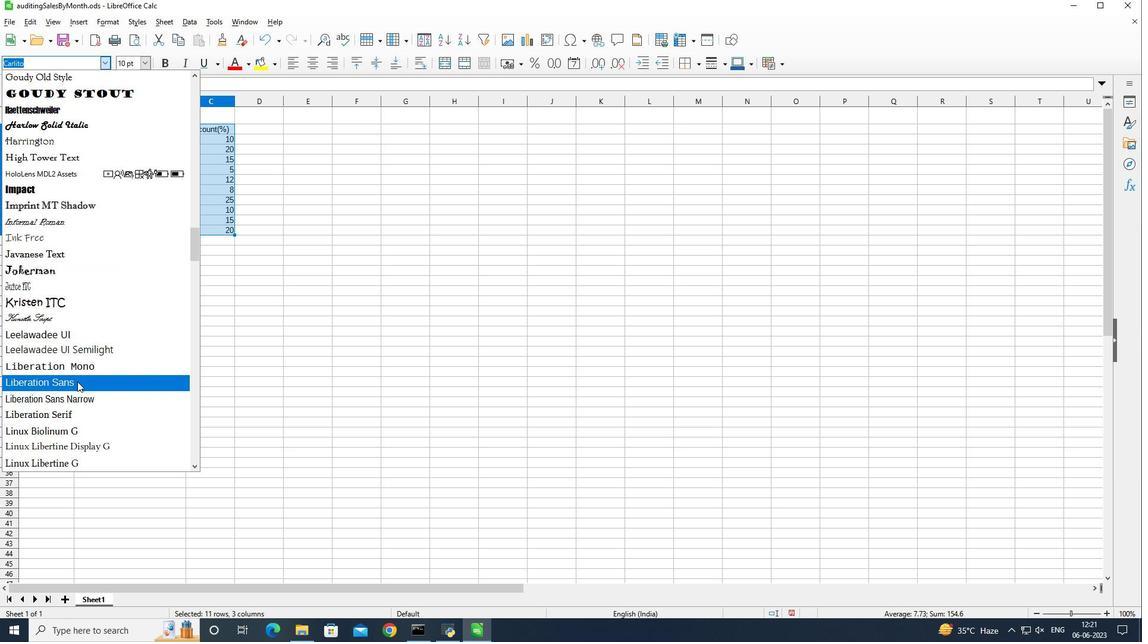 
Action: Mouse moved to (143, 60)
Screenshot: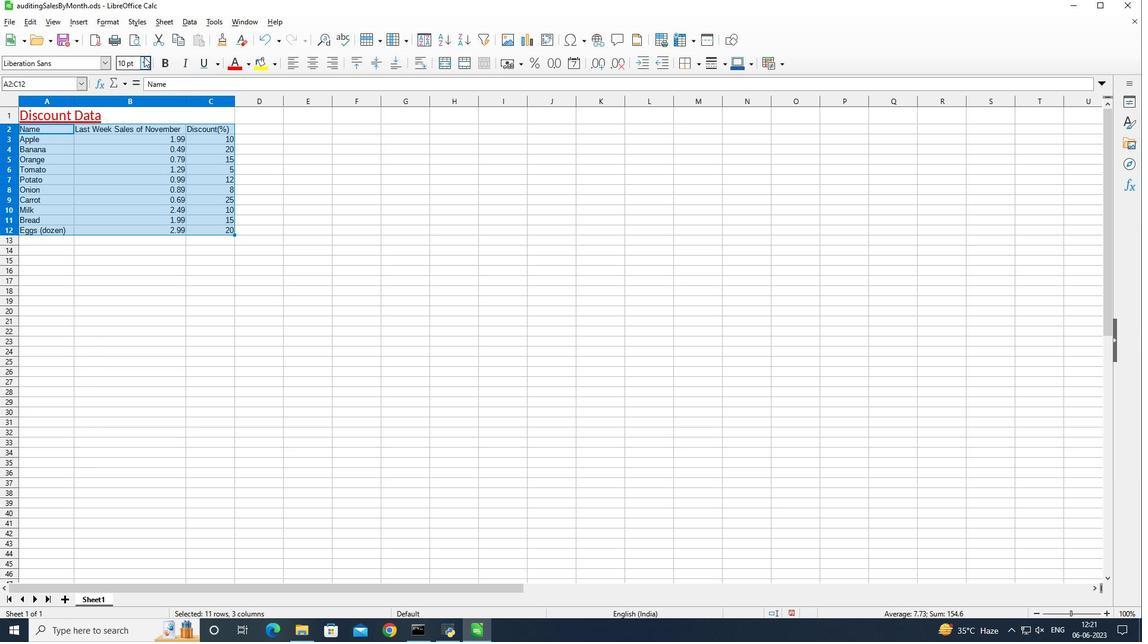 
Action: Mouse pressed left at (143, 60)
Screenshot: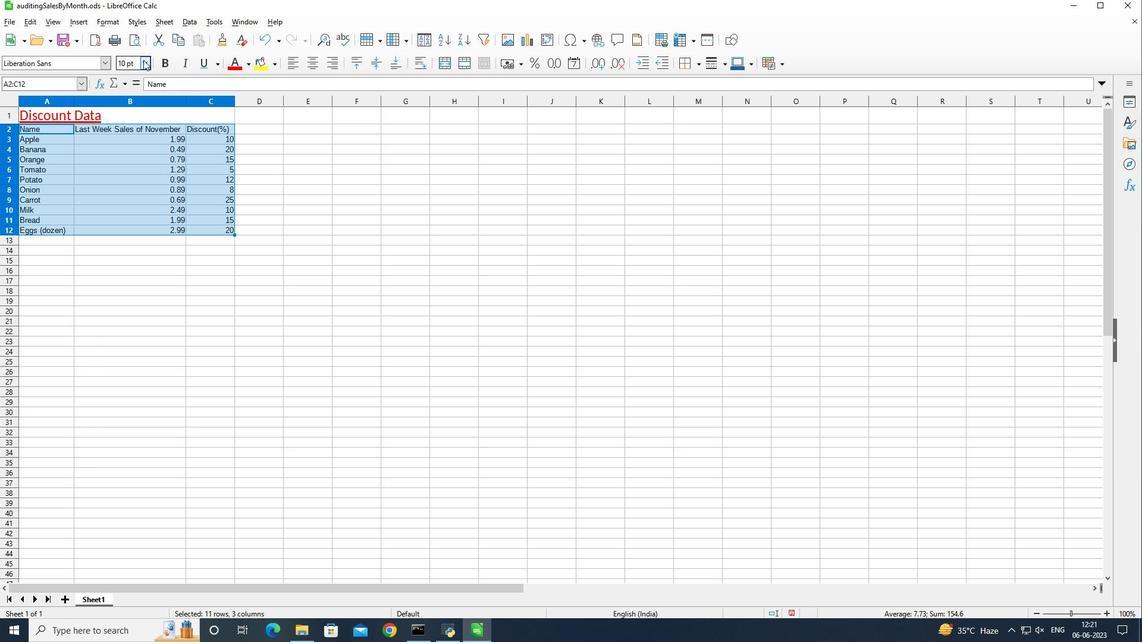 
Action: Mouse moved to (130, 108)
Screenshot: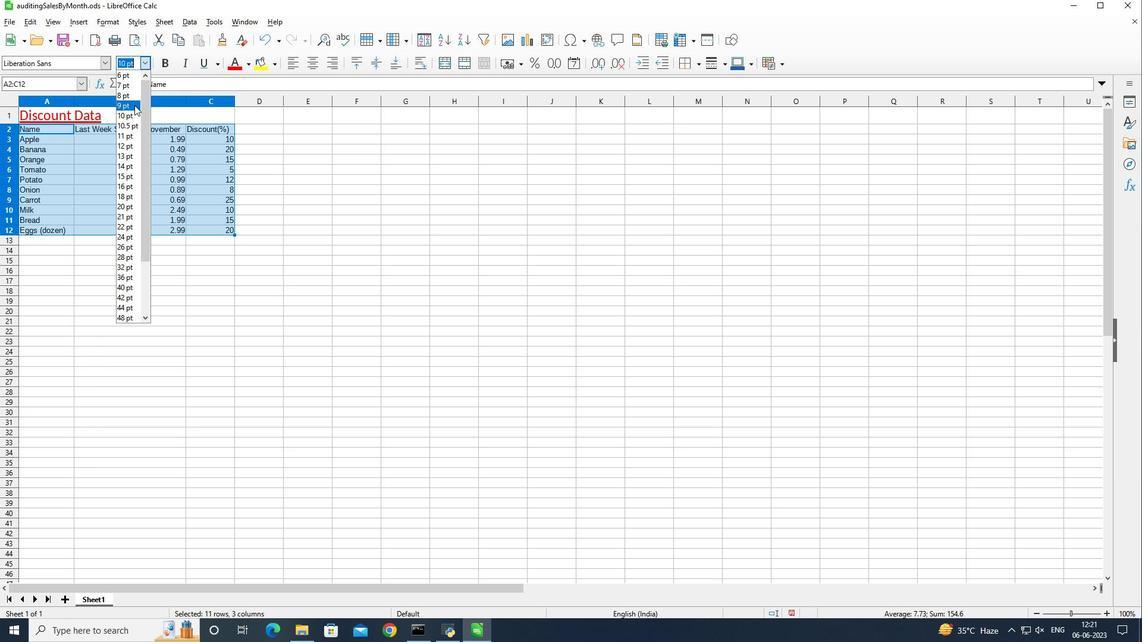 
Action: Mouse pressed left at (130, 108)
Screenshot: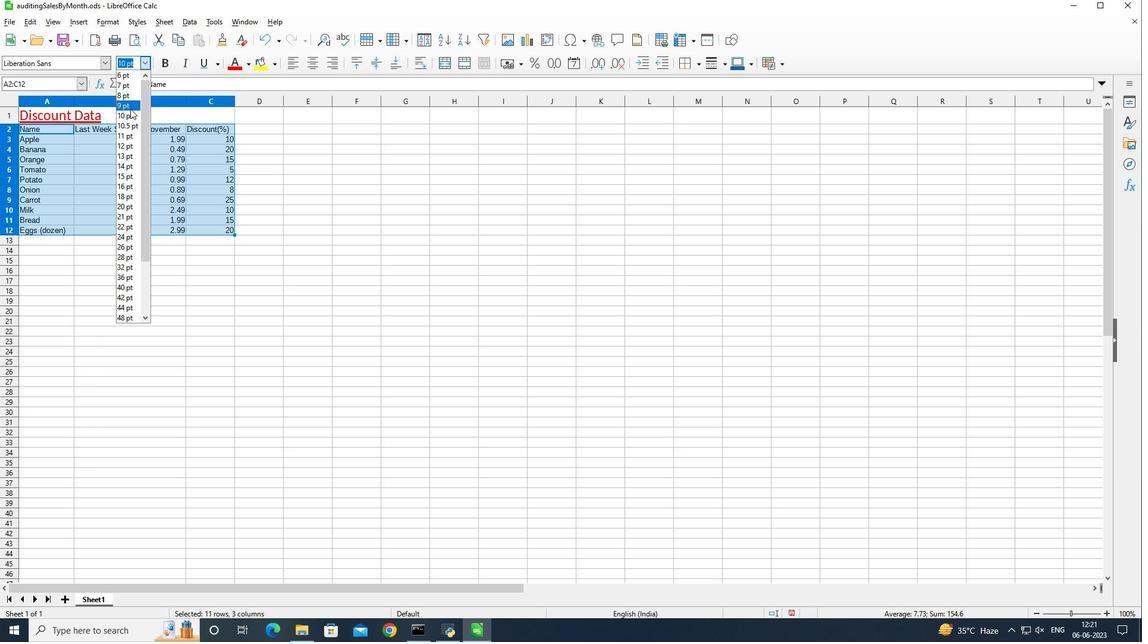 
Action: Mouse moved to (168, 114)
Screenshot: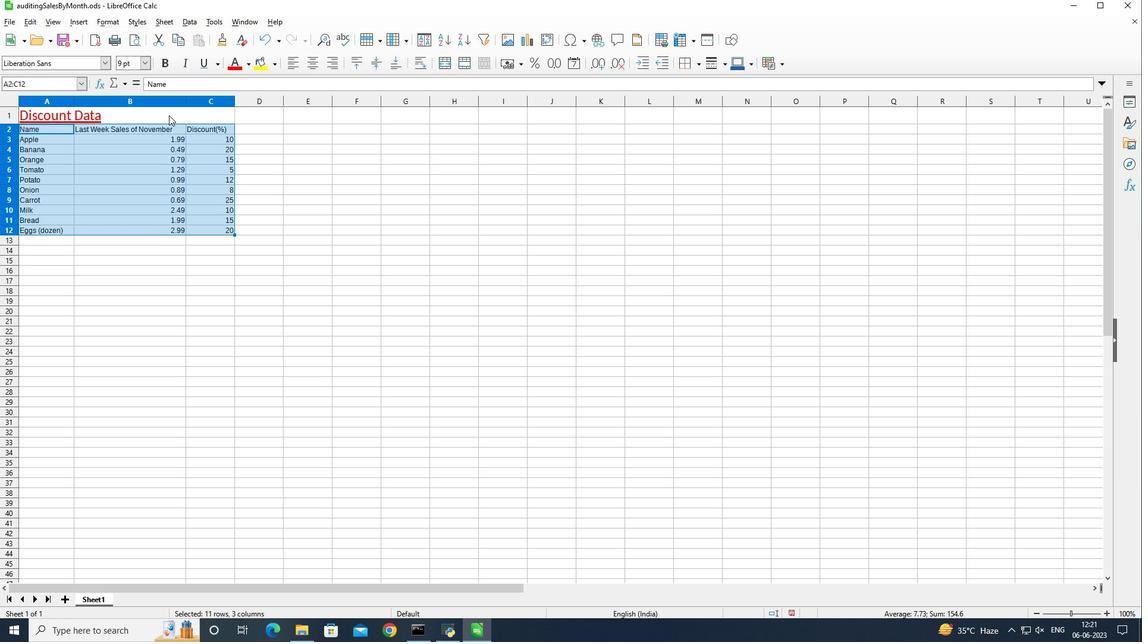 
Action: Mouse pressed left at (168, 114)
Screenshot: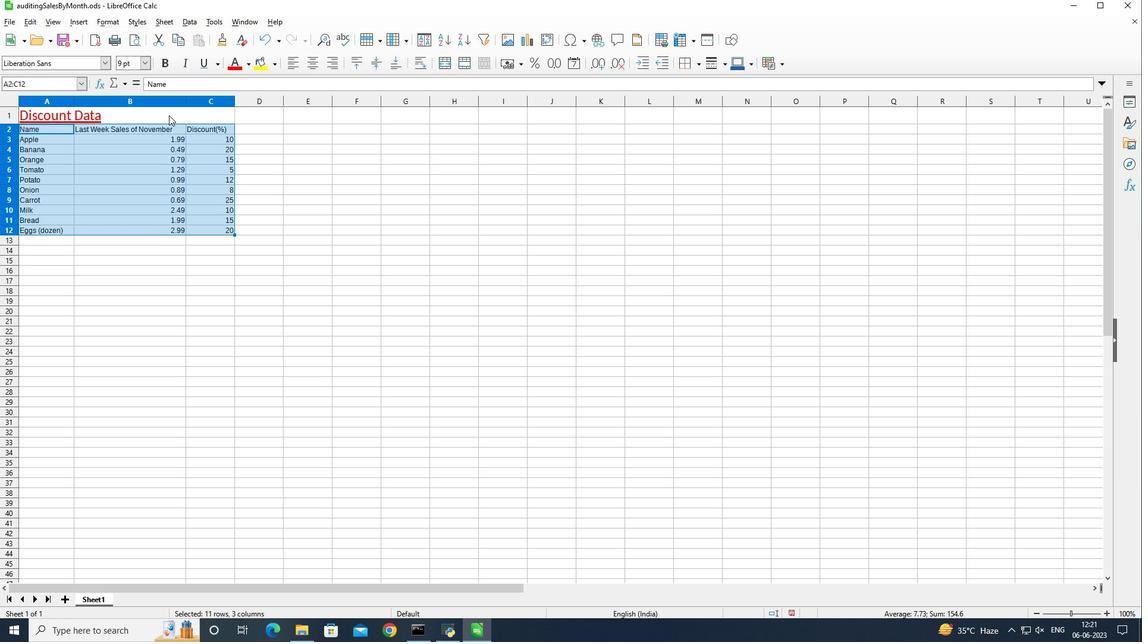 
Action: Key pressed <Key.shift_r><Key.down><Key.down><Key.down><Key.down><Key.down><Key.down><Key.down><Key.down><Key.down><Key.down><Key.down><Key.down><Key.down>
Screenshot: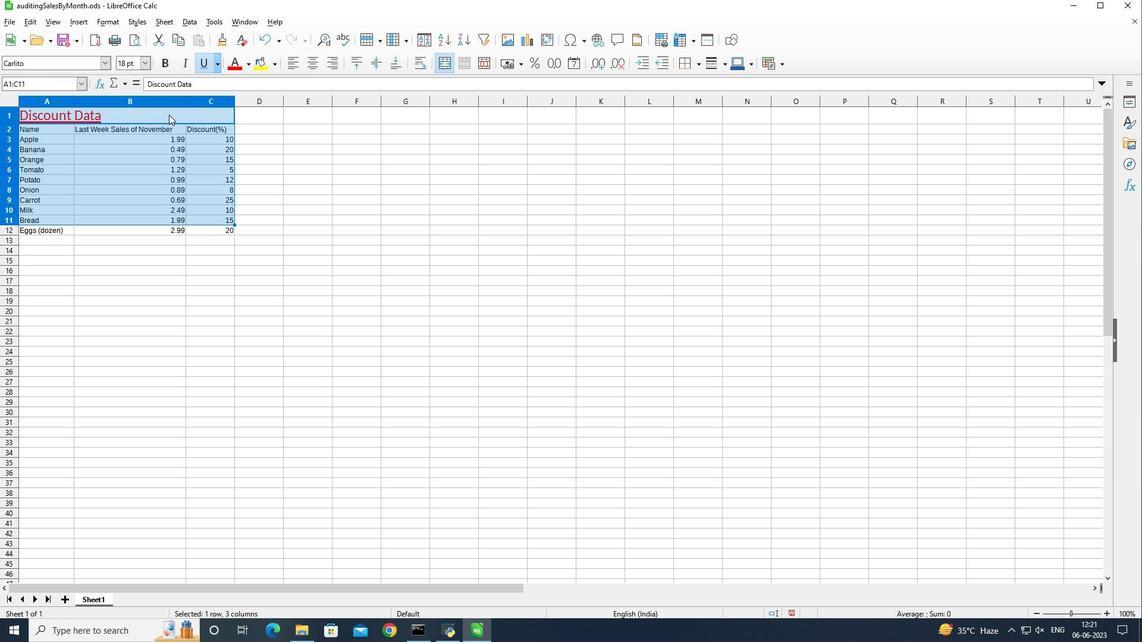 
Action: Mouse moved to (288, 65)
Screenshot: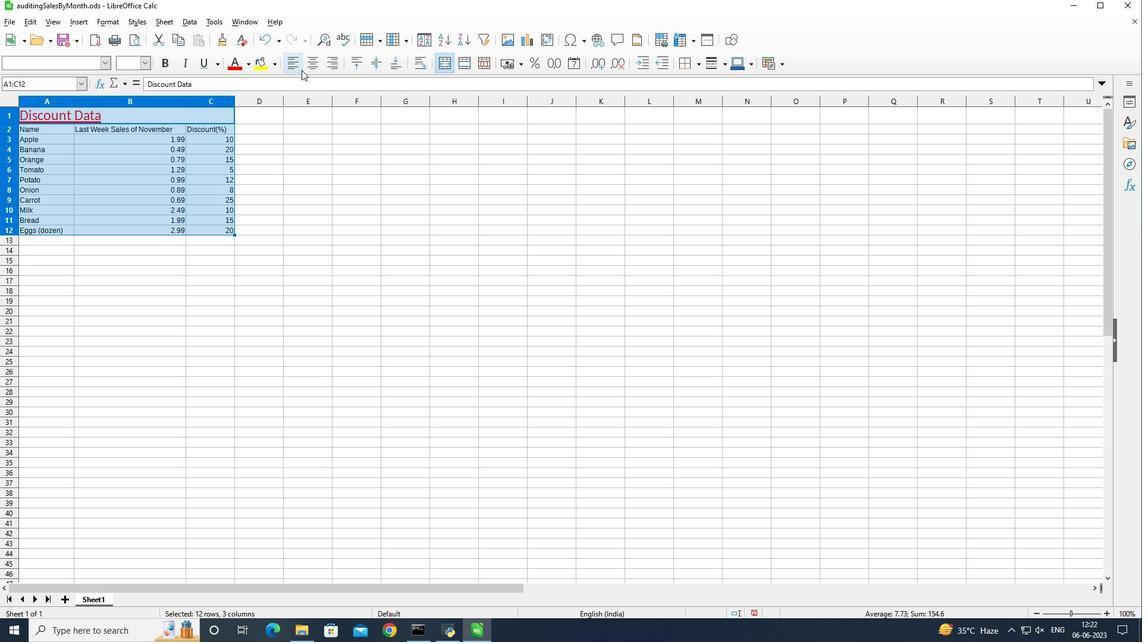 
Action: Mouse pressed left at (288, 65)
Screenshot: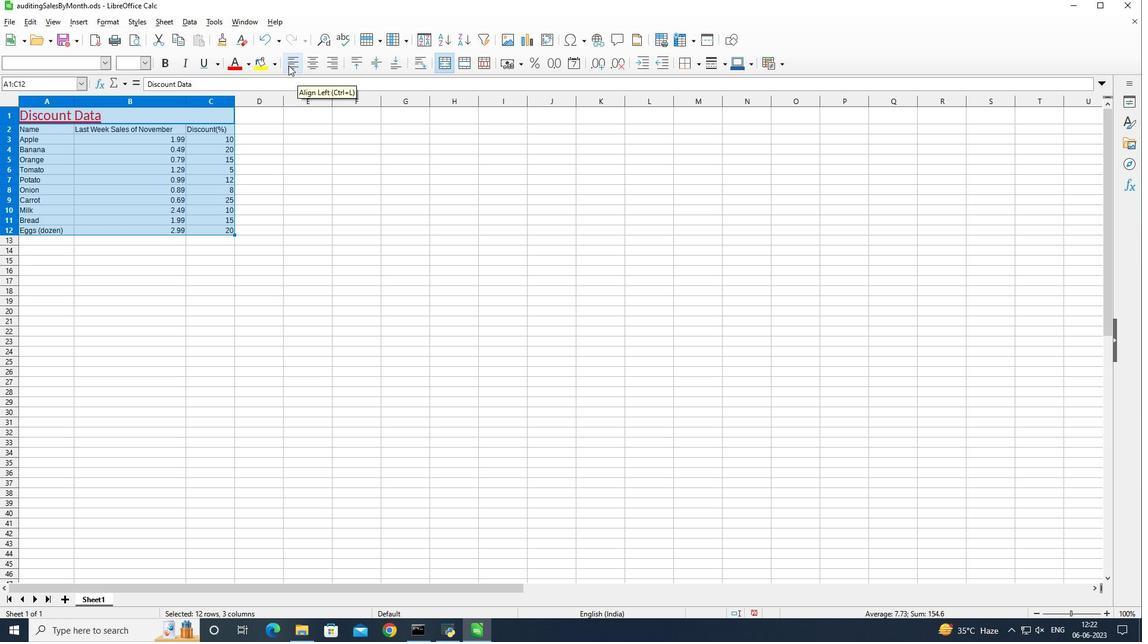 
Action: Mouse moved to (207, 229)
Screenshot: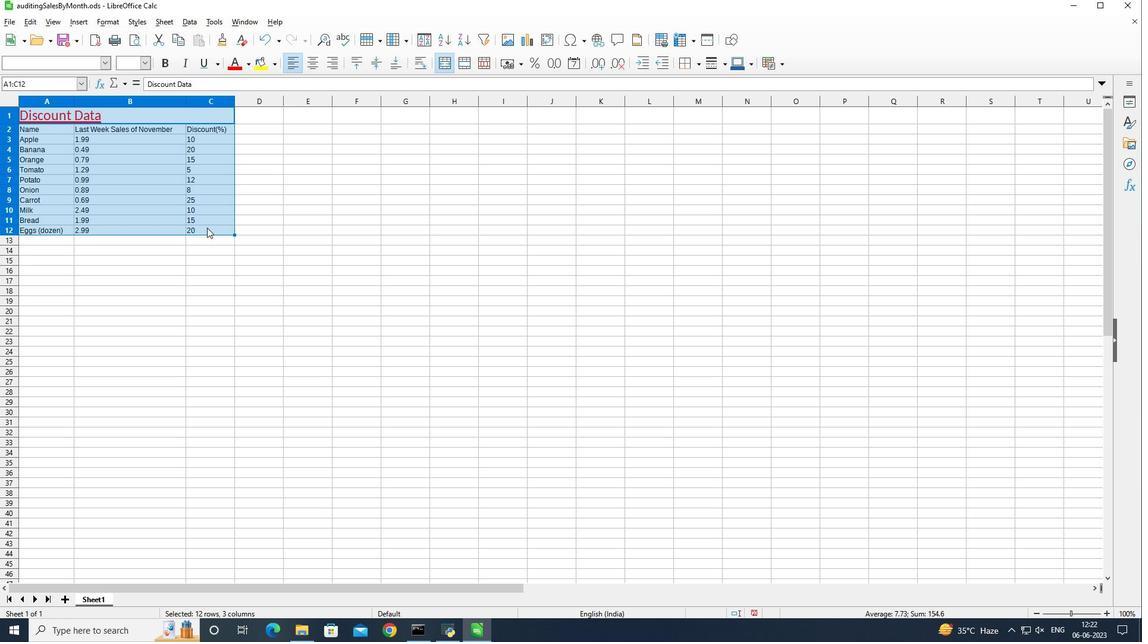 
Action: Mouse pressed left at (207, 229)
Screenshot: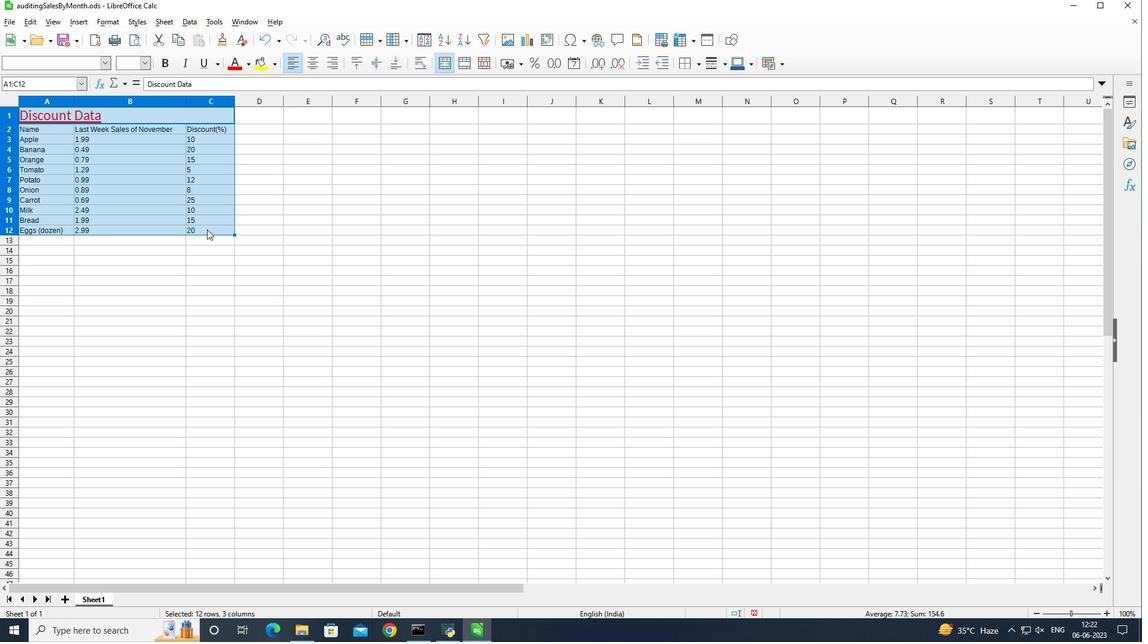 
